 Task: Find connections with filter location Buderim with filter topic #likewith filter profile language Potuguese with filter current company JLL India with filter school Manav Sthali School - India with filter industry Sports Teams and Clubs with filter service category Training with filter keywords title Principal
Action: Mouse moved to (159, 241)
Screenshot: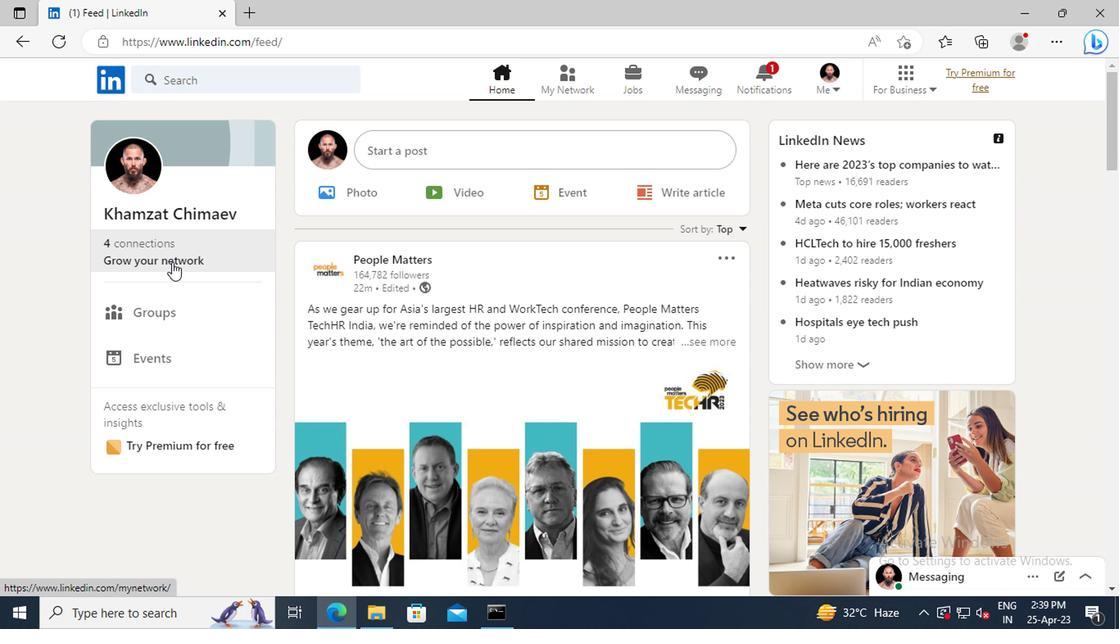 
Action: Mouse pressed left at (159, 241)
Screenshot: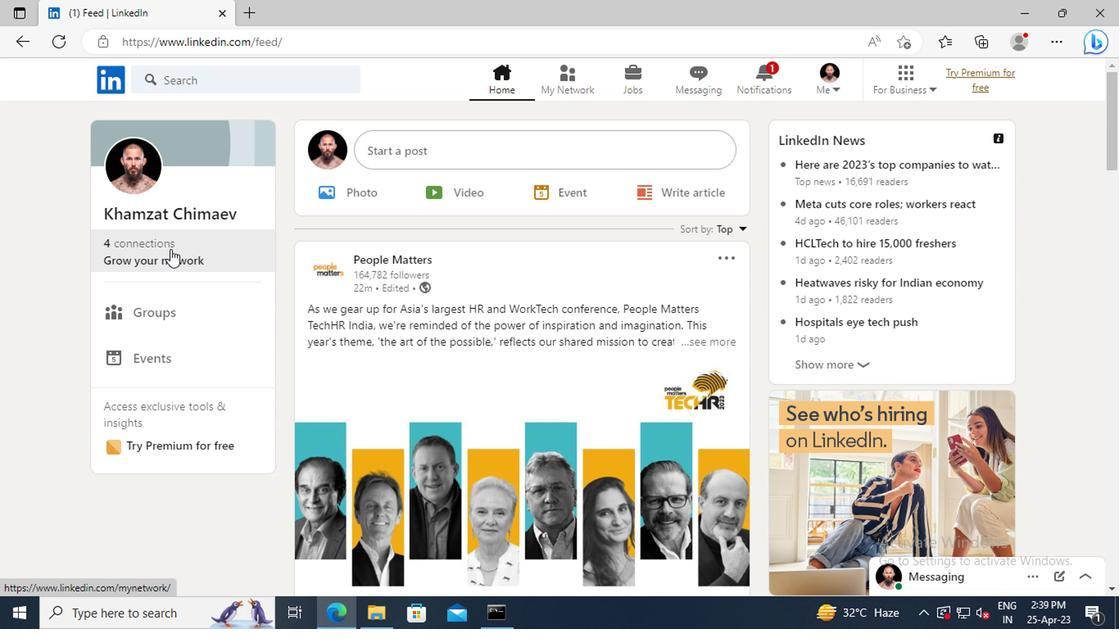 
Action: Mouse moved to (175, 164)
Screenshot: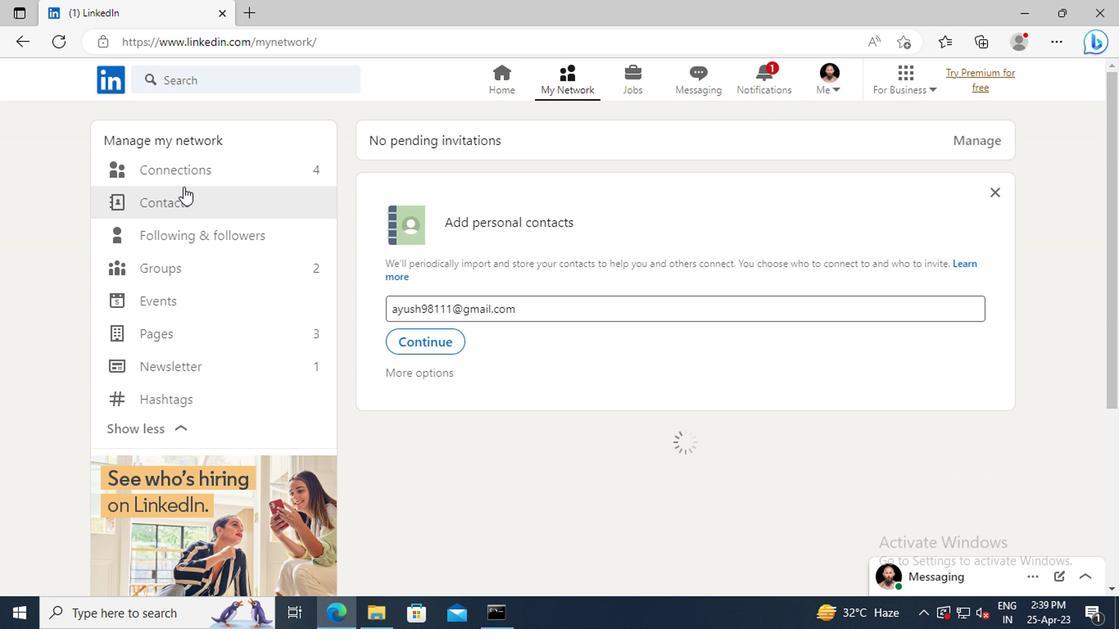
Action: Mouse pressed left at (175, 164)
Screenshot: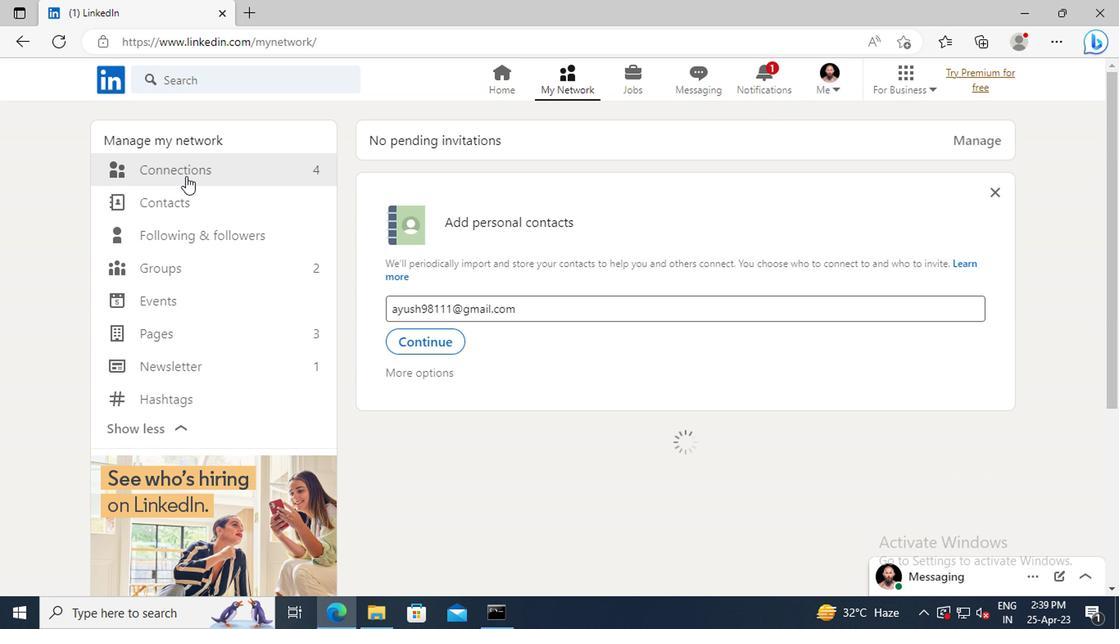 
Action: Mouse moved to (647, 163)
Screenshot: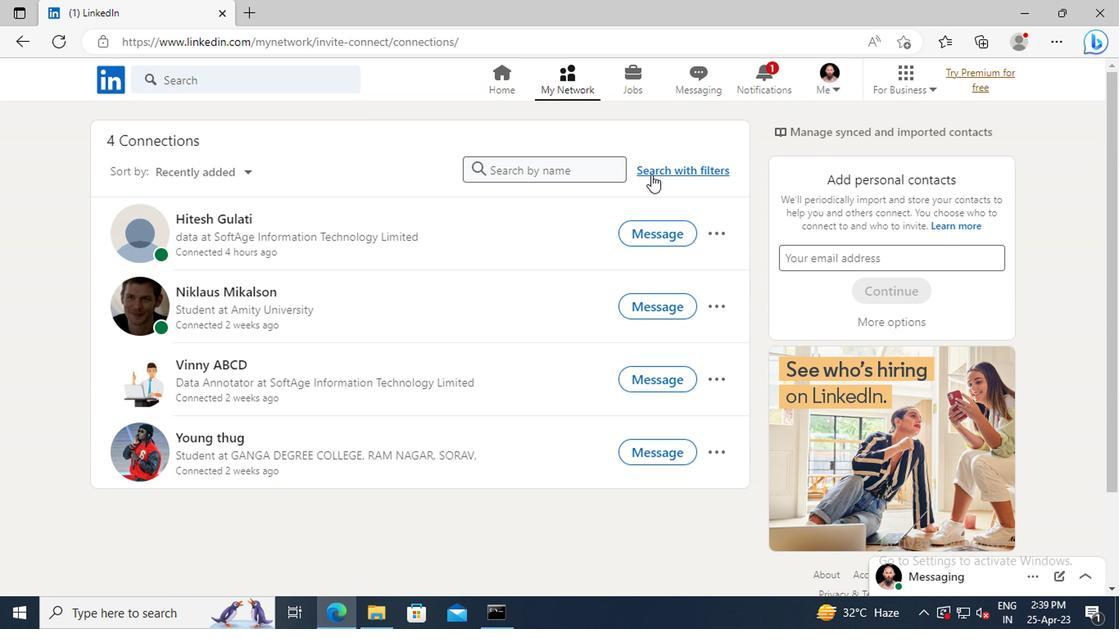 
Action: Mouse pressed left at (647, 163)
Screenshot: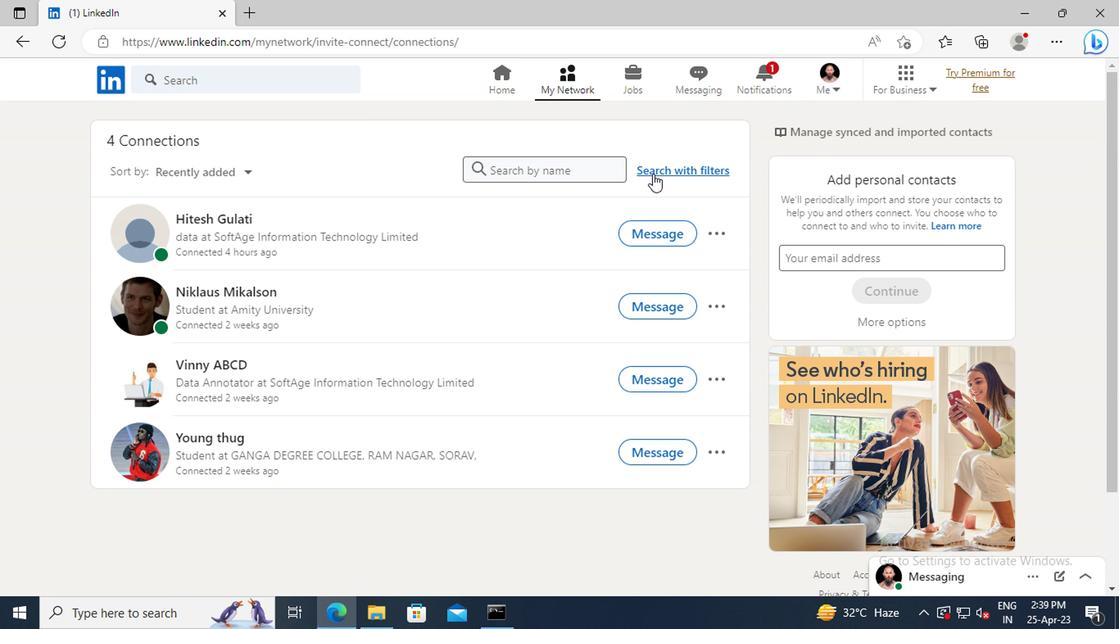 
Action: Mouse moved to (621, 115)
Screenshot: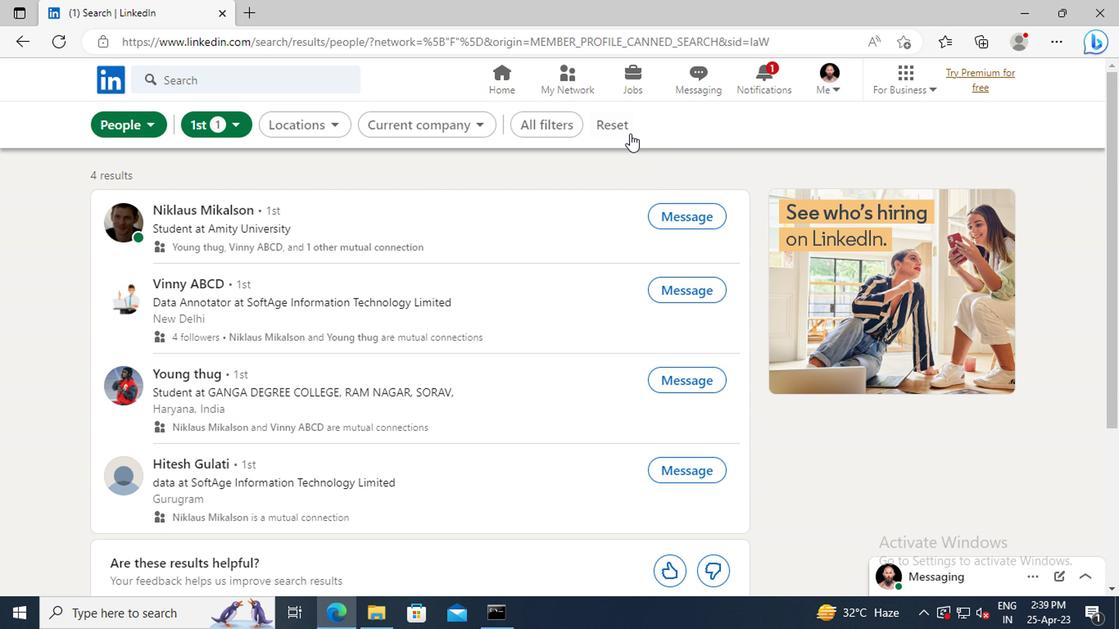 
Action: Mouse pressed left at (621, 115)
Screenshot: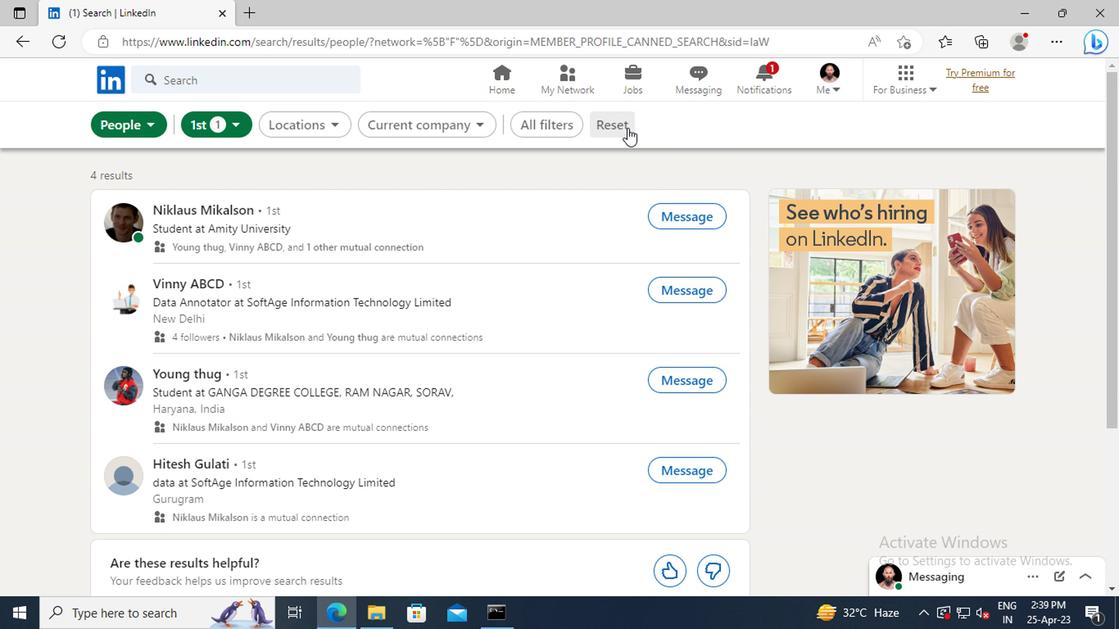 
Action: Mouse moved to (577, 116)
Screenshot: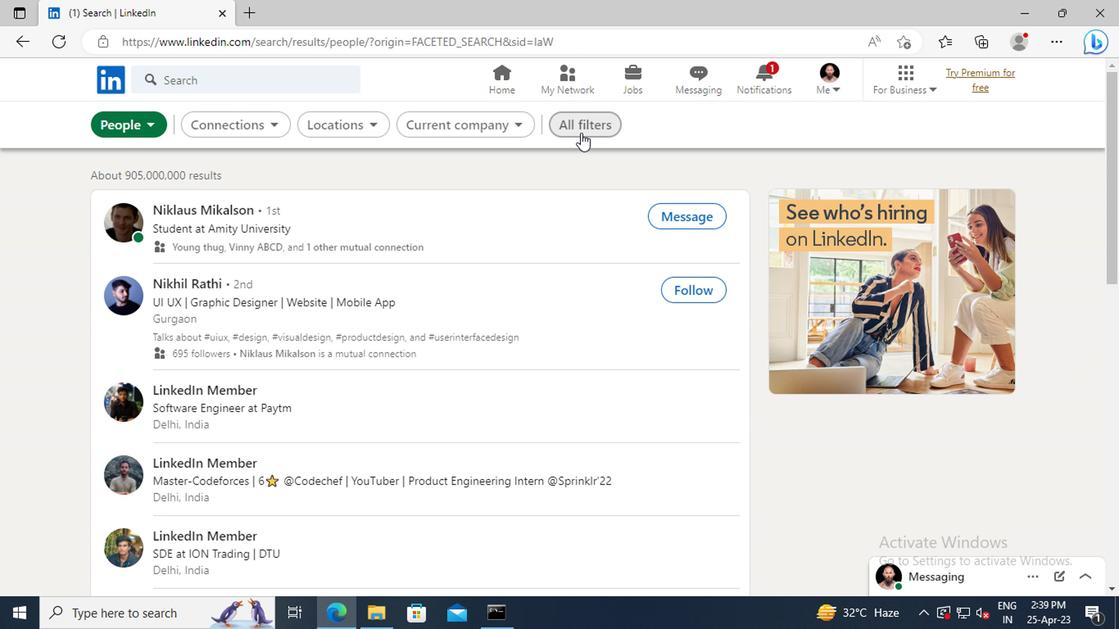
Action: Mouse pressed left at (577, 116)
Screenshot: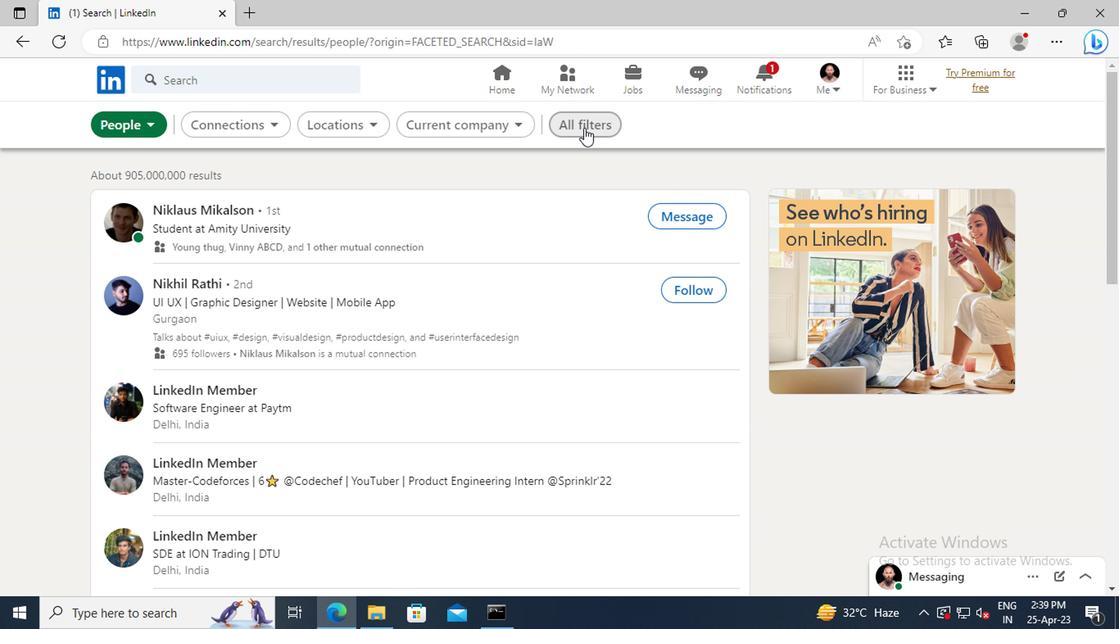 
Action: Mouse moved to (864, 292)
Screenshot: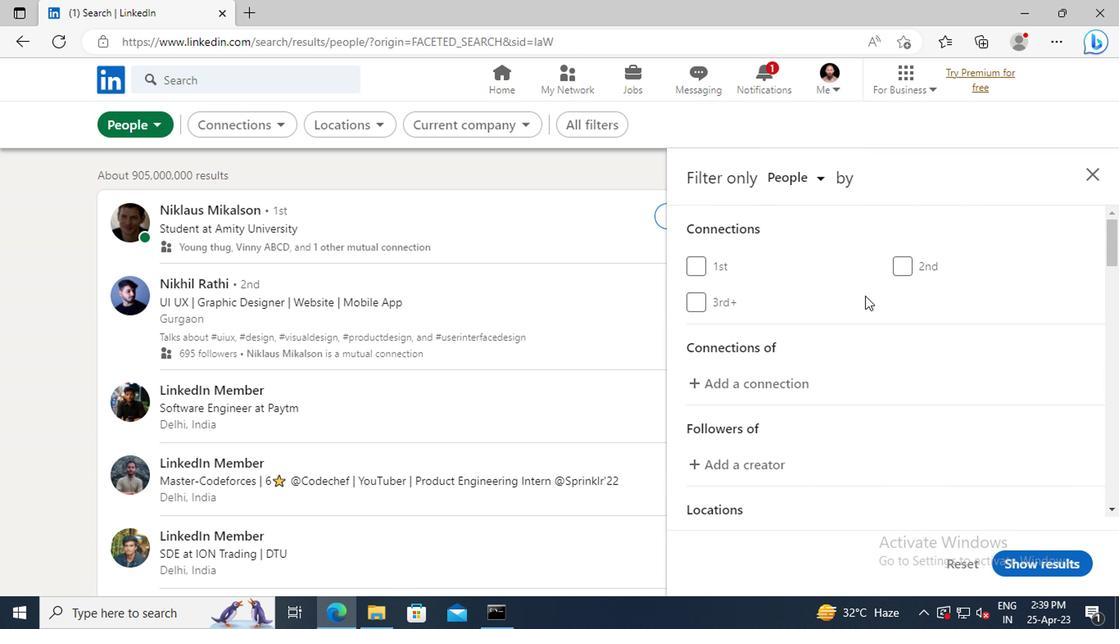 
Action: Mouse scrolled (864, 291) with delta (0, -1)
Screenshot: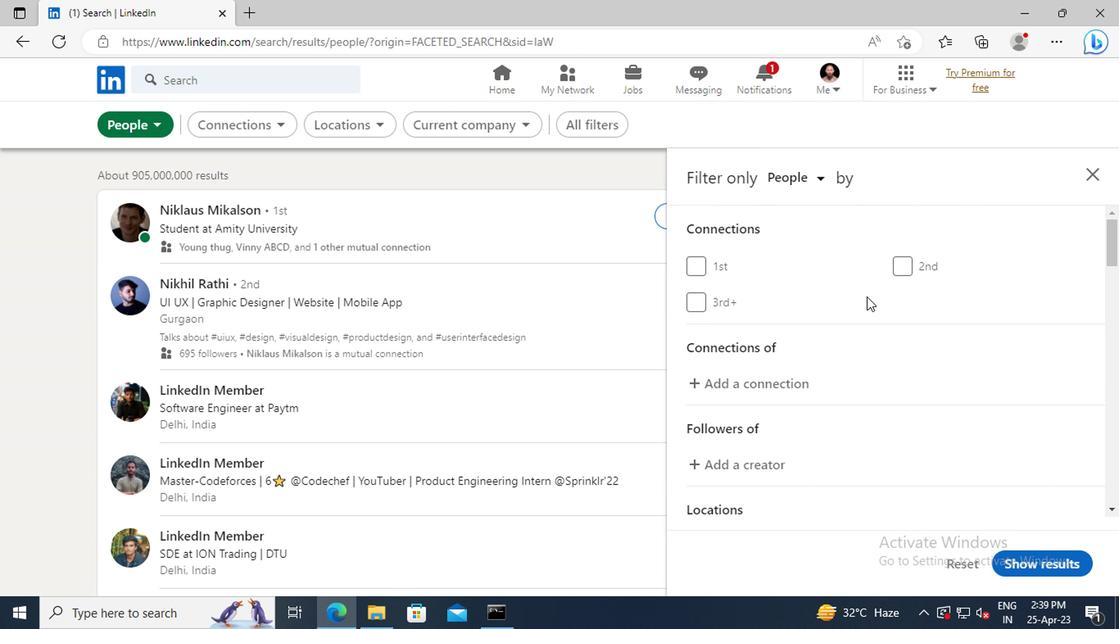 
Action: Mouse scrolled (864, 291) with delta (0, -1)
Screenshot: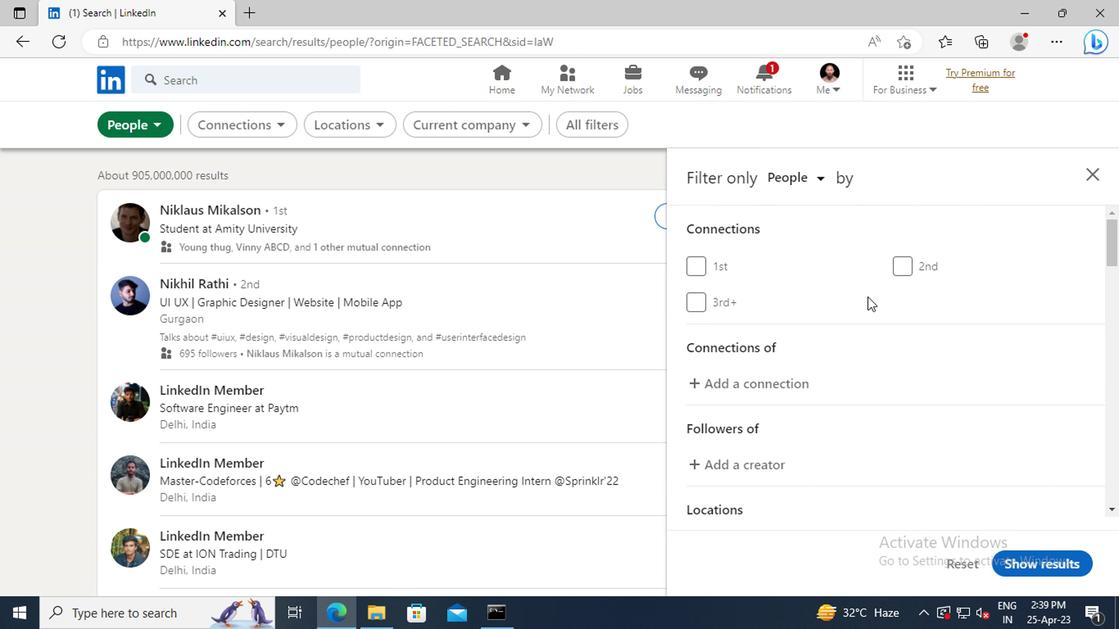 
Action: Mouse scrolled (864, 291) with delta (0, -1)
Screenshot: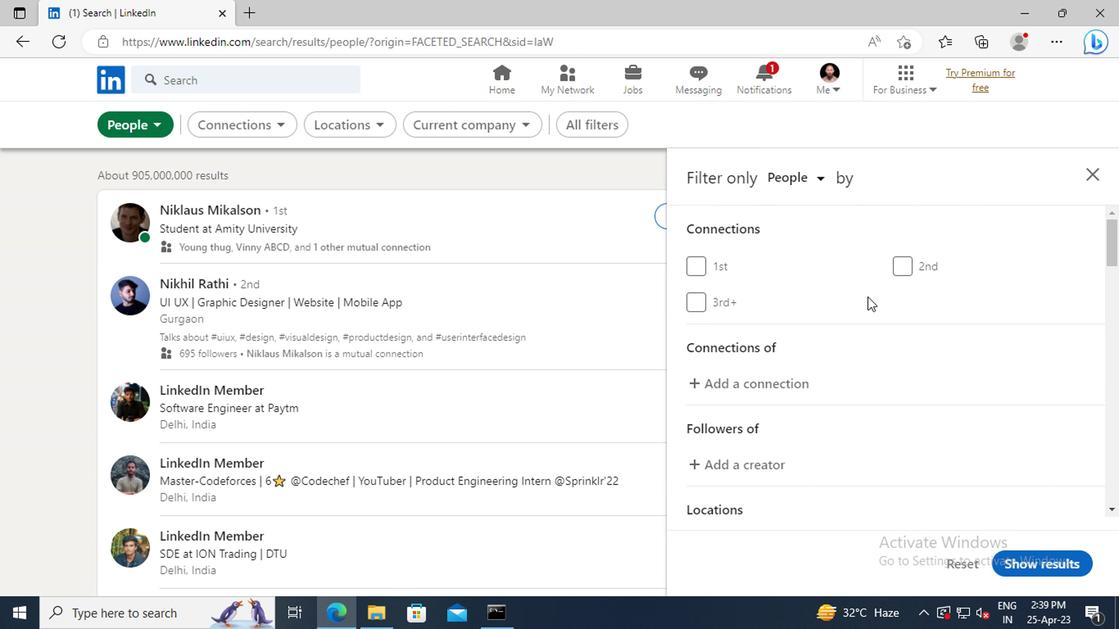 
Action: Mouse scrolled (864, 291) with delta (0, -1)
Screenshot: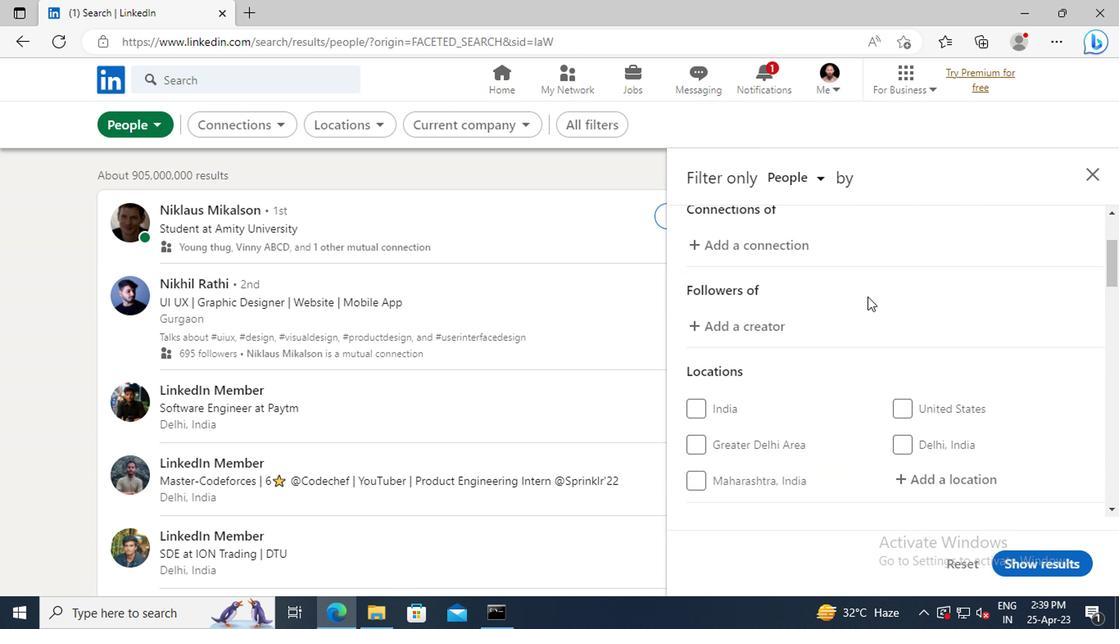 
Action: Mouse scrolled (864, 291) with delta (0, -1)
Screenshot: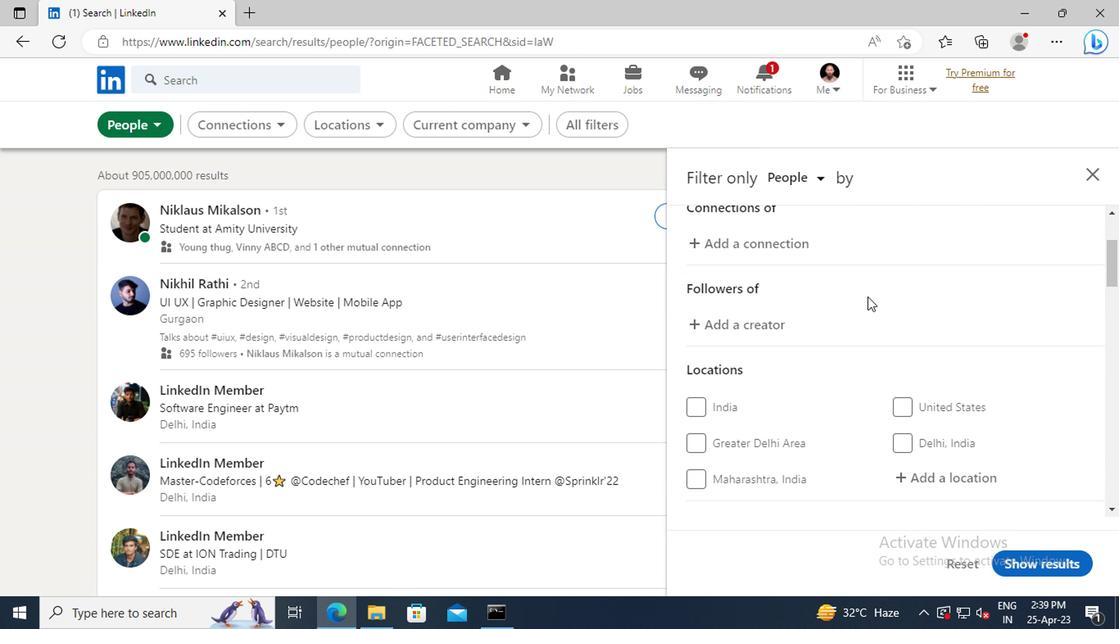 
Action: Mouse moved to (919, 384)
Screenshot: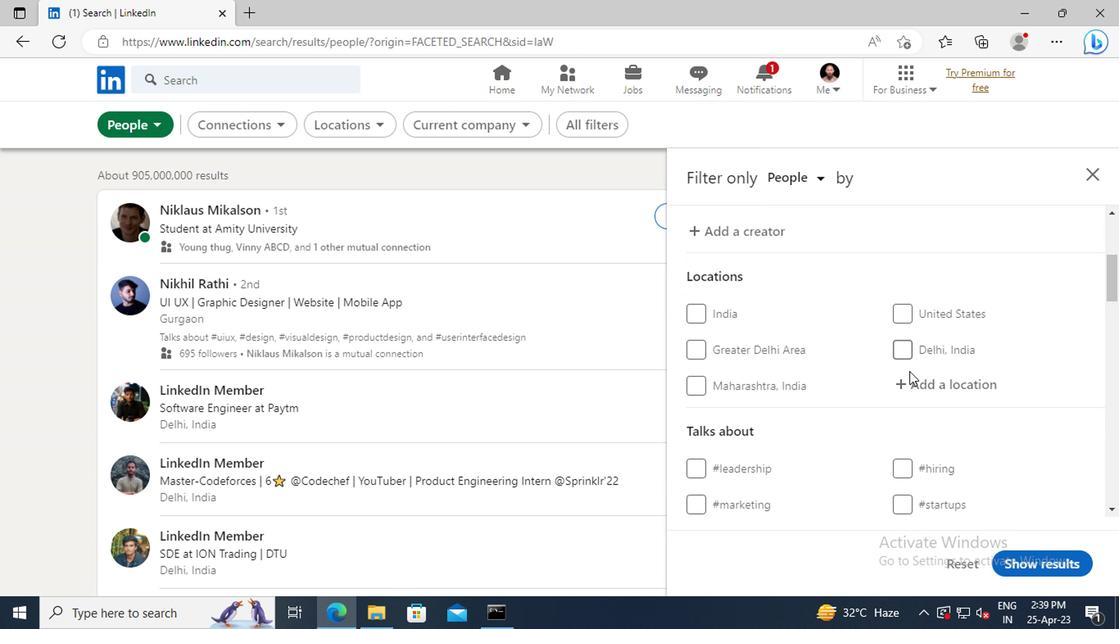 
Action: Mouse pressed left at (919, 384)
Screenshot: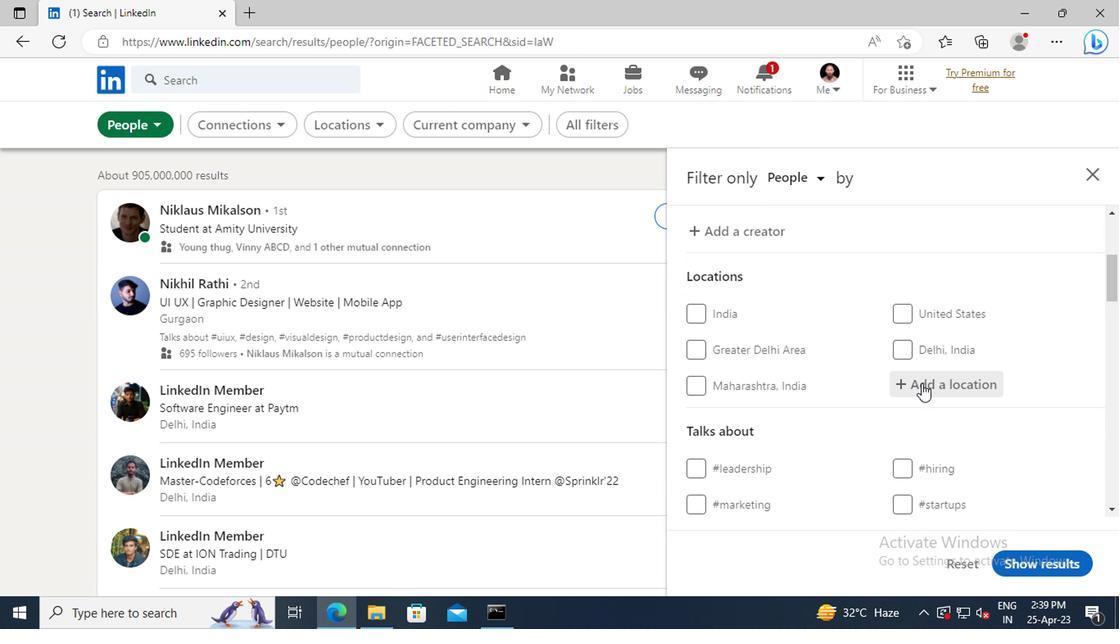 
Action: Key pressed <Key.shift>BUNDERIM<Key.enter>
Screenshot: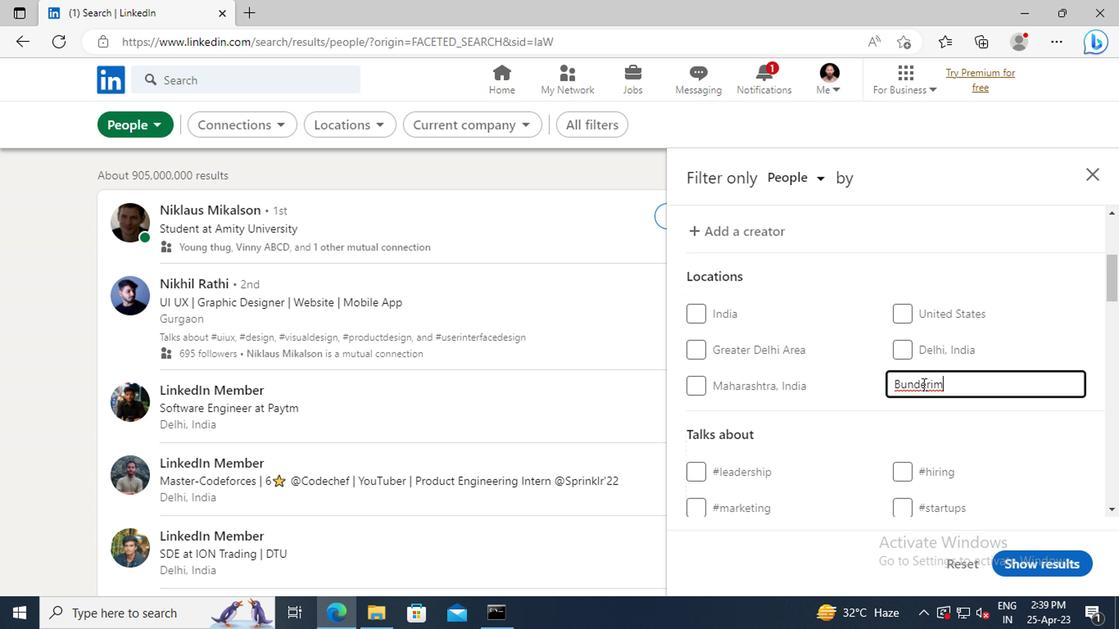 
Action: Mouse moved to (935, 406)
Screenshot: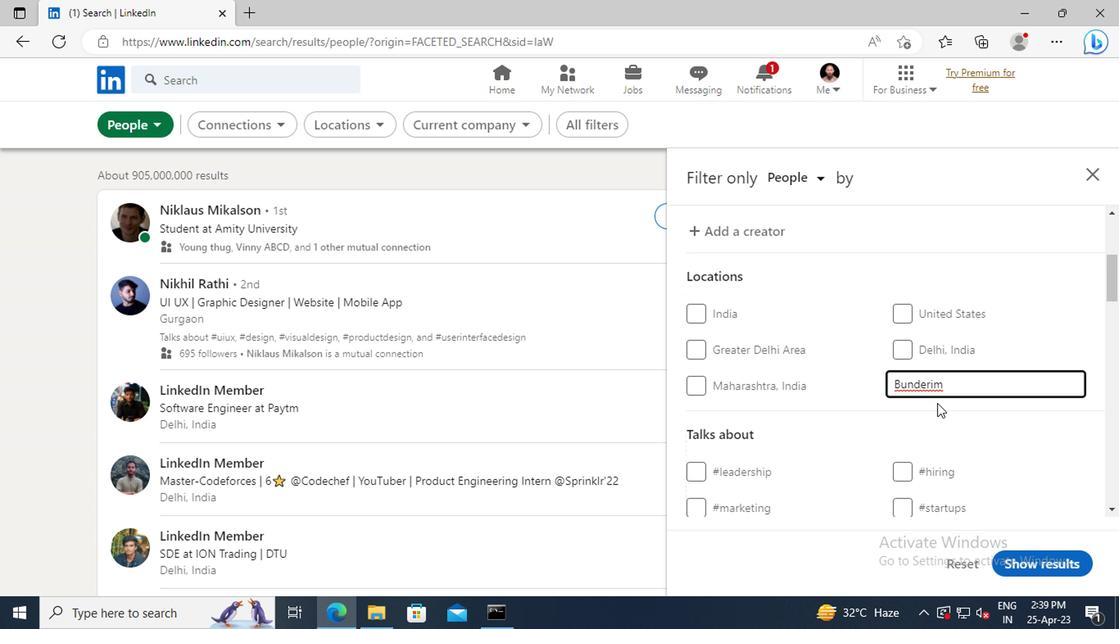 
Action: Mouse scrolled (935, 405) with delta (0, -1)
Screenshot: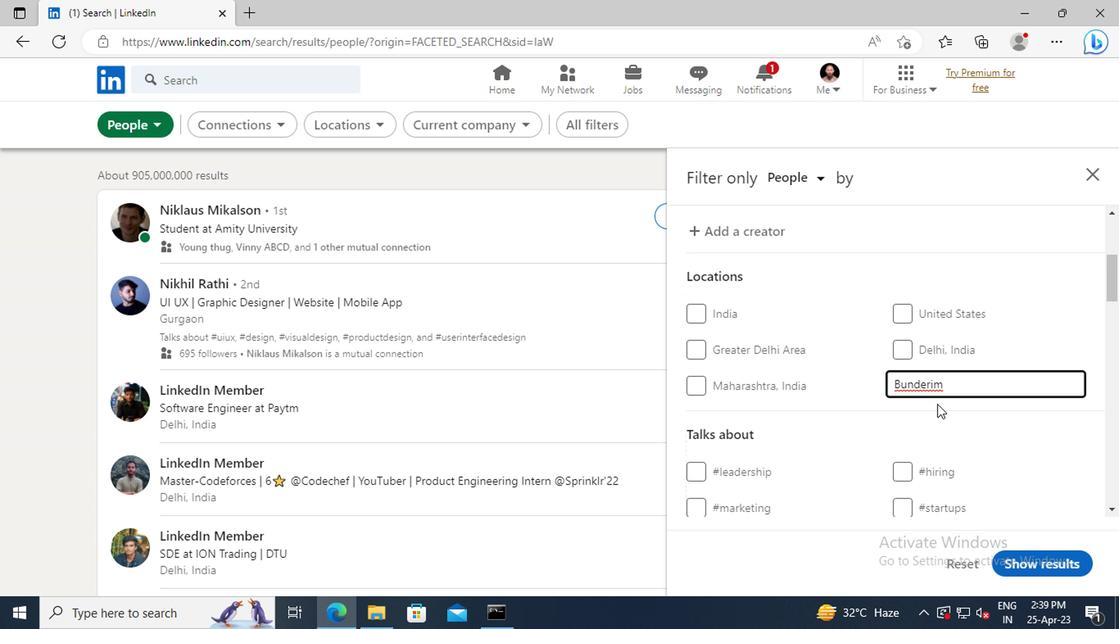 
Action: Mouse scrolled (935, 405) with delta (0, -1)
Screenshot: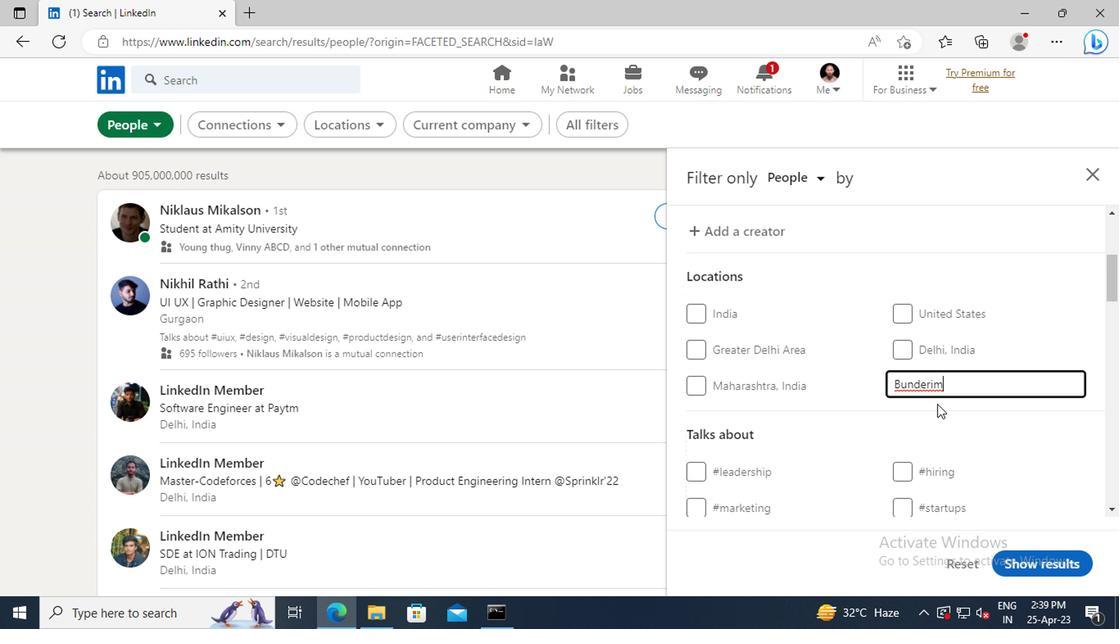 
Action: Mouse scrolled (935, 405) with delta (0, -1)
Screenshot: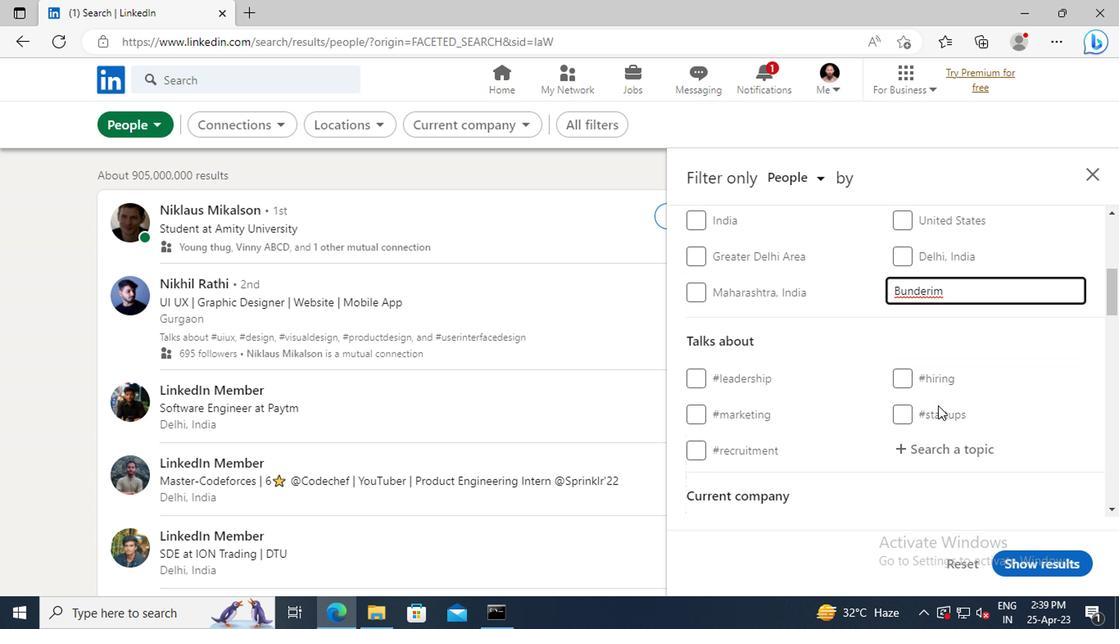 
Action: Mouse scrolled (935, 405) with delta (0, -1)
Screenshot: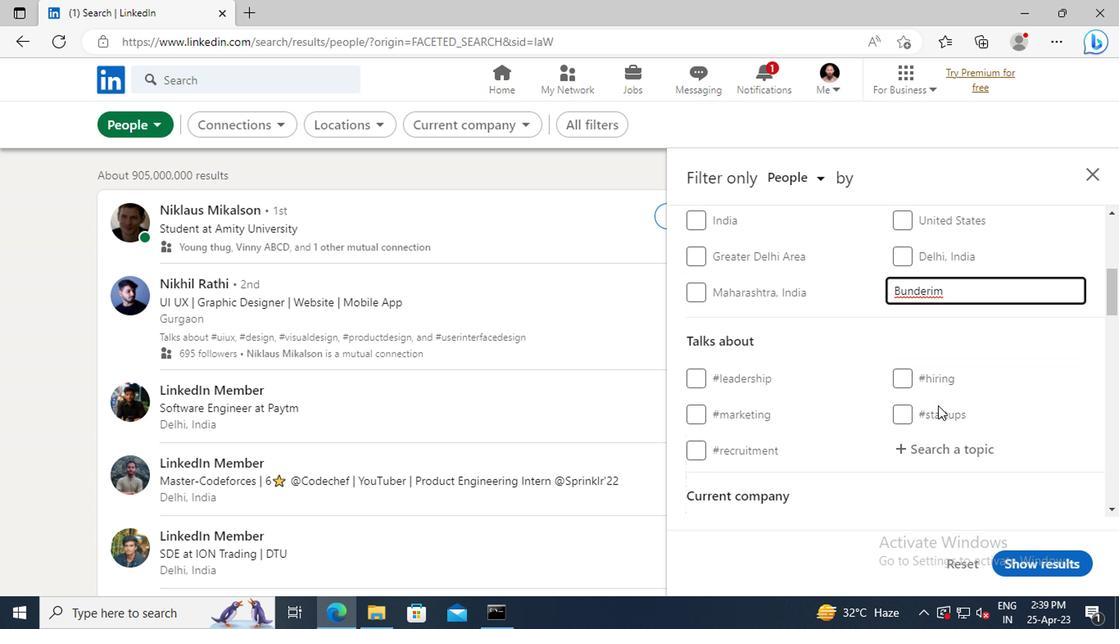 
Action: Mouse moved to (919, 355)
Screenshot: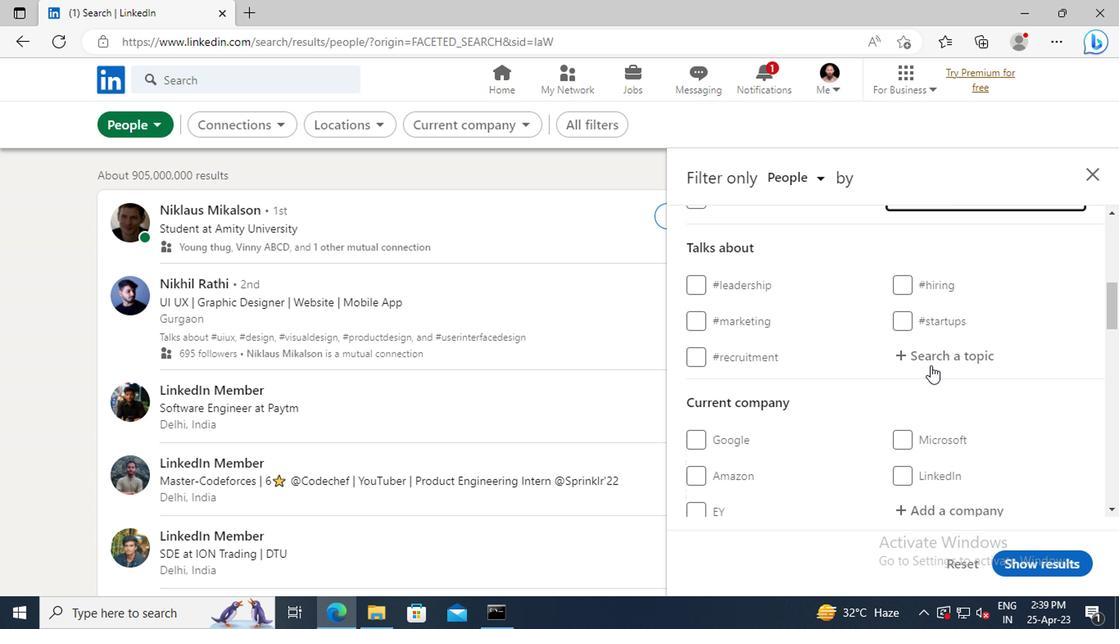 
Action: Mouse pressed left at (919, 355)
Screenshot: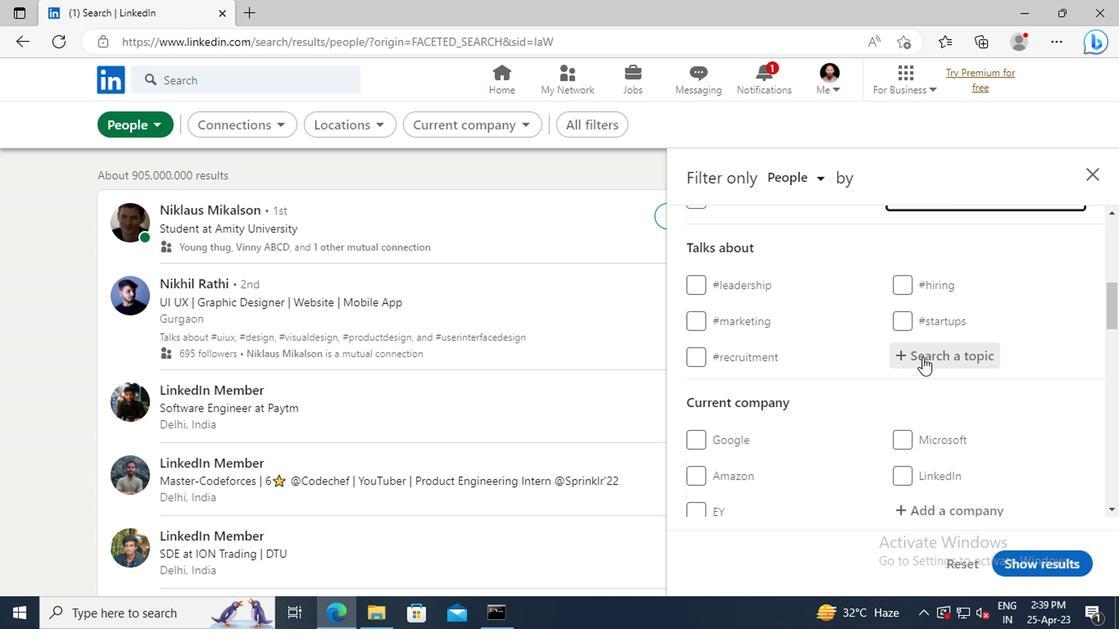 
Action: Key pressed <Key.shift>#LIKEWITH
Screenshot: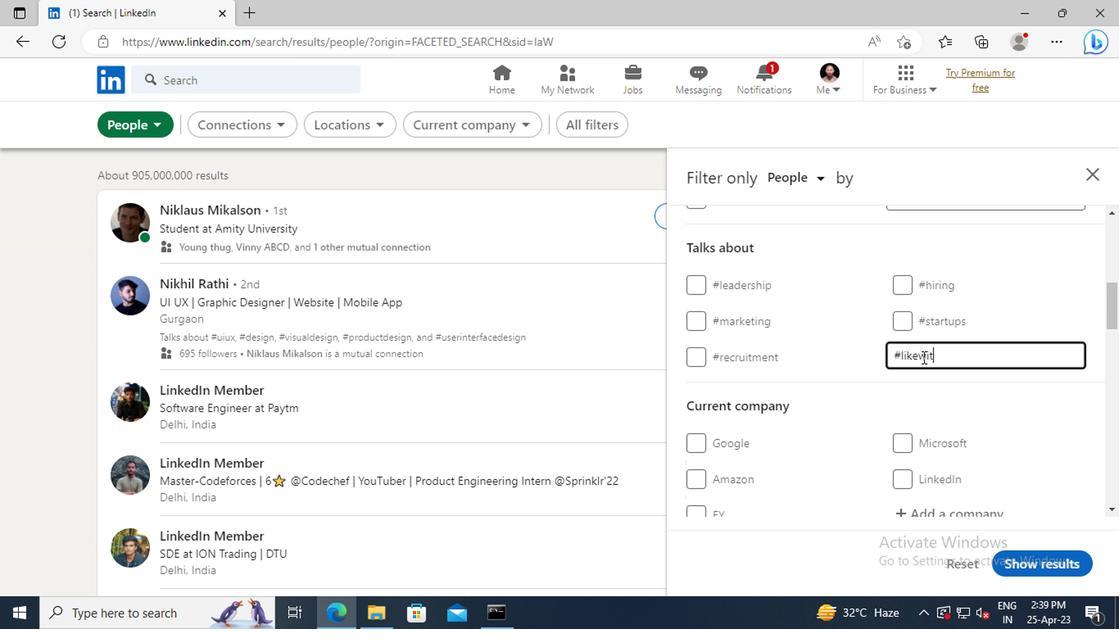
Action: Mouse scrolled (919, 355) with delta (0, 0)
Screenshot: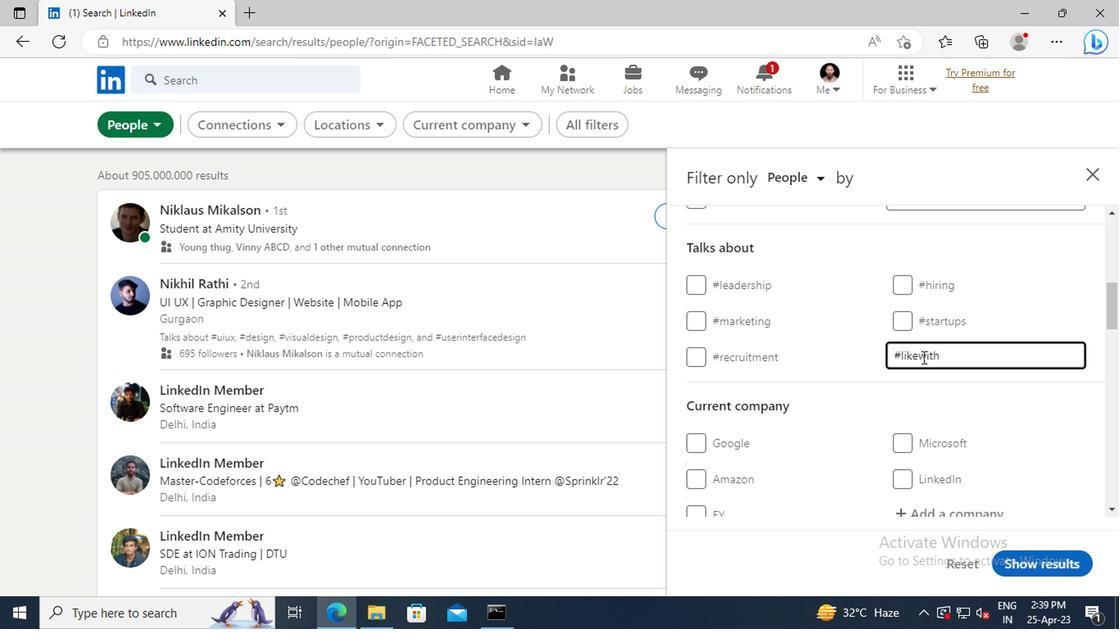 
Action: Mouse scrolled (919, 355) with delta (0, 0)
Screenshot: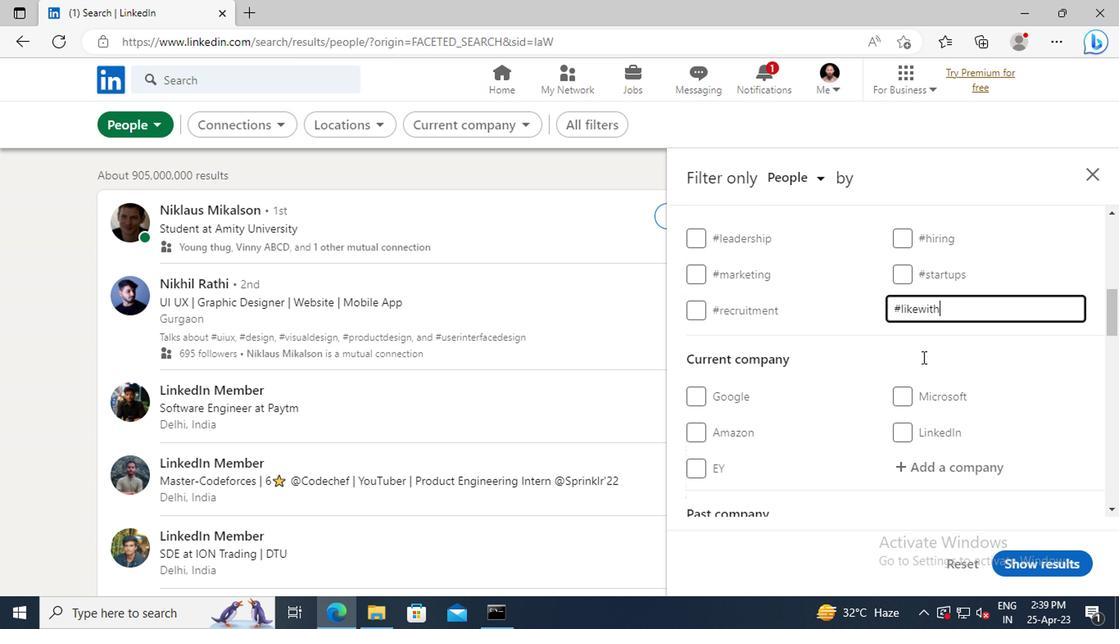 
Action: Mouse scrolled (919, 355) with delta (0, 0)
Screenshot: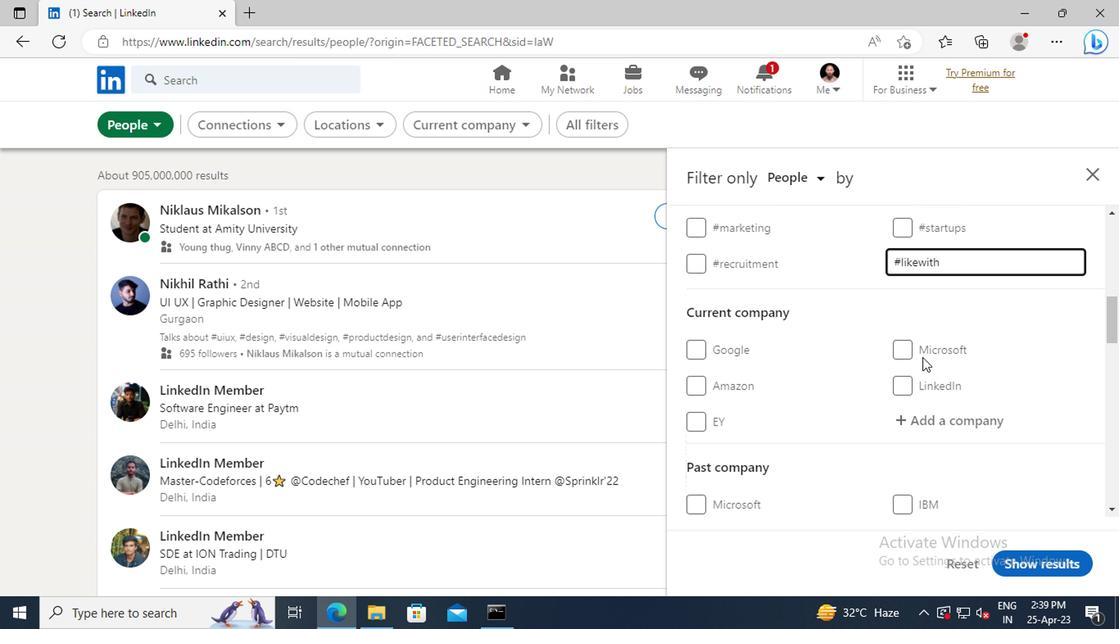 
Action: Mouse scrolled (919, 355) with delta (0, 0)
Screenshot: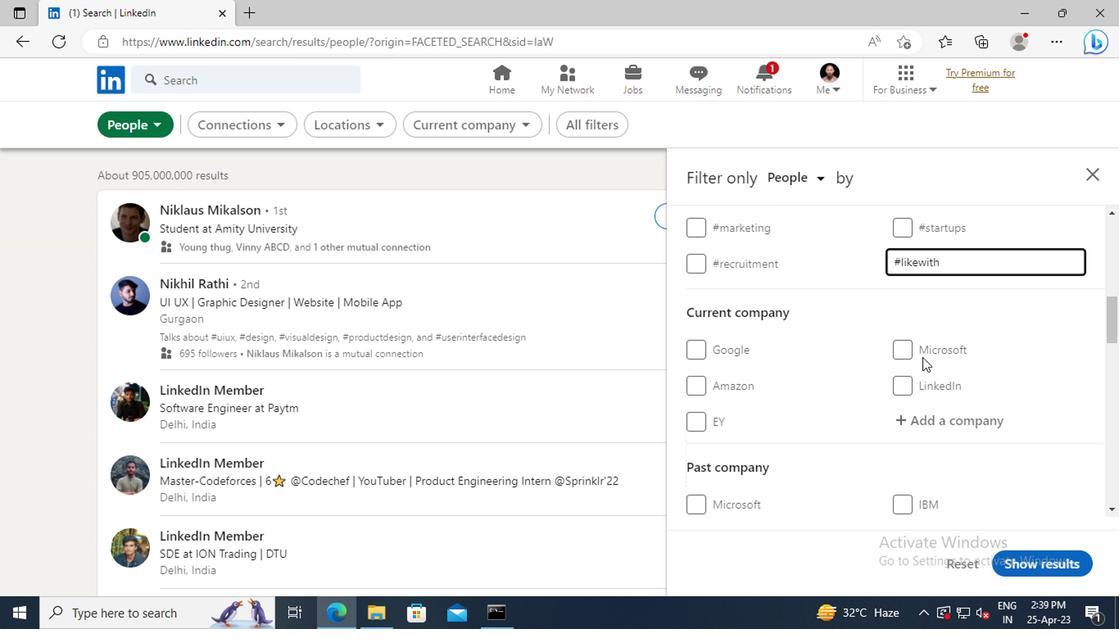 
Action: Mouse scrolled (919, 355) with delta (0, 0)
Screenshot: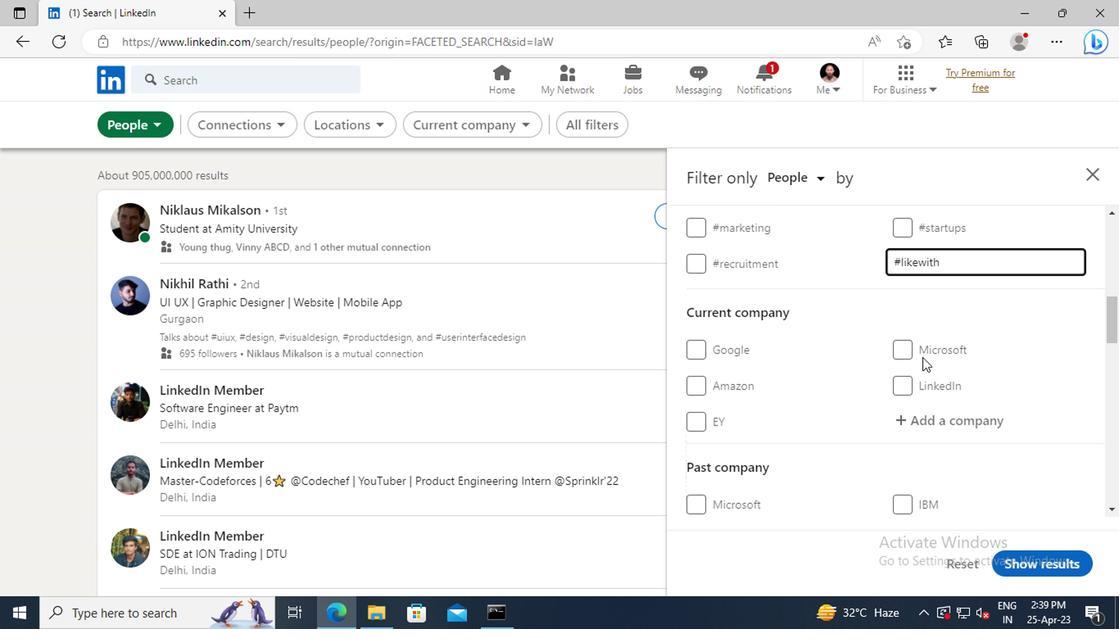 
Action: Mouse scrolled (919, 355) with delta (0, 0)
Screenshot: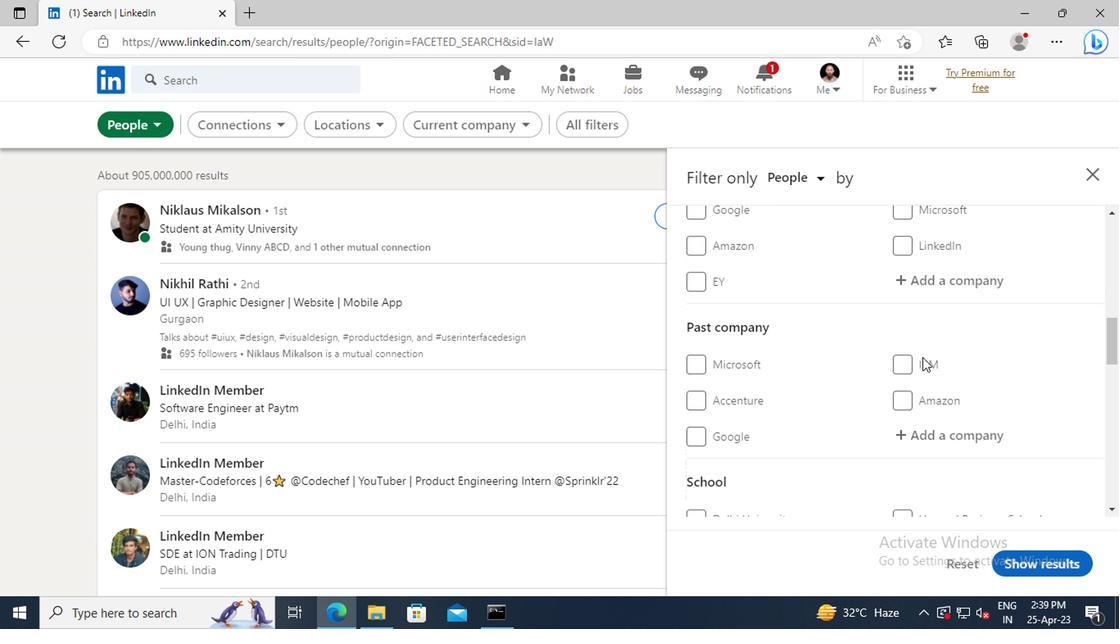 
Action: Mouse scrolled (919, 355) with delta (0, 0)
Screenshot: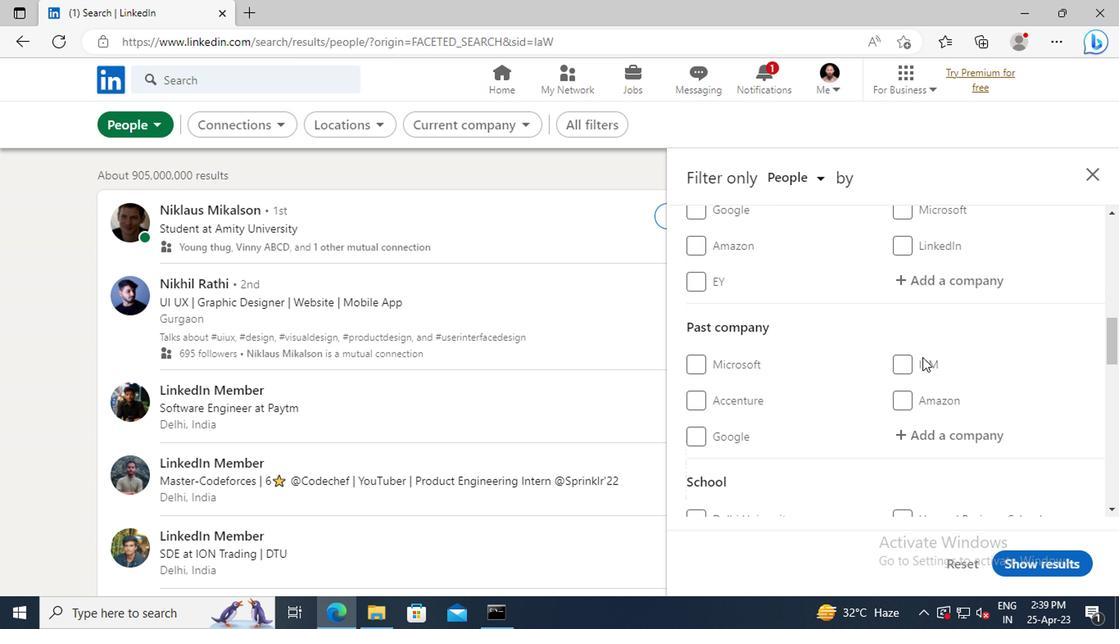 
Action: Mouse scrolled (919, 355) with delta (0, 0)
Screenshot: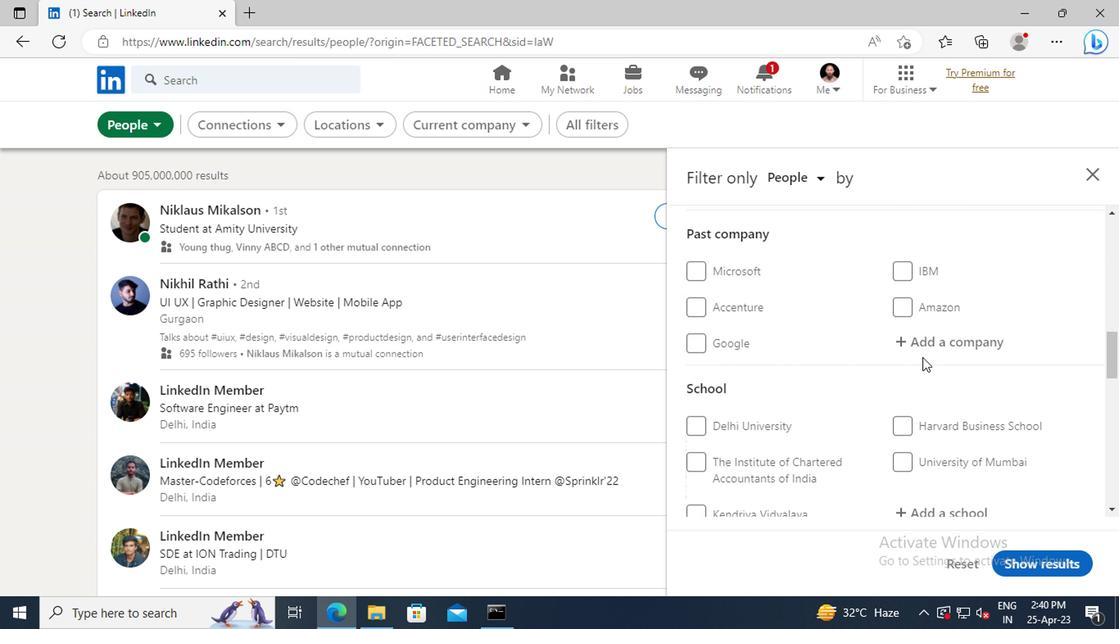 
Action: Mouse scrolled (919, 355) with delta (0, 0)
Screenshot: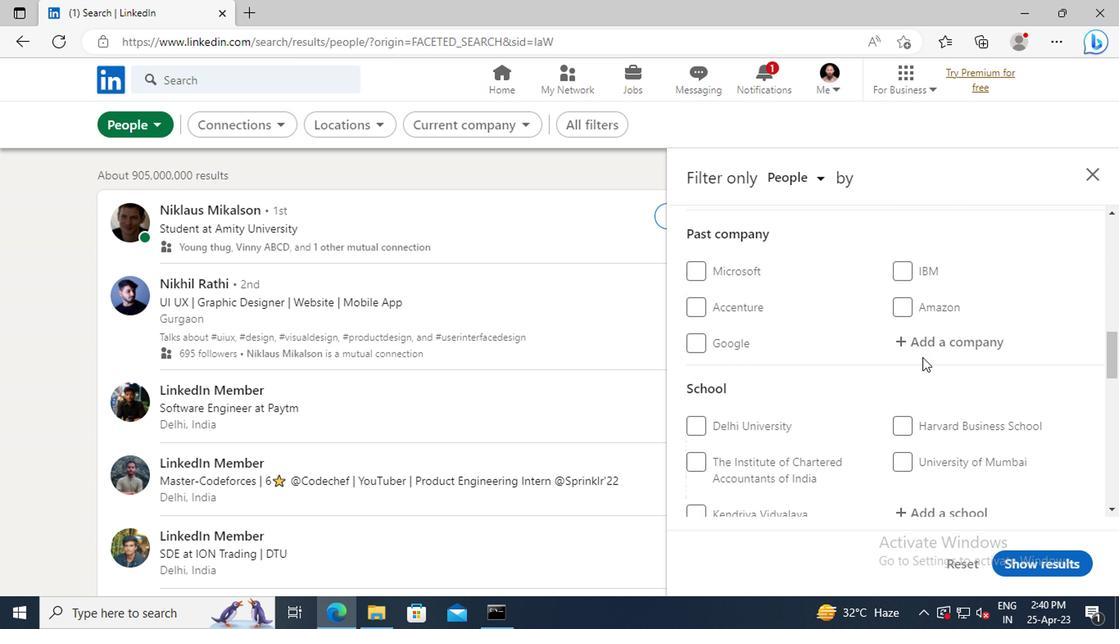 
Action: Mouse scrolled (919, 355) with delta (0, 0)
Screenshot: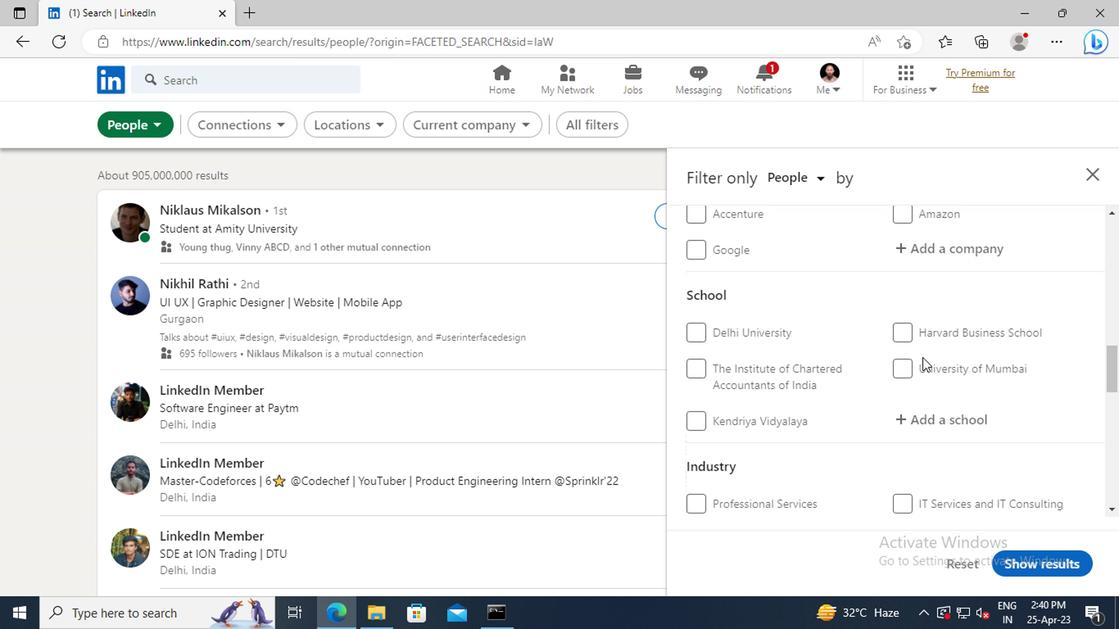 
Action: Mouse scrolled (919, 355) with delta (0, 0)
Screenshot: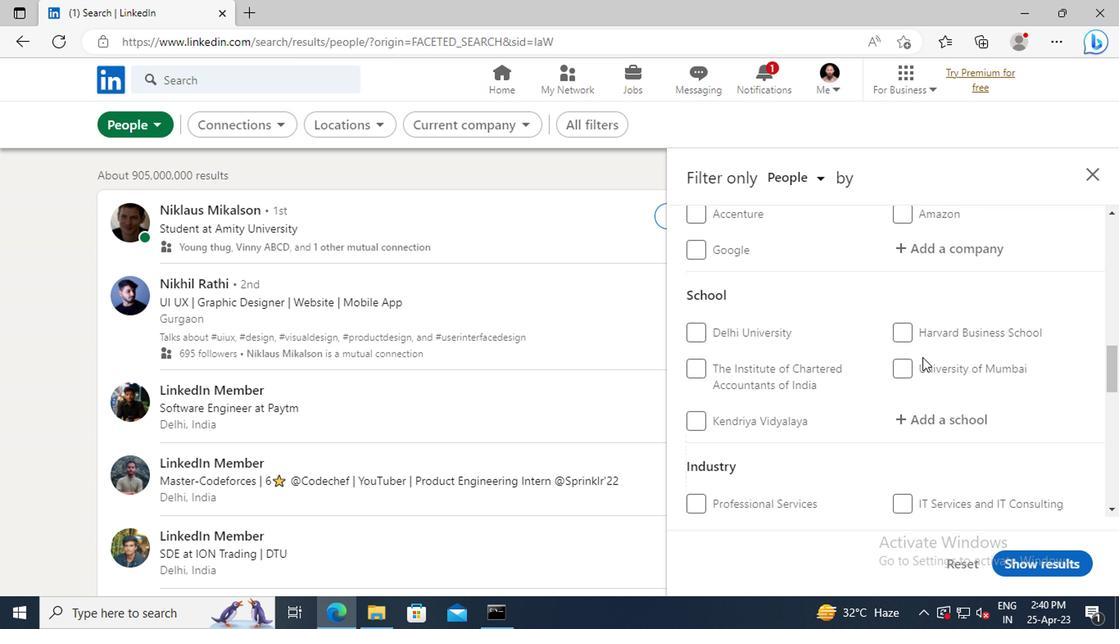 
Action: Mouse scrolled (919, 355) with delta (0, 0)
Screenshot: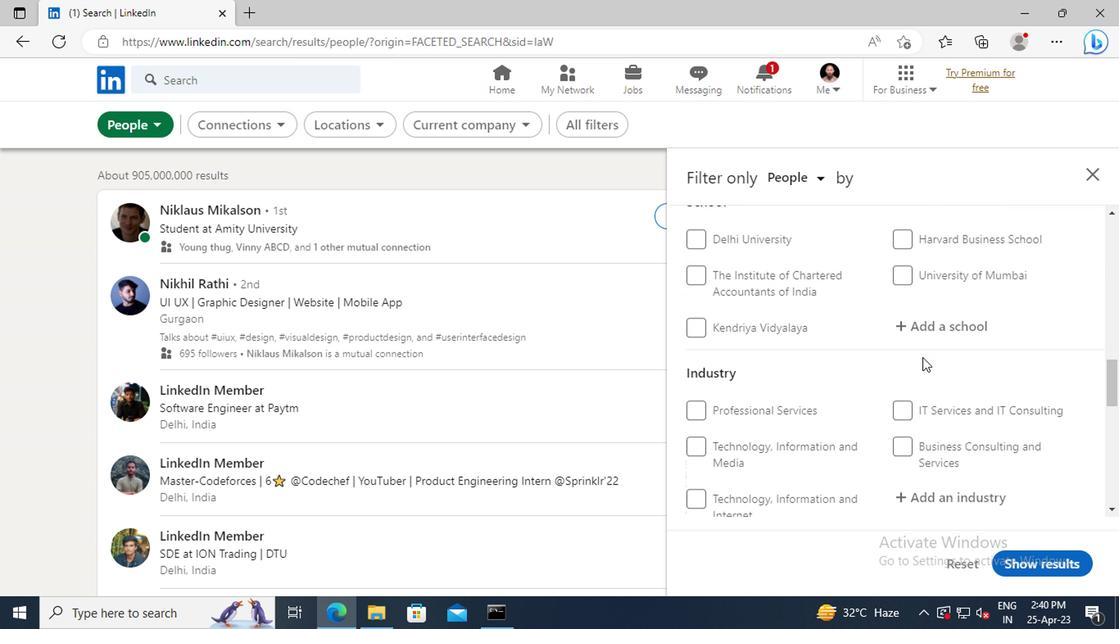 
Action: Mouse scrolled (919, 355) with delta (0, 0)
Screenshot: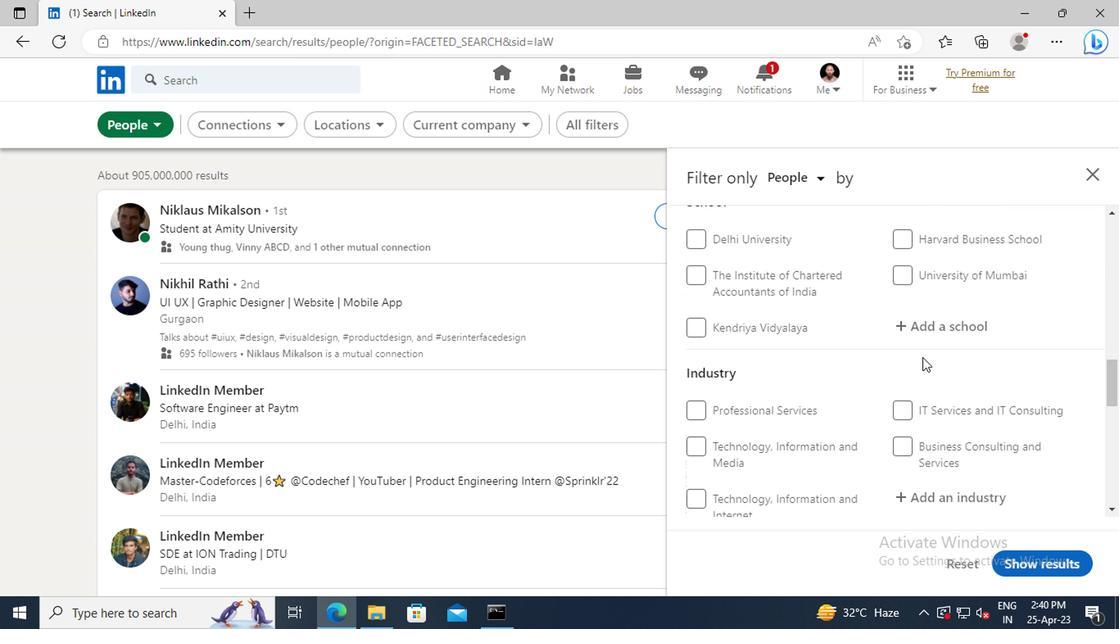 
Action: Mouse scrolled (919, 355) with delta (0, 0)
Screenshot: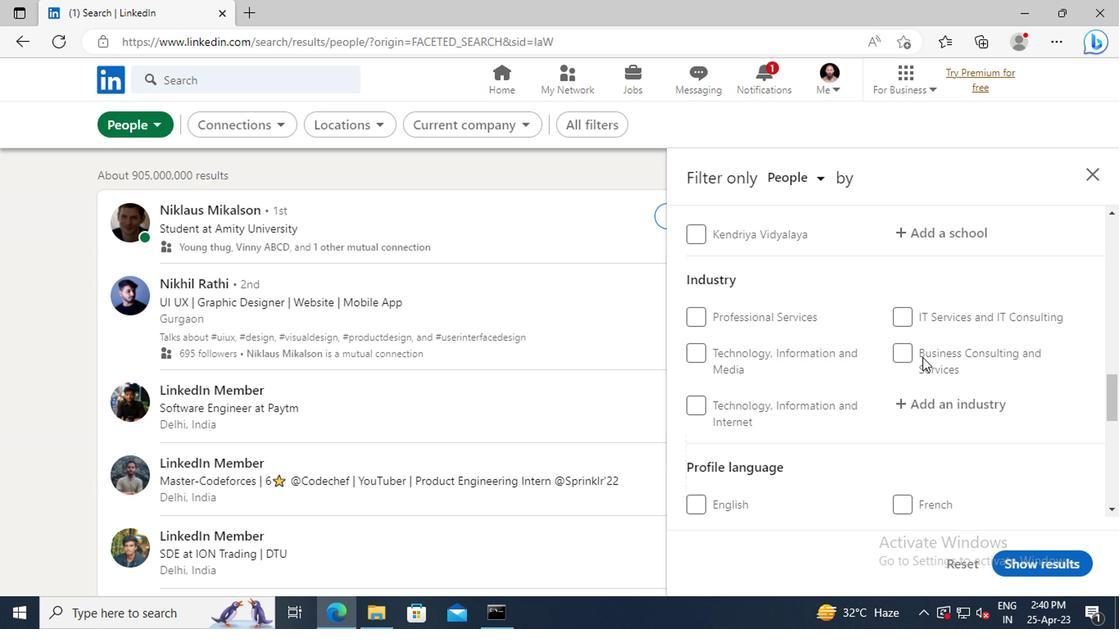 
Action: Mouse scrolled (919, 355) with delta (0, 0)
Screenshot: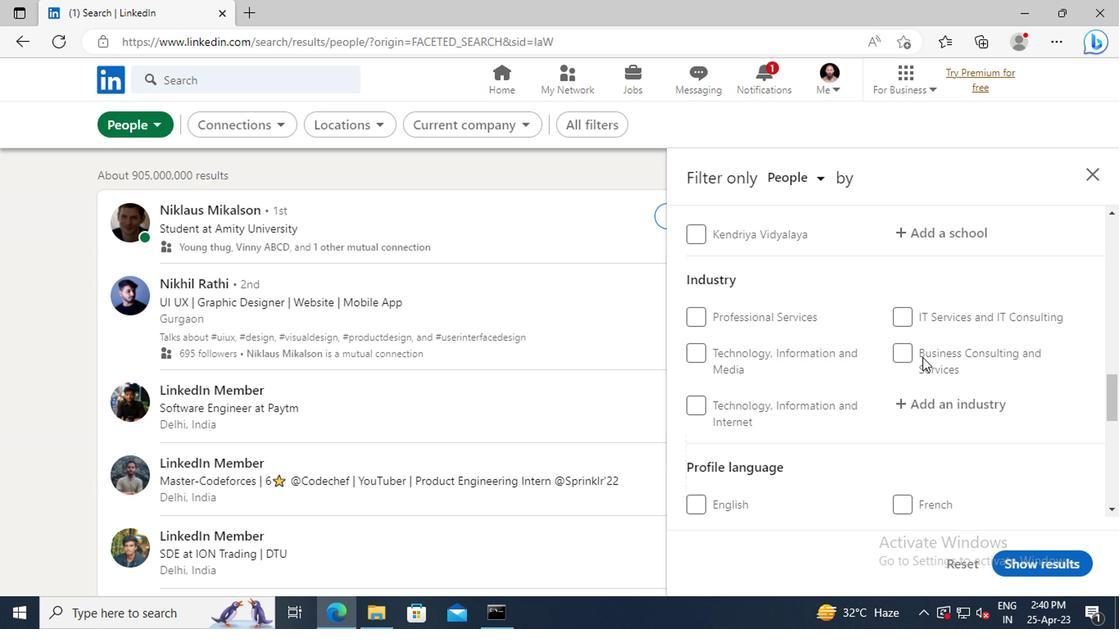 
Action: Mouse moved to (902, 454)
Screenshot: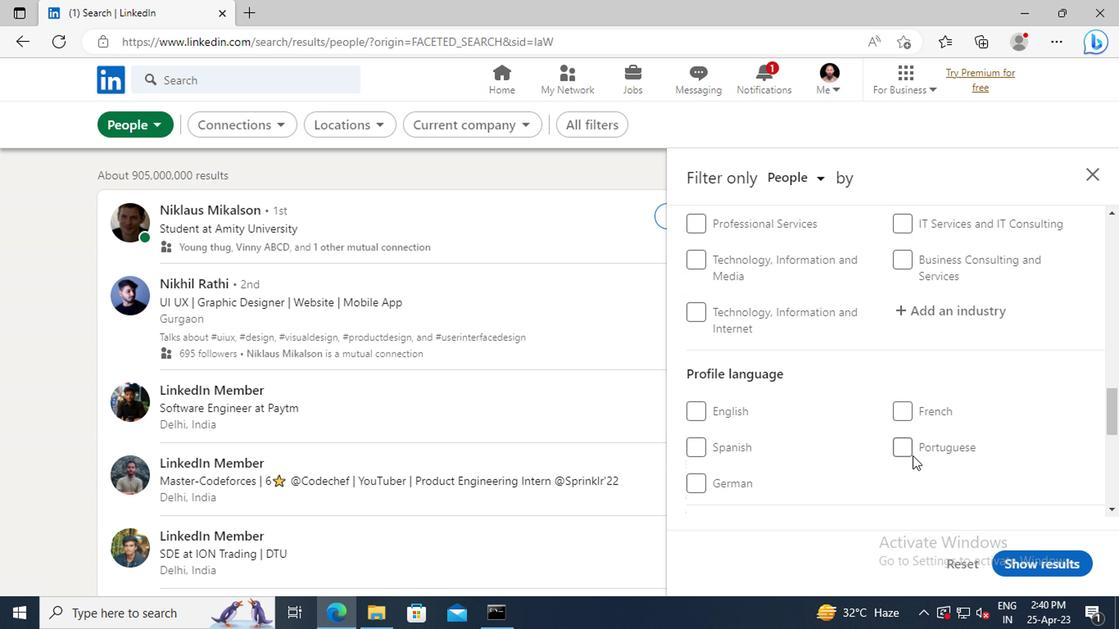 
Action: Mouse pressed left at (902, 454)
Screenshot: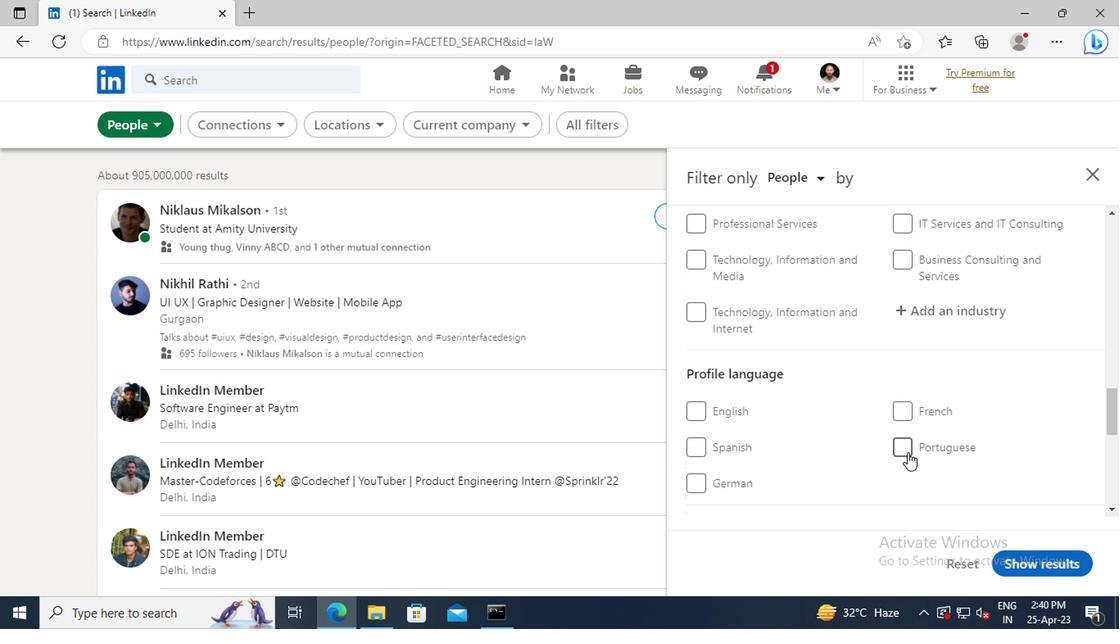 
Action: Mouse moved to (915, 443)
Screenshot: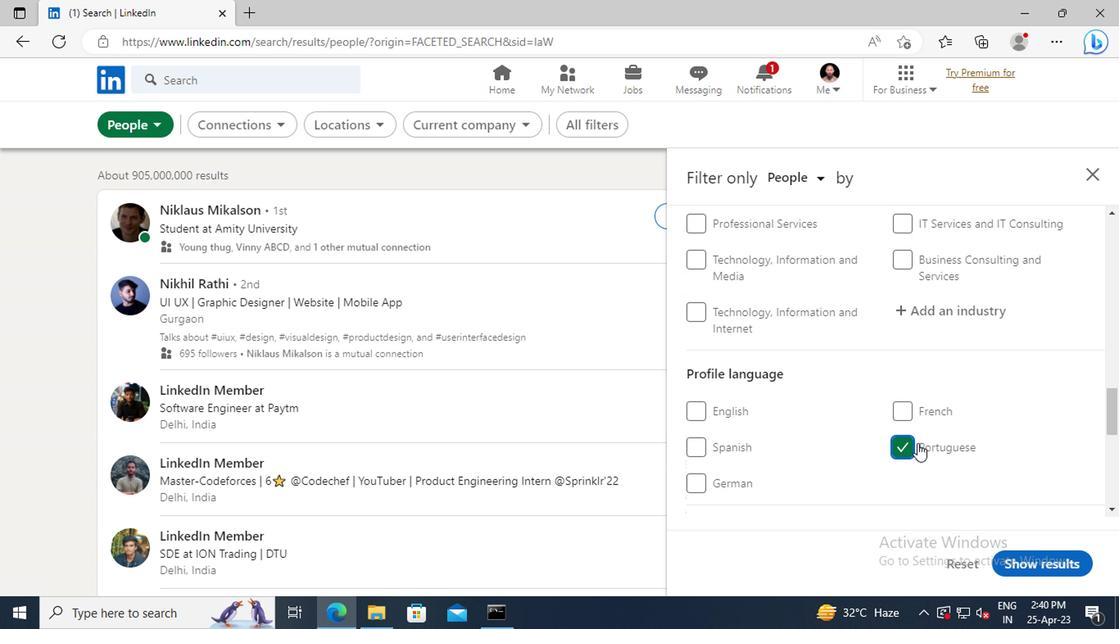 
Action: Mouse scrolled (915, 443) with delta (0, 0)
Screenshot: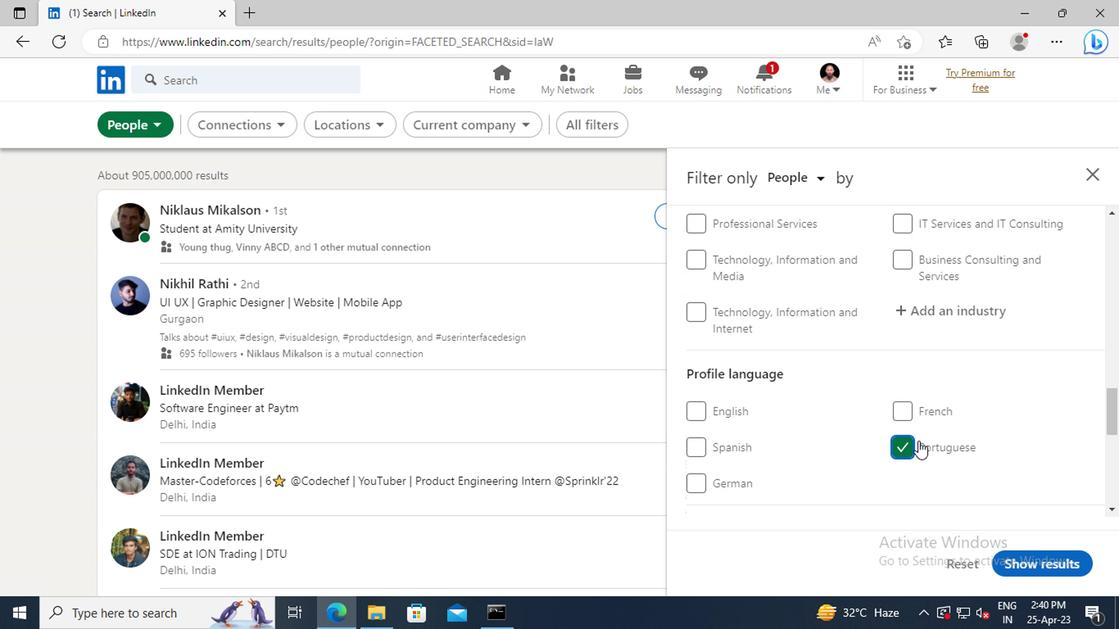 
Action: Mouse scrolled (915, 443) with delta (0, 0)
Screenshot: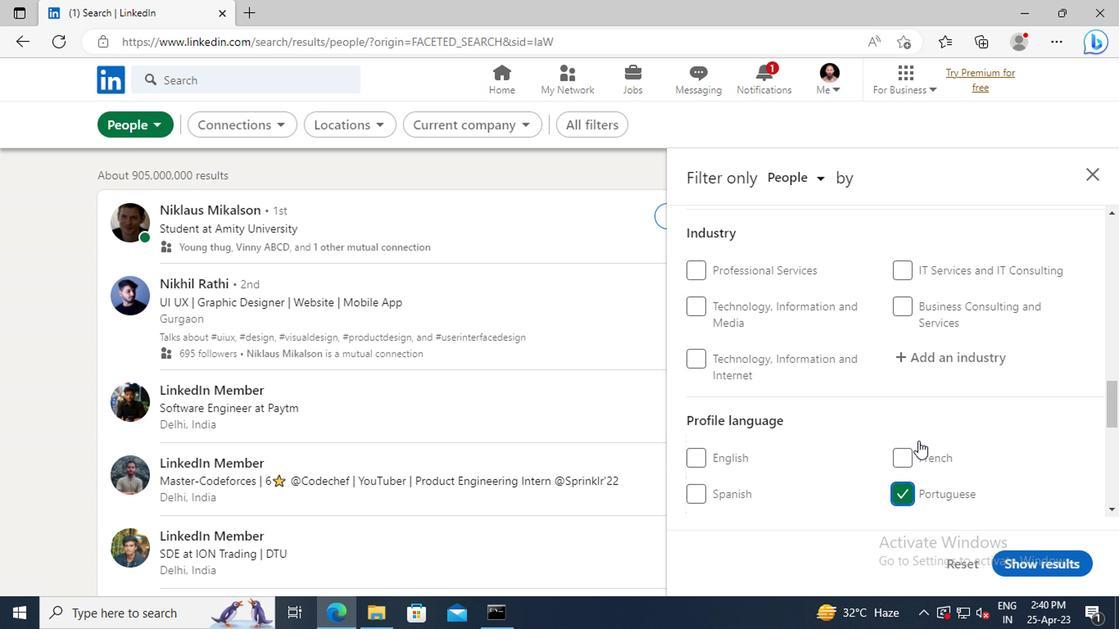 
Action: Mouse scrolled (915, 443) with delta (0, 0)
Screenshot: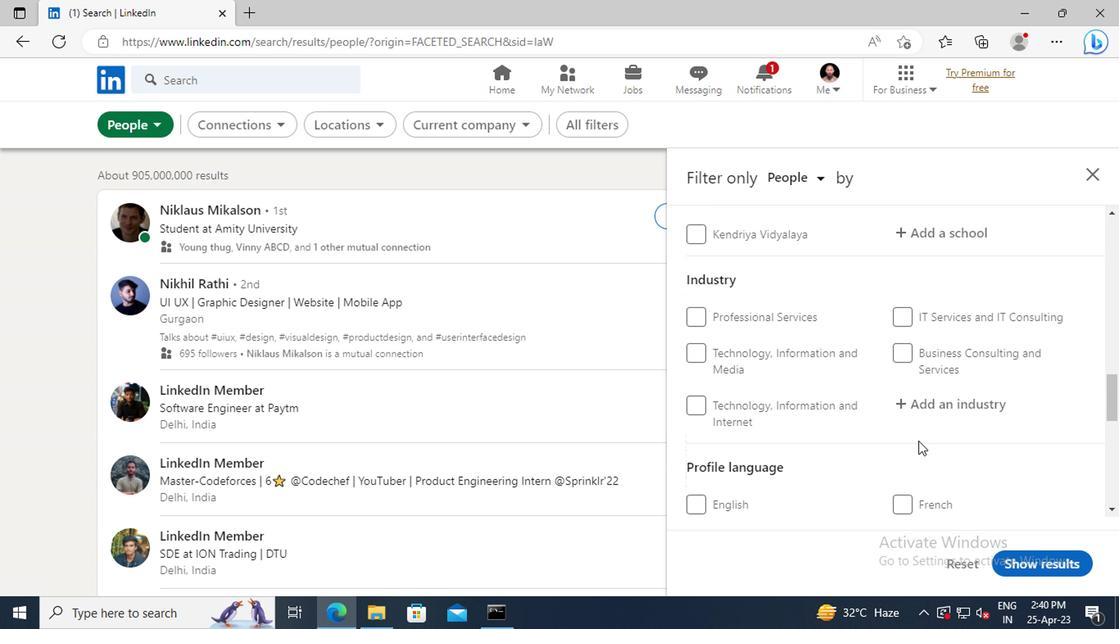 
Action: Mouse scrolled (915, 443) with delta (0, 0)
Screenshot: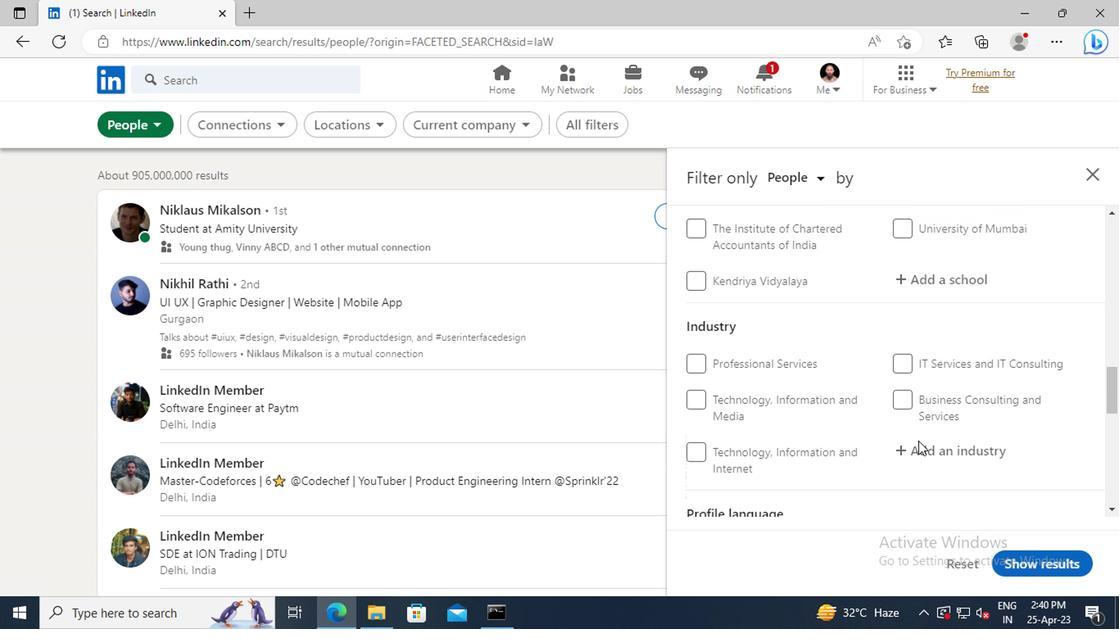 
Action: Mouse scrolled (915, 443) with delta (0, 0)
Screenshot: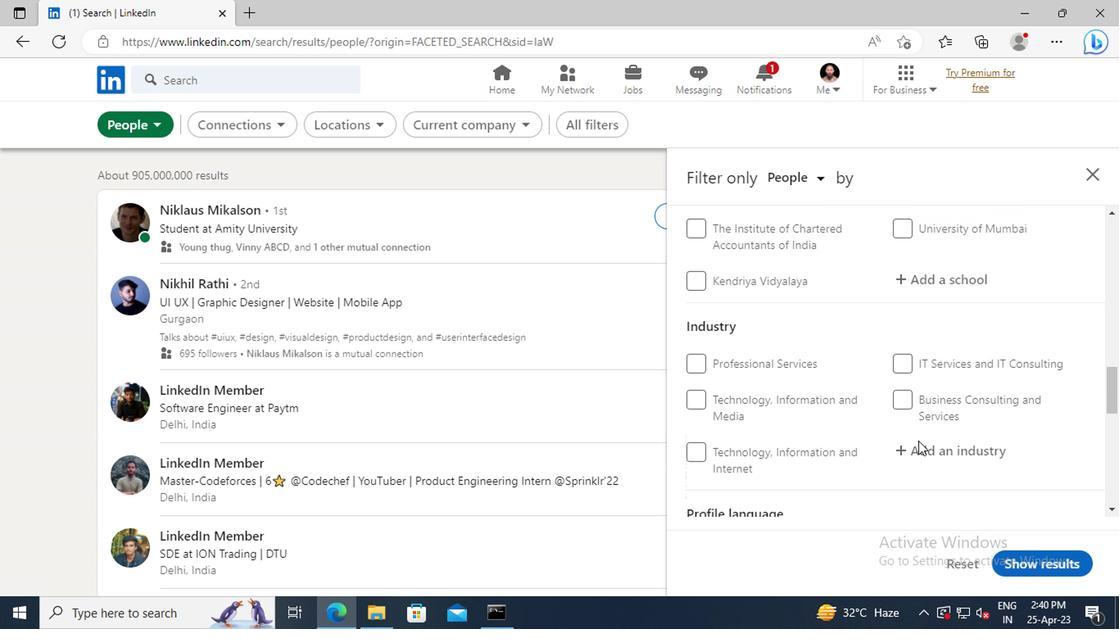 
Action: Mouse scrolled (915, 443) with delta (0, 0)
Screenshot: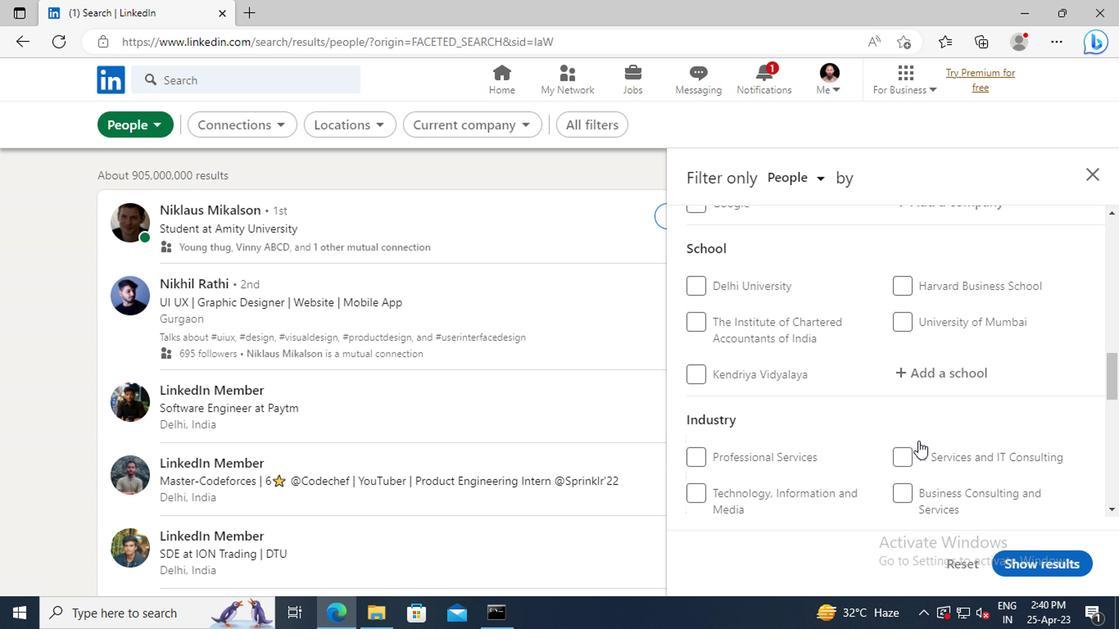 
Action: Mouse scrolled (915, 443) with delta (0, 0)
Screenshot: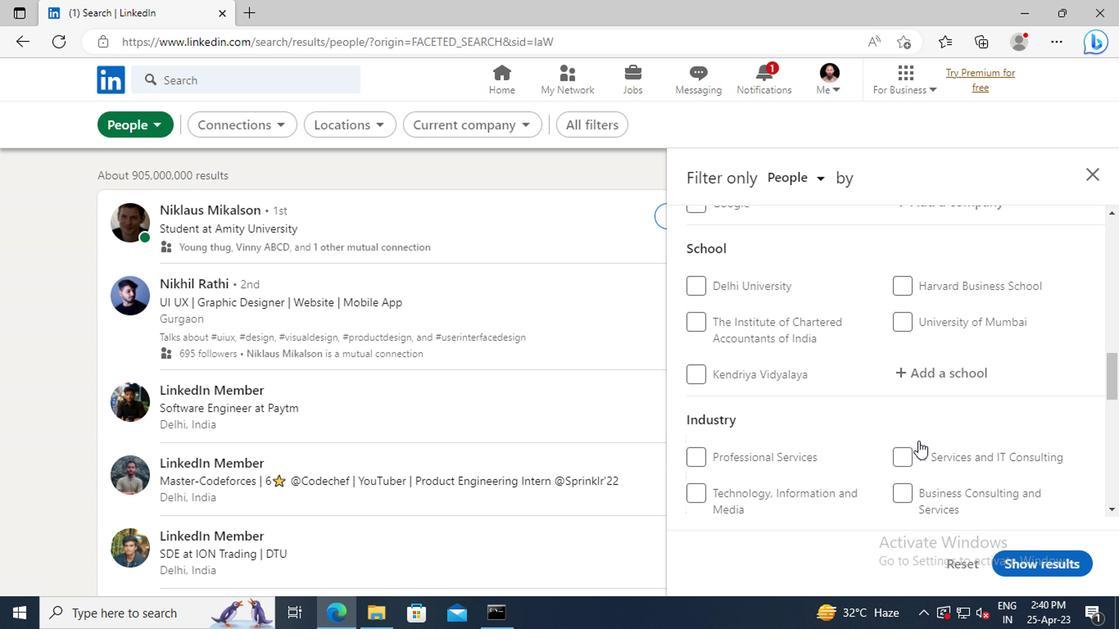 
Action: Mouse scrolled (915, 443) with delta (0, 0)
Screenshot: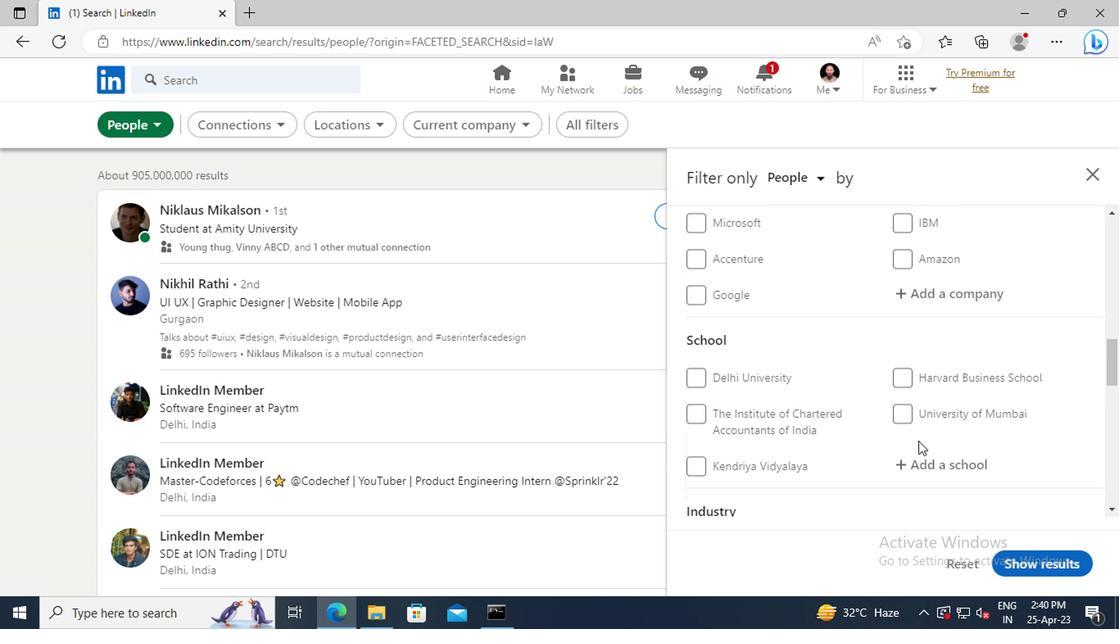 
Action: Mouse scrolled (915, 443) with delta (0, 0)
Screenshot: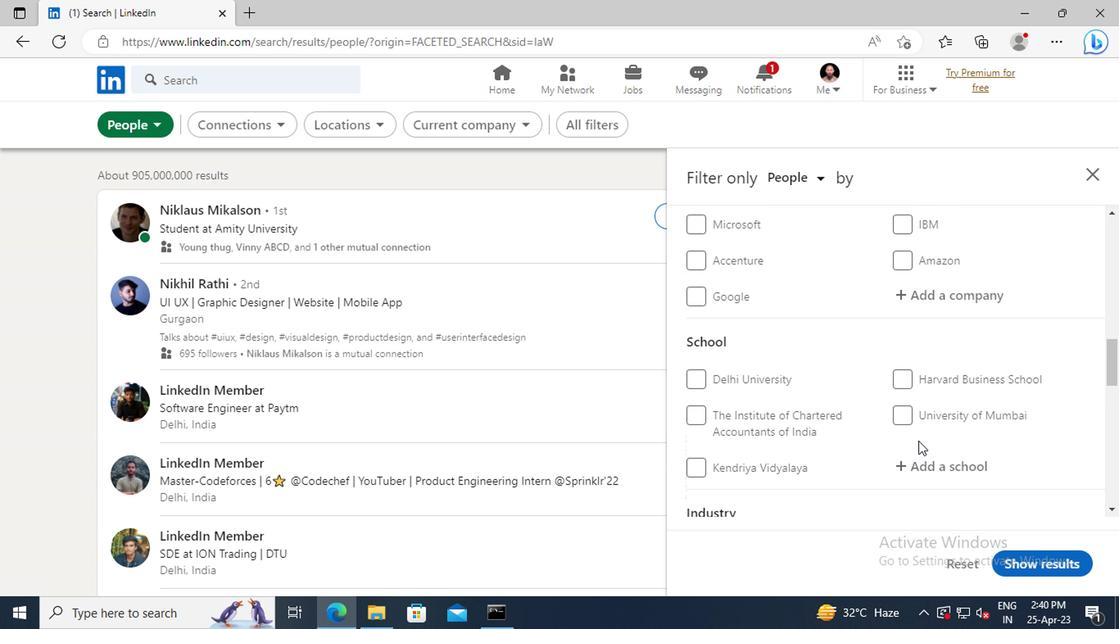 
Action: Mouse scrolled (915, 443) with delta (0, 0)
Screenshot: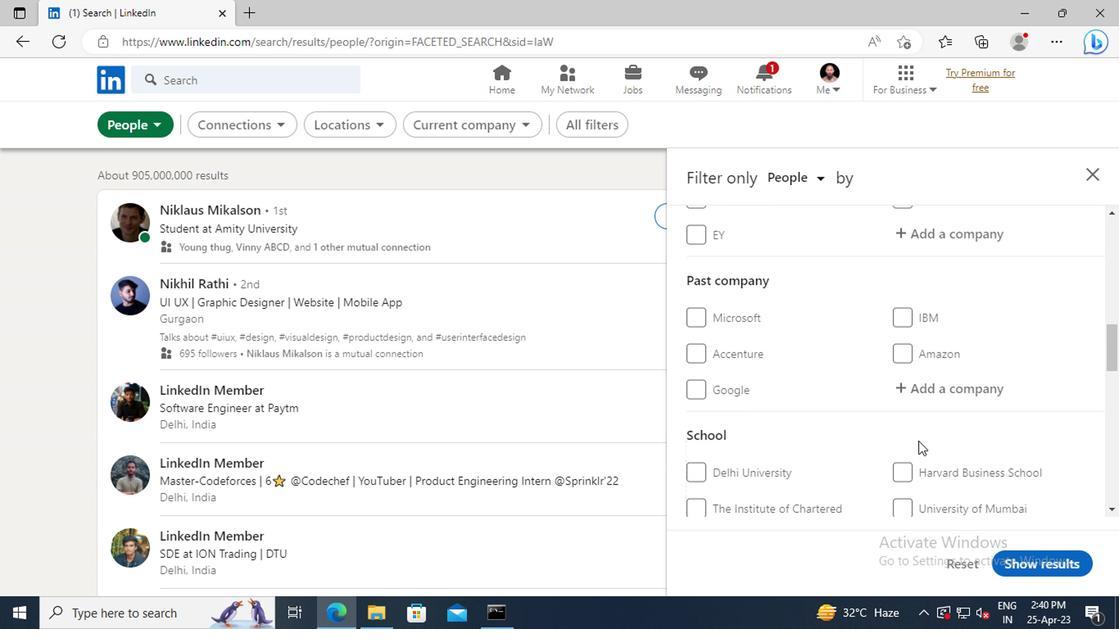 
Action: Mouse scrolled (915, 443) with delta (0, 0)
Screenshot: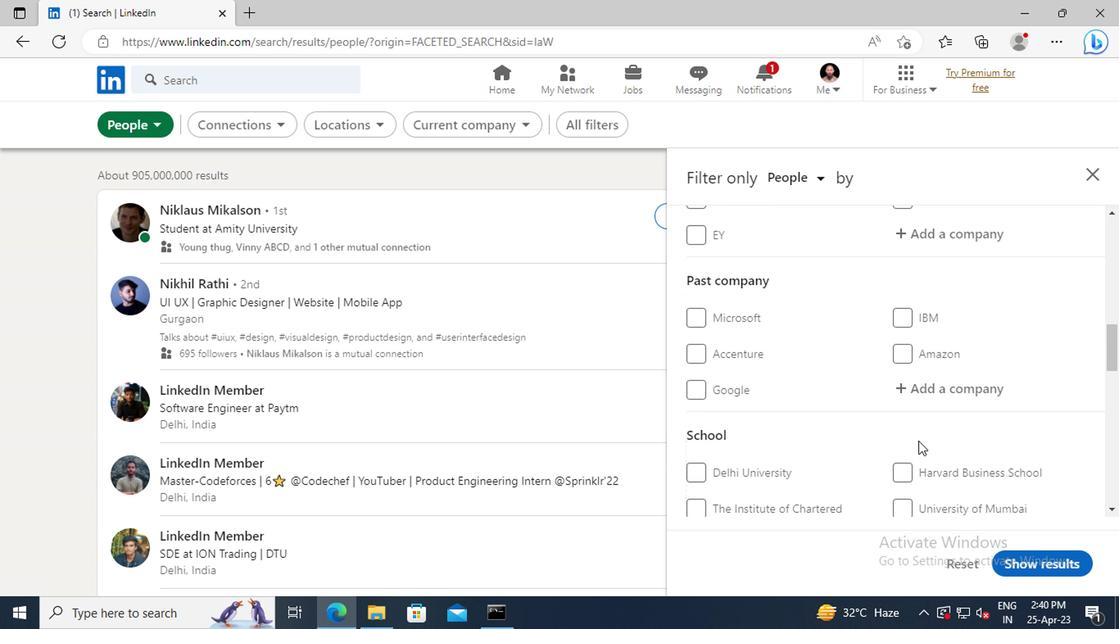 
Action: Mouse scrolled (915, 443) with delta (0, 0)
Screenshot: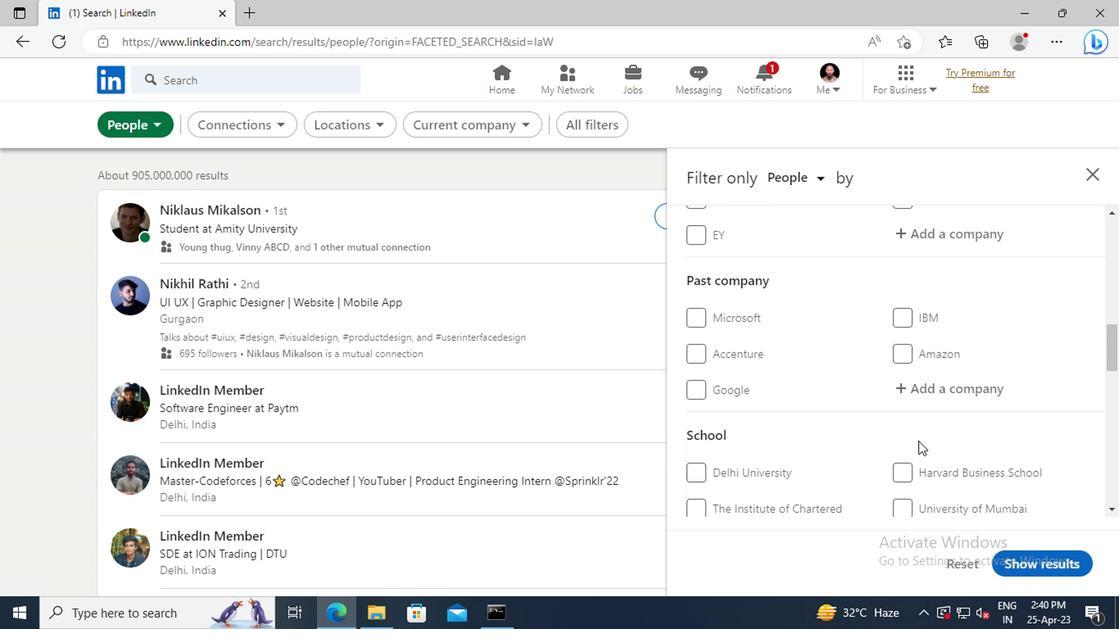 
Action: Mouse moved to (919, 367)
Screenshot: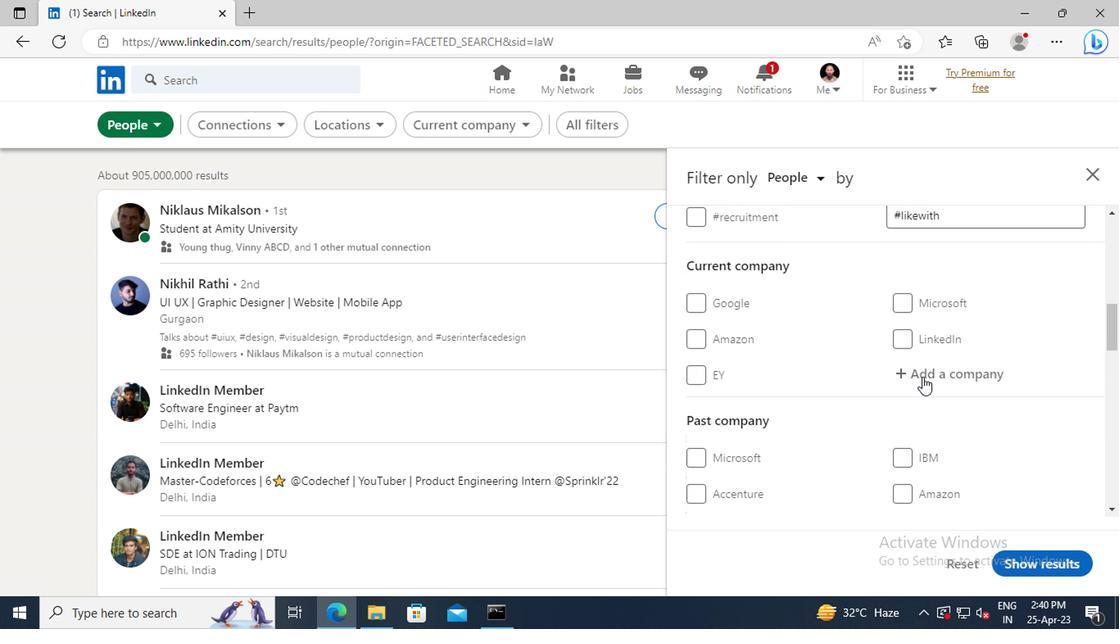 
Action: Mouse pressed left at (919, 367)
Screenshot: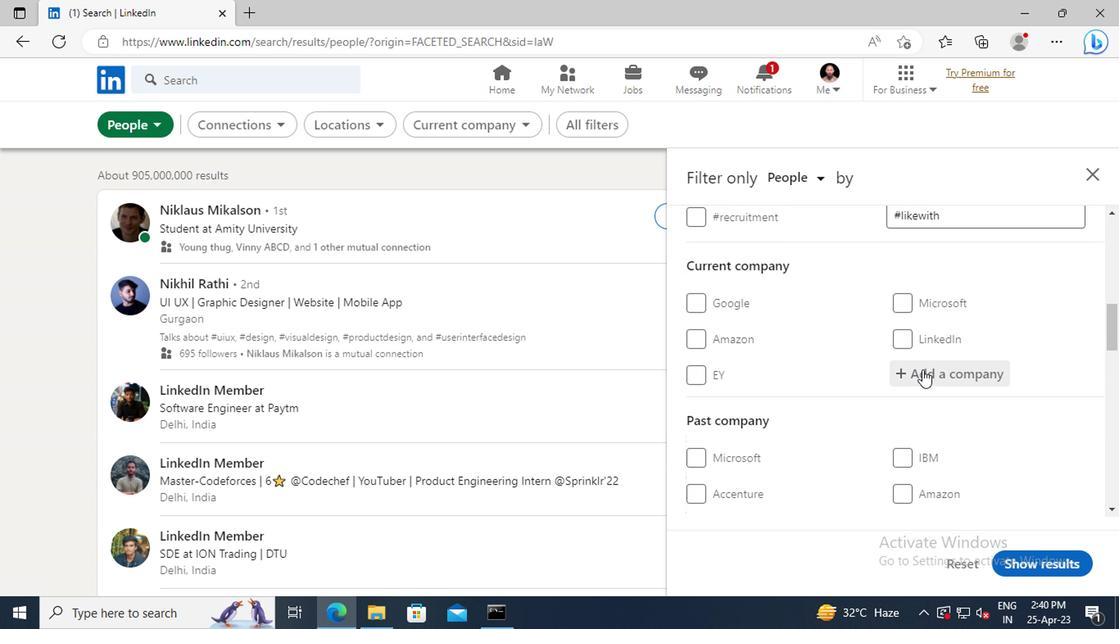 
Action: Key pressed <Key.shift>JLL<Key.space><Key.shift>INDIA
Screenshot: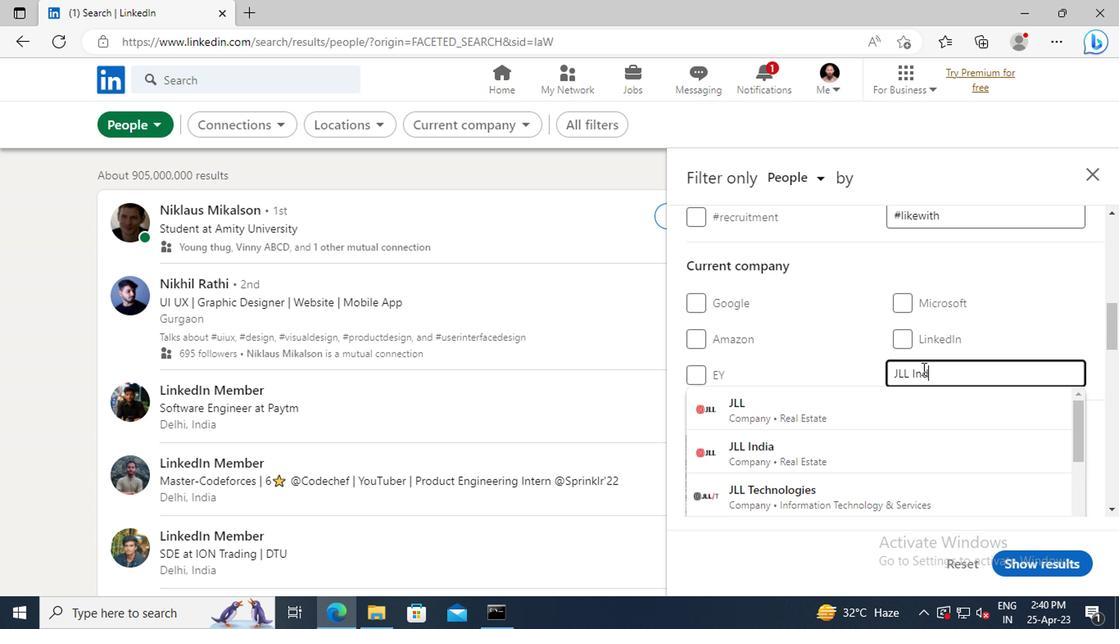 
Action: Mouse moved to (892, 410)
Screenshot: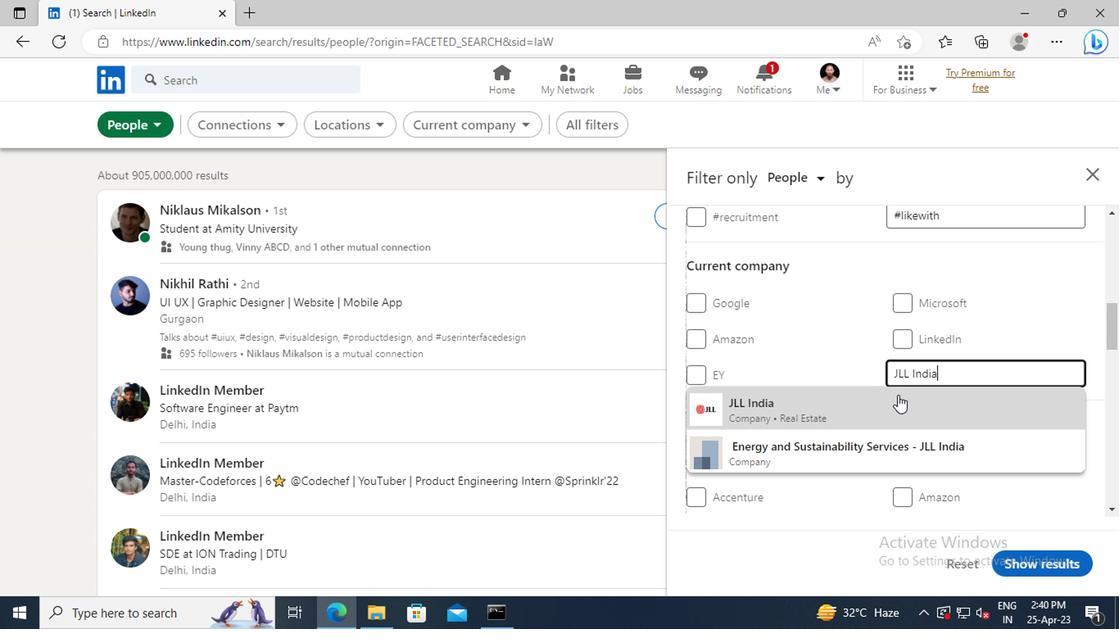 
Action: Mouse pressed left at (892, 410)
Screenshot: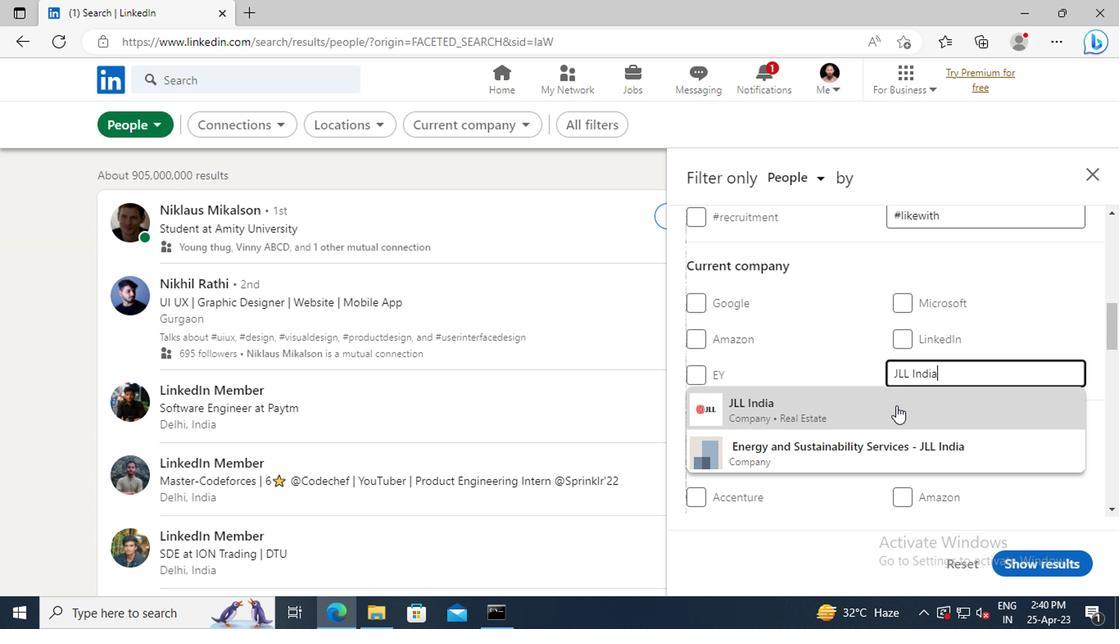 
Action: Mouse moved to (888, 324)
Screenshot: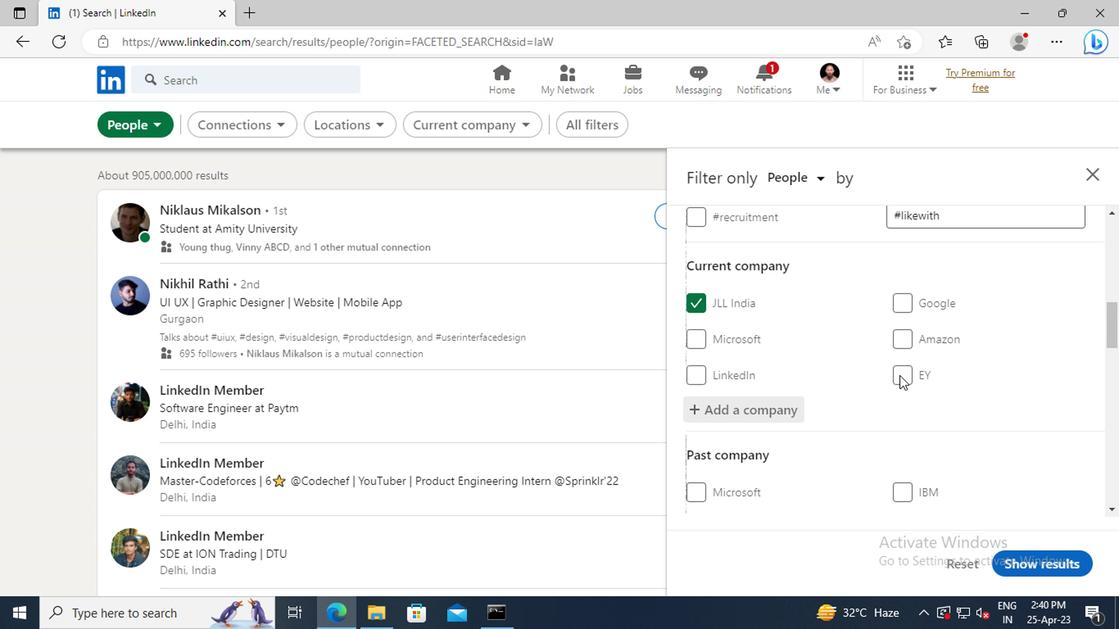 
Action: Mouse scrolled (888, 323) with delta (0, -1)
Screenshot: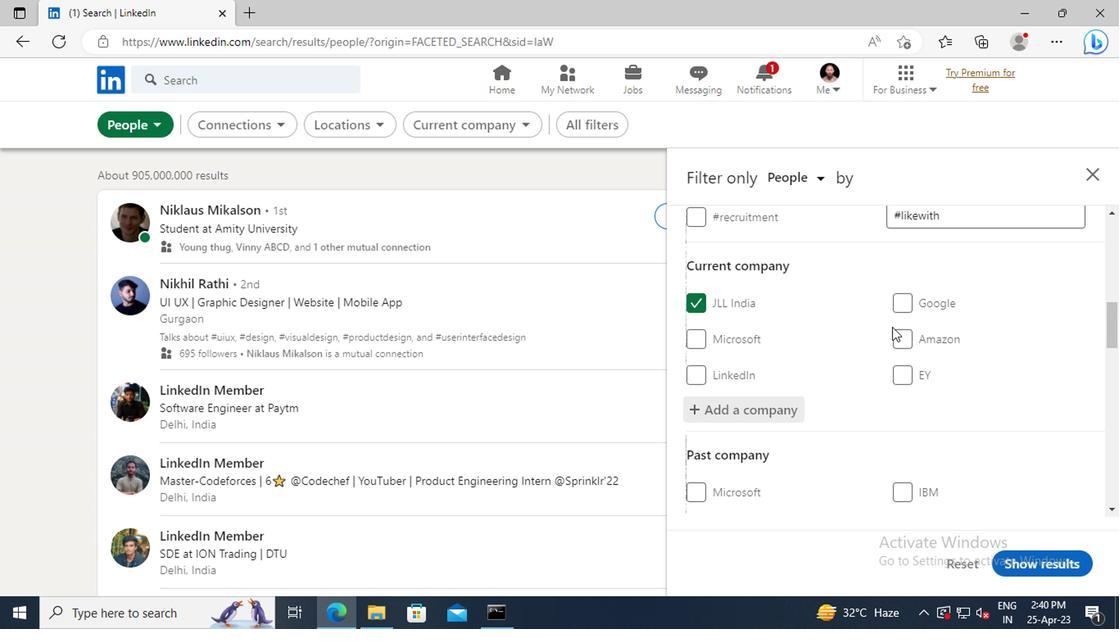 
Action: Mouse scrolled (888, 323) with delta (0, -1)
Screenshot: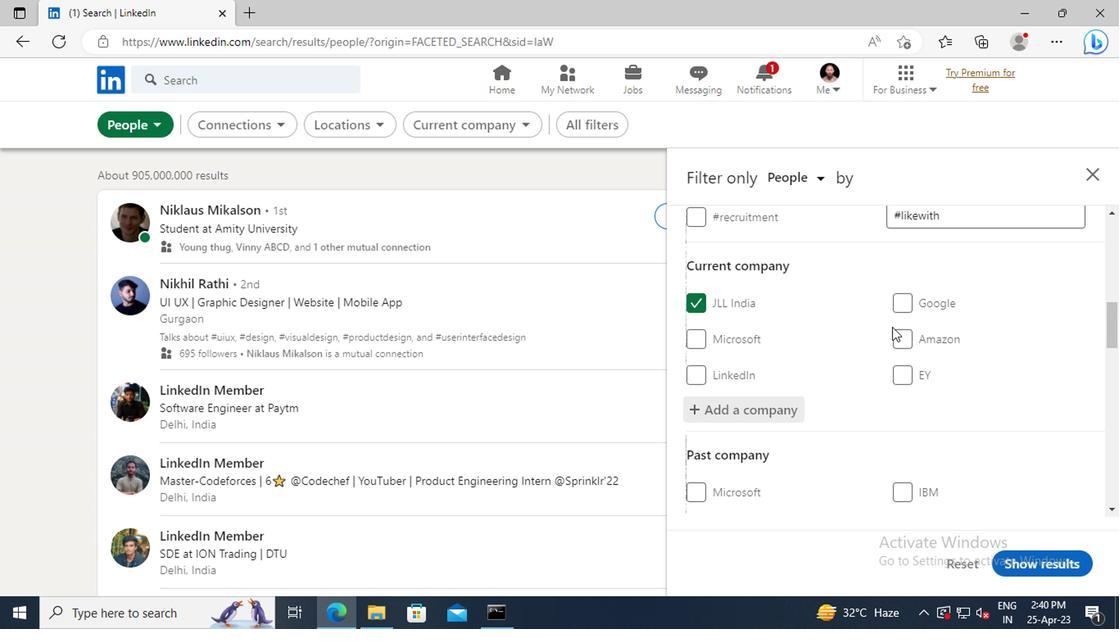 
Action: Mouse scrolled (888, 323) with delta (0, -1)
Screenshot: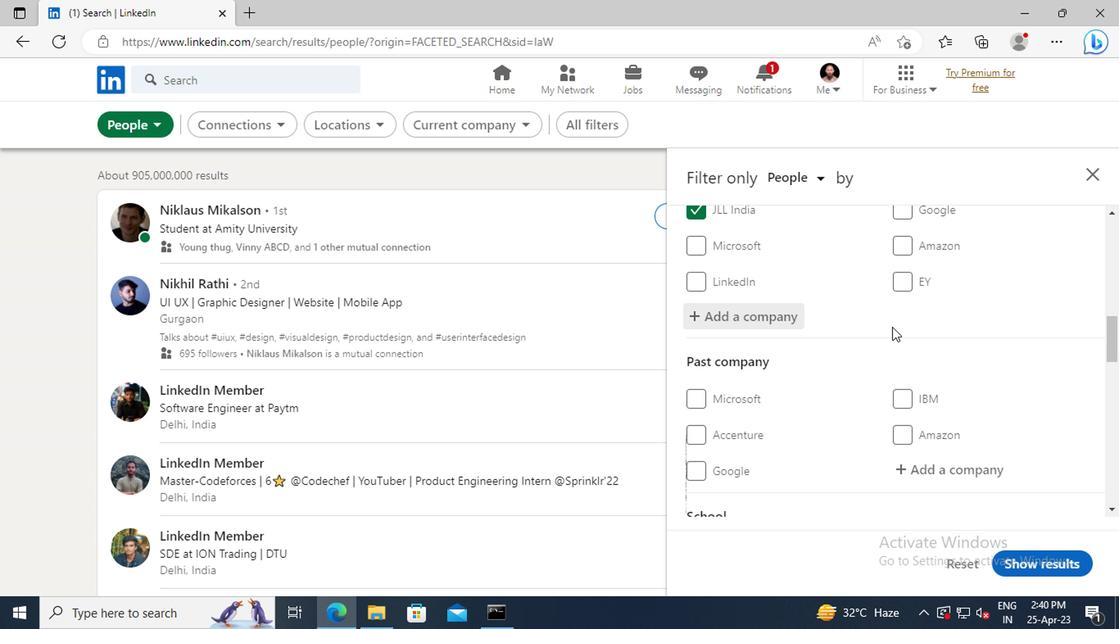 
Action: Mouse scrolled (888, 323) with delta (0, -1)
Screenshot: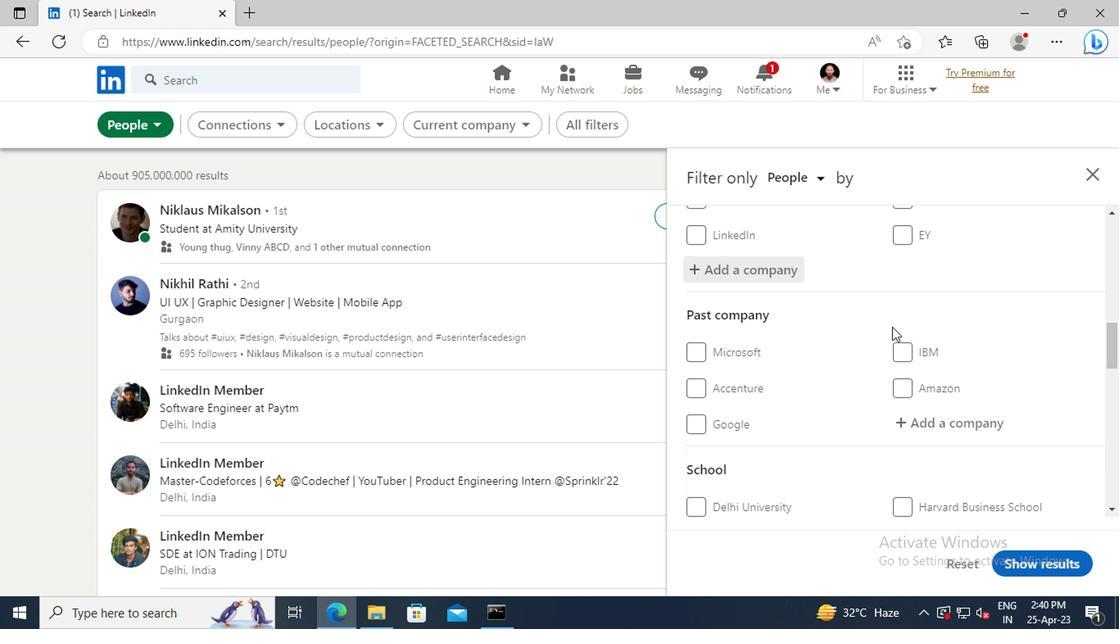 
Action: Mouse scrolled (888, 323) with delta (0, -1)
Screenshot: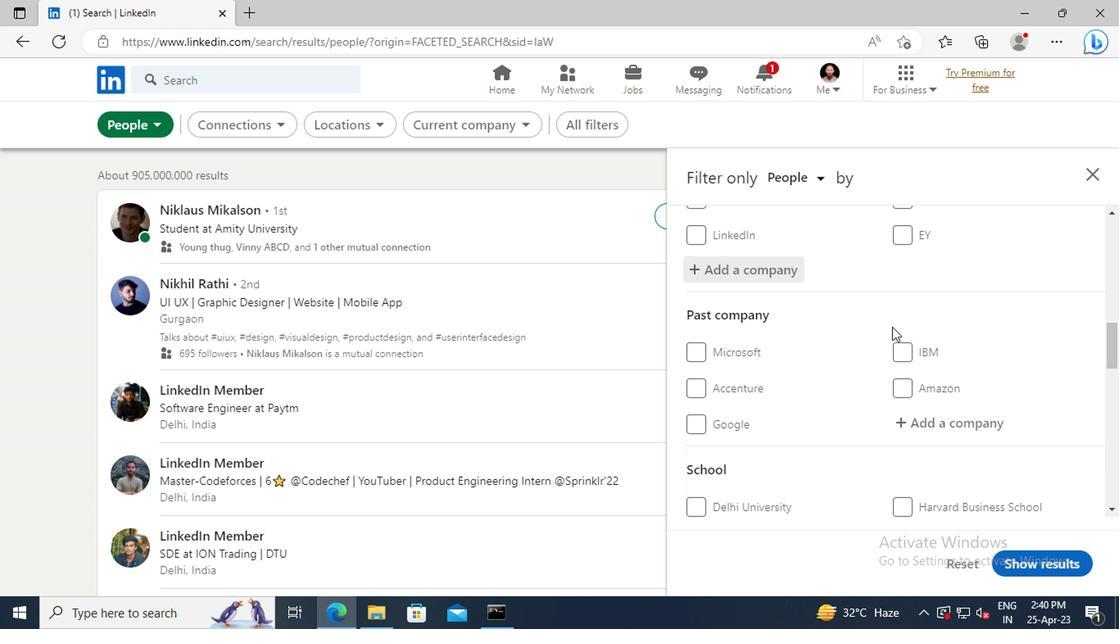 
Action: Mouse scrolled (888, 323) with delta (0, -1)
Screenshot: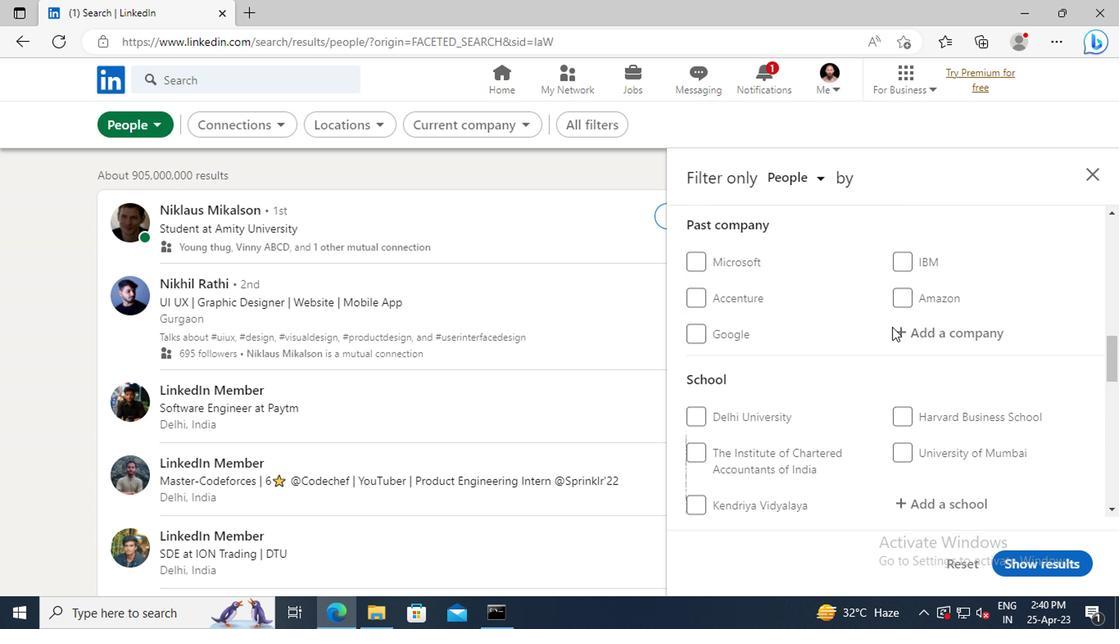
Action: Mouse scrolled (888, 323) with delta (0, -1)
Screenshot: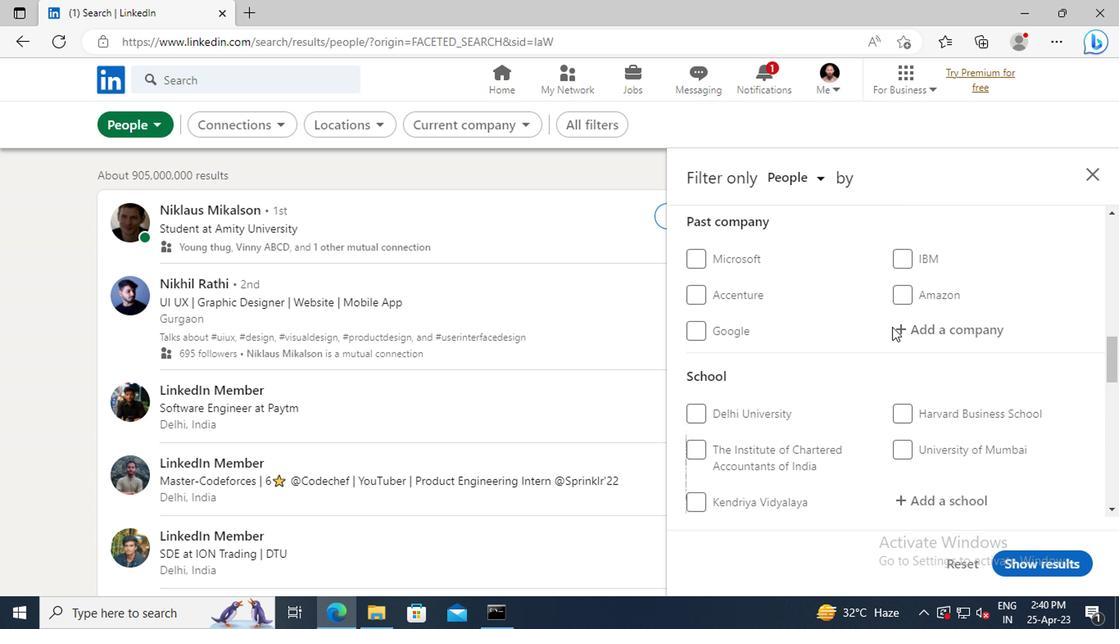 
Action: Mouse scrolled (888, 323) with delta (0, -1)
Screenshot: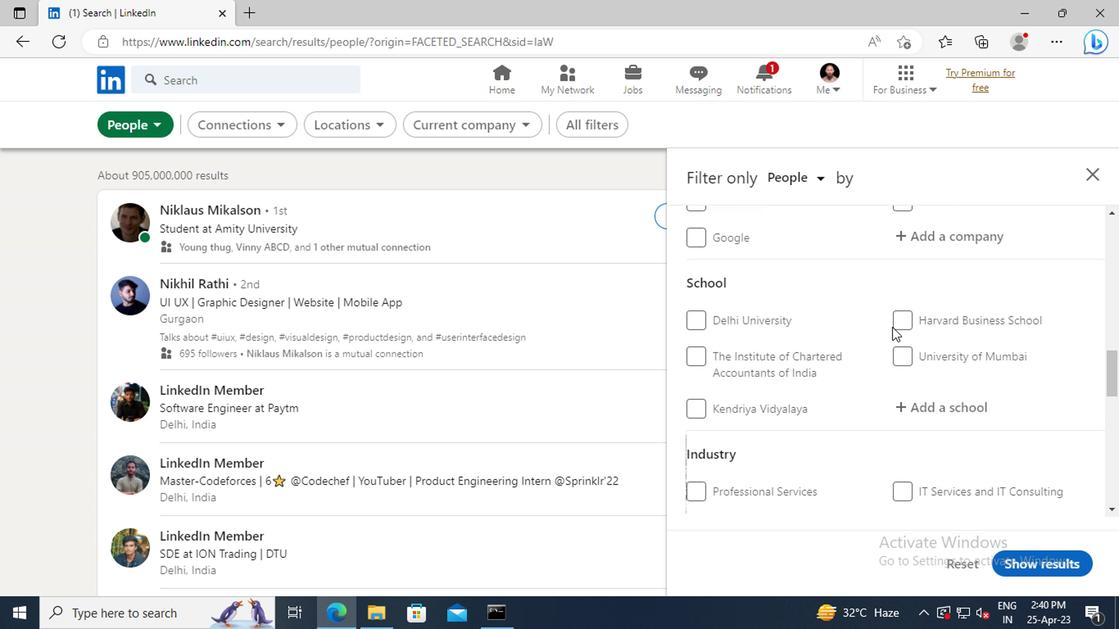 
Action: Mouse moved to (917, 366)
Screenshot: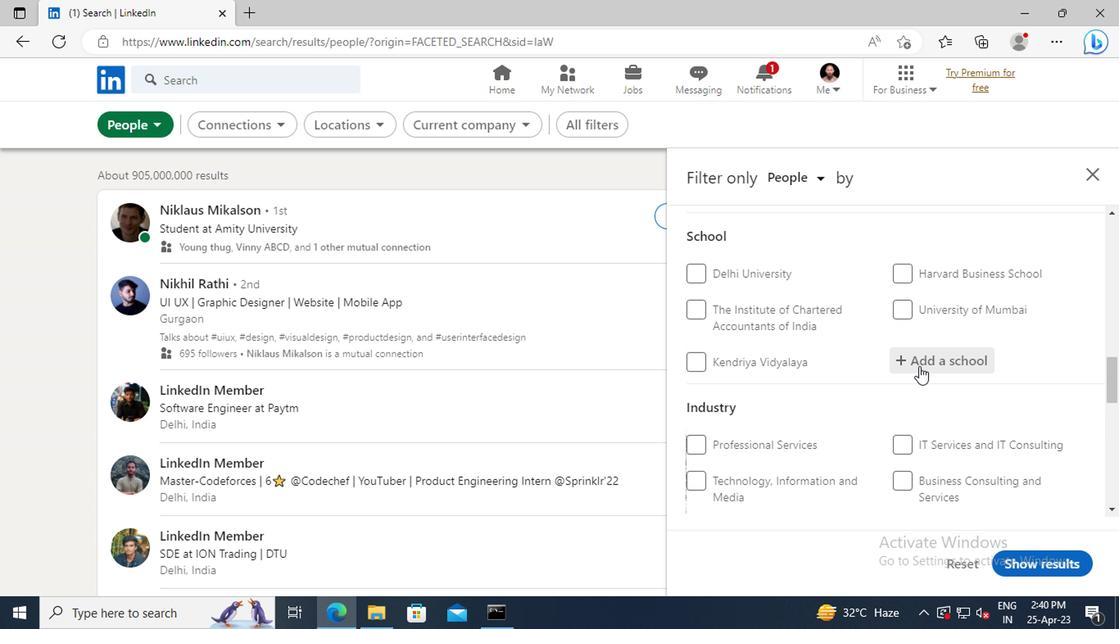 
Action: Mouse pressed left at (917, 366)
Screenshot: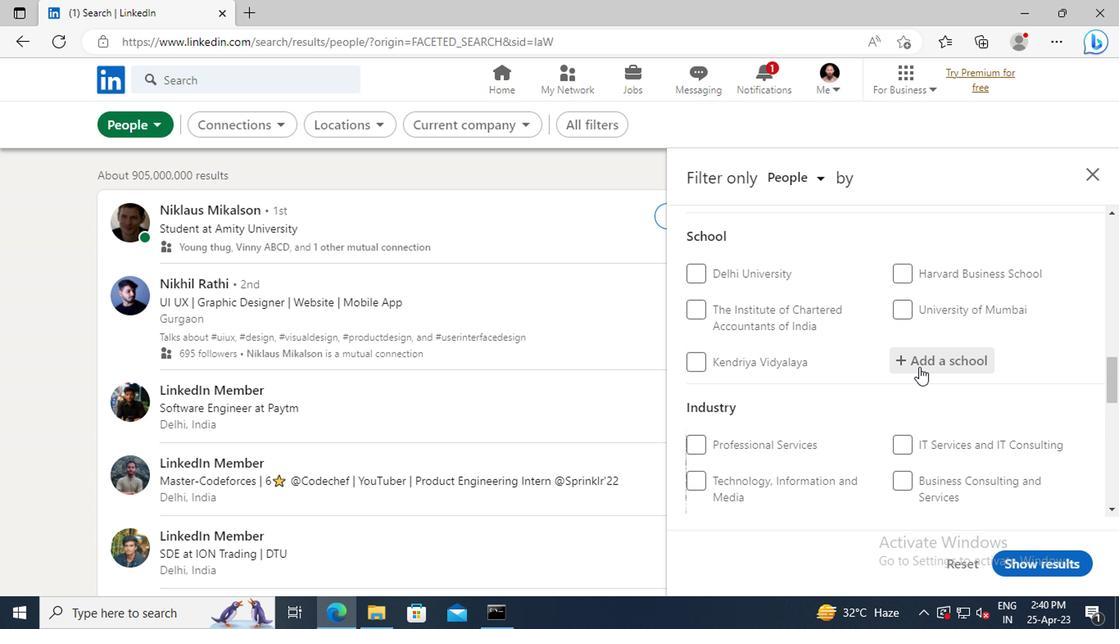 
Action: Key pressed <Key.shift>MANAV<Key.space><Key.shift>STHALI<Key.space><Key.shift_r>SCHOOL<Key.space>-<Key.space><Key.shift>INDIA
Screenshot: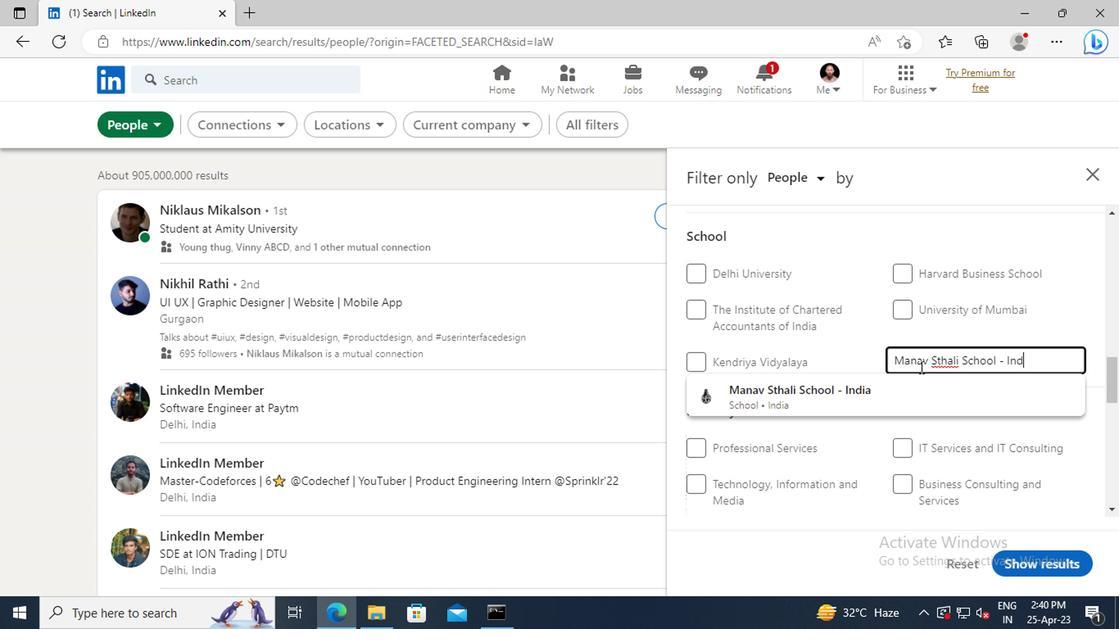 
Action: Mouse moved to (891, 388)
Screenshot: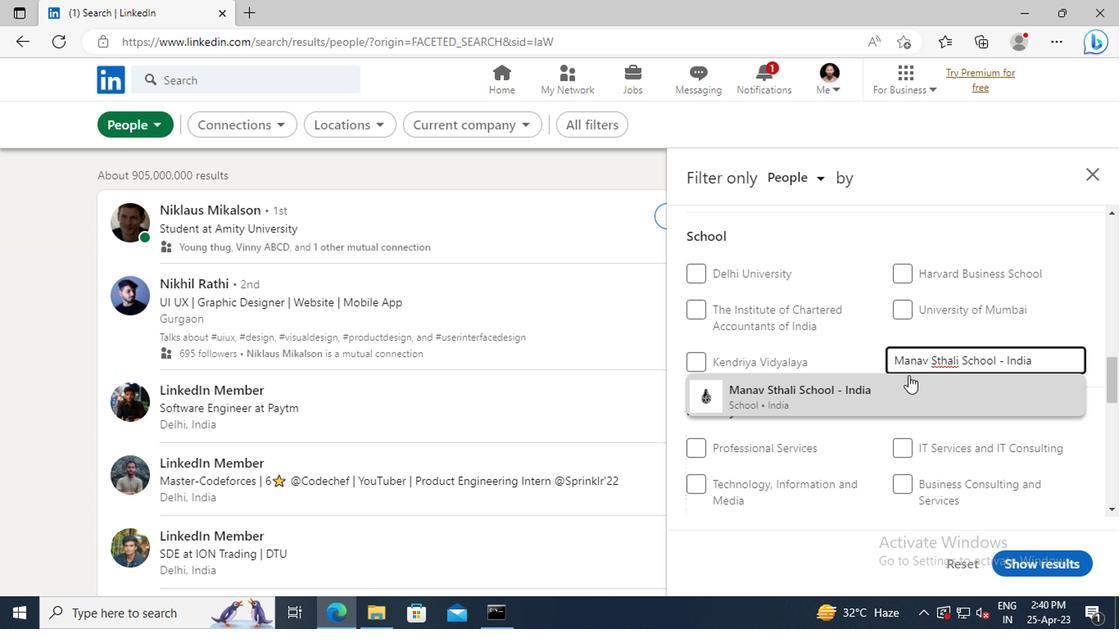 
Action: Mouse pressed left at (891, 388)
Screenshot: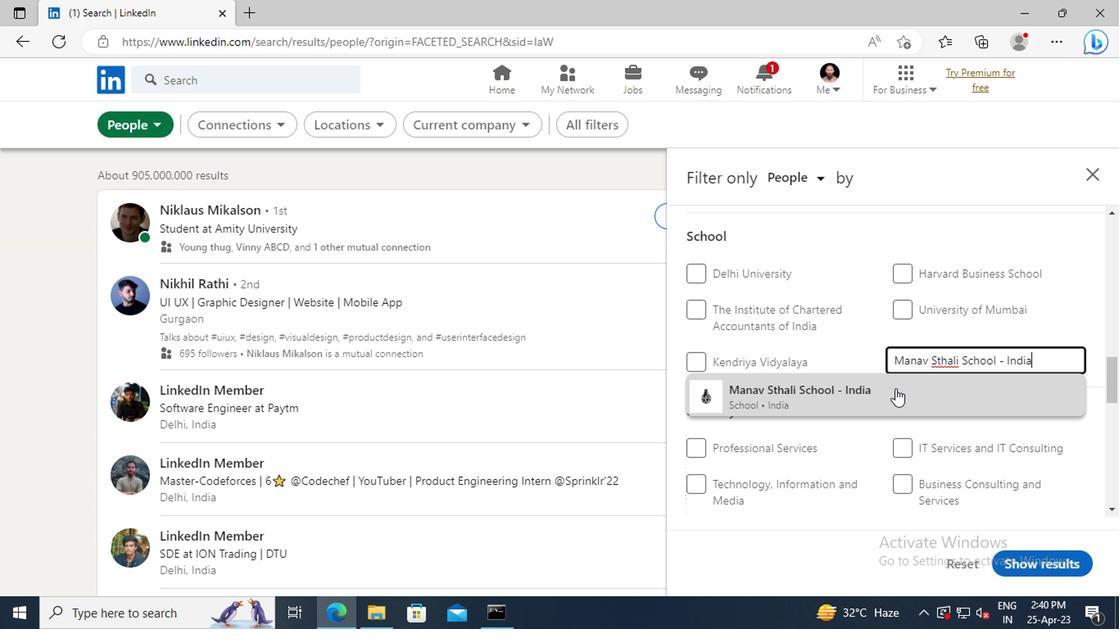 
Action: Mouse moved to (884, 333)
Screenshot: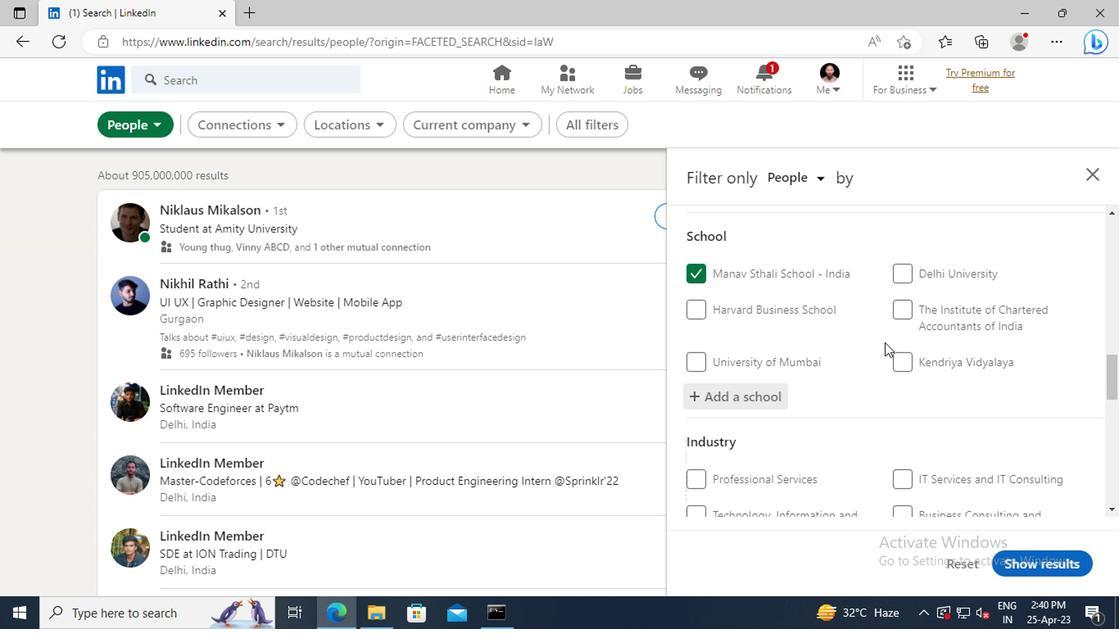 
Action: Mouse scrolled (884, 332) with delta (0, 0)
Screenshot: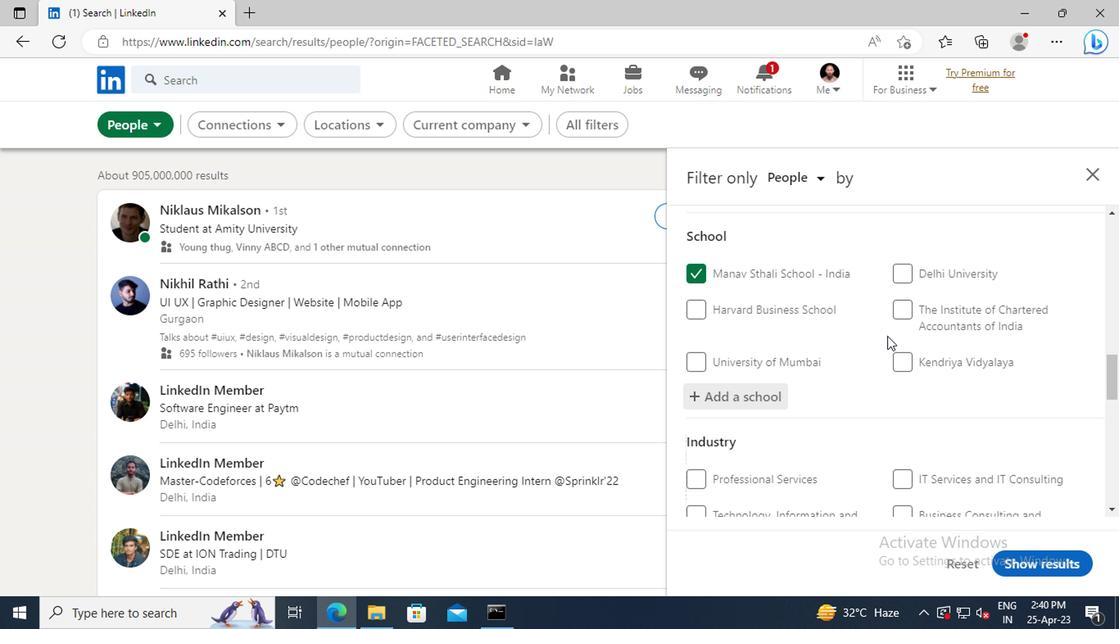 
Action: Mouse scrolled (884, 332) with delta (0, 0)
Screenshot: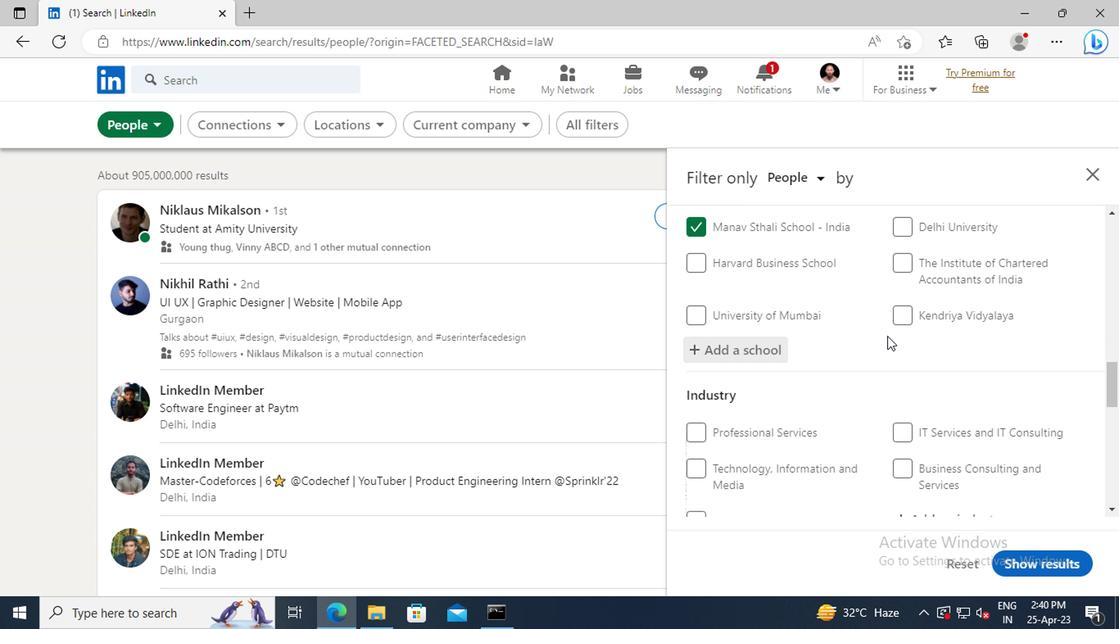 
Action: Mouse moved to (888, 329)
Screenshot: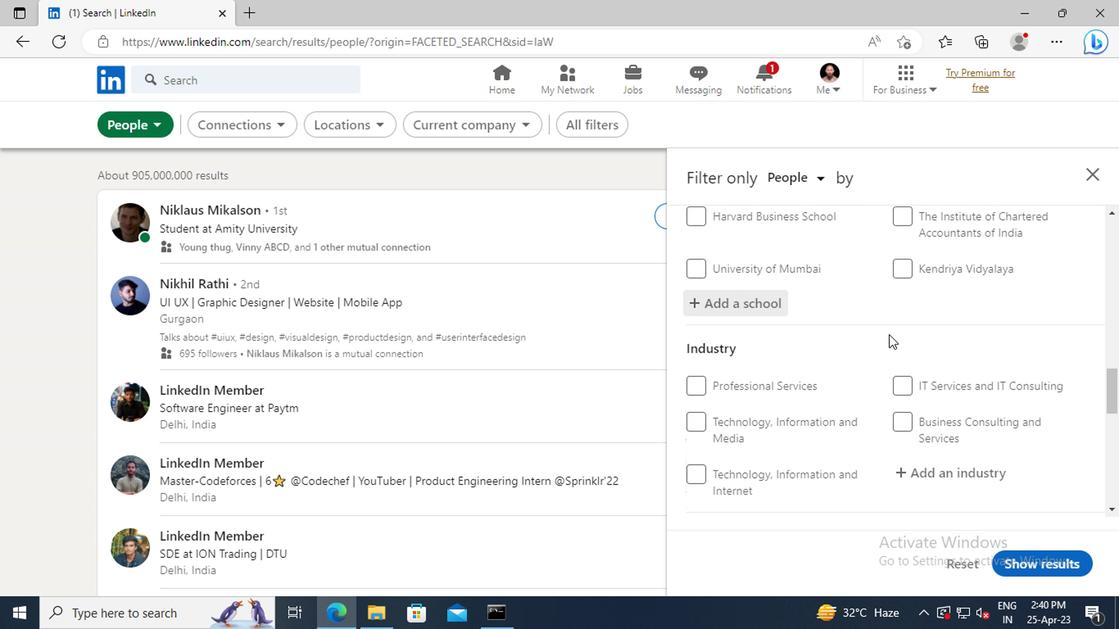 
Action: Mouse scrolled (888, 328) with delta (0, -1)
Screenshot: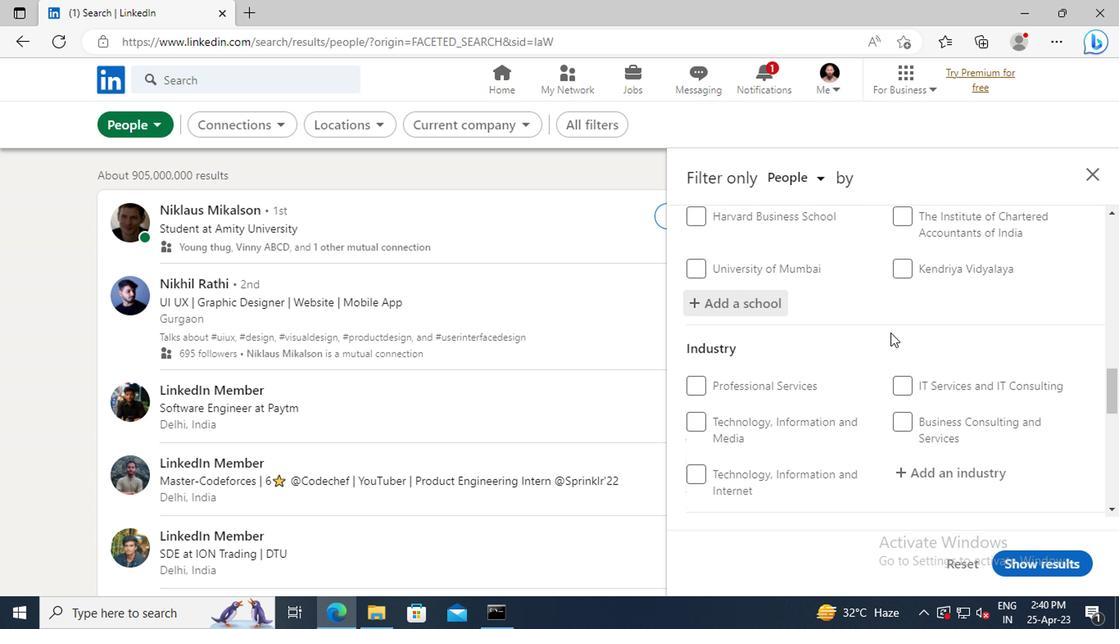 
Action: Mouse scrolled (888, 328) with delta (0, -1)
Screenshot: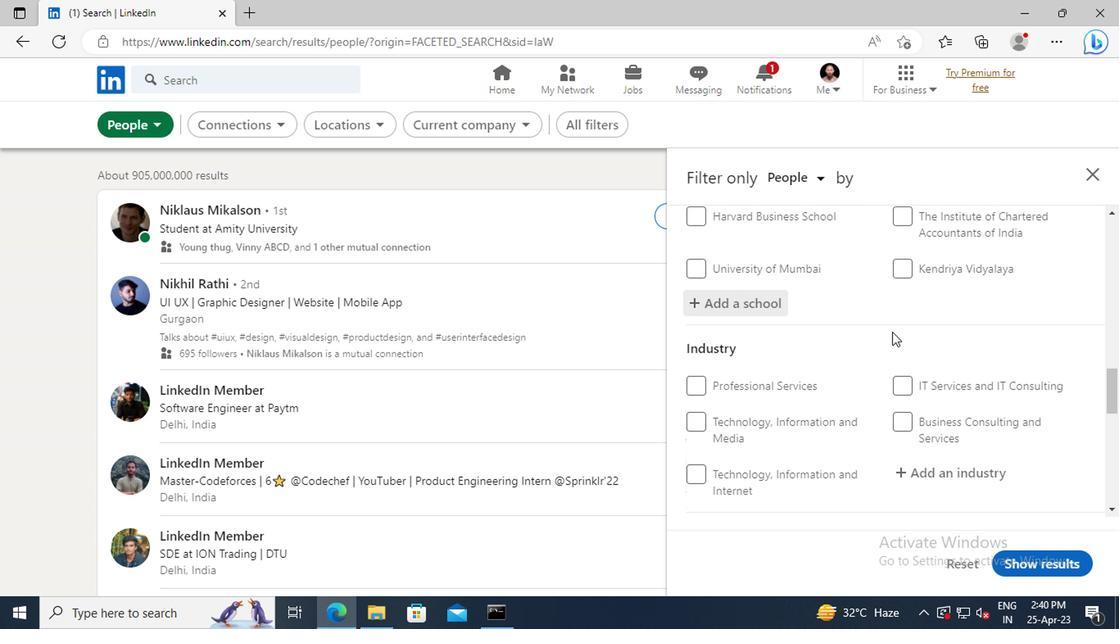 
Action: Mouse scrolled (888, 328) with delta (0, -1)
Screenshot: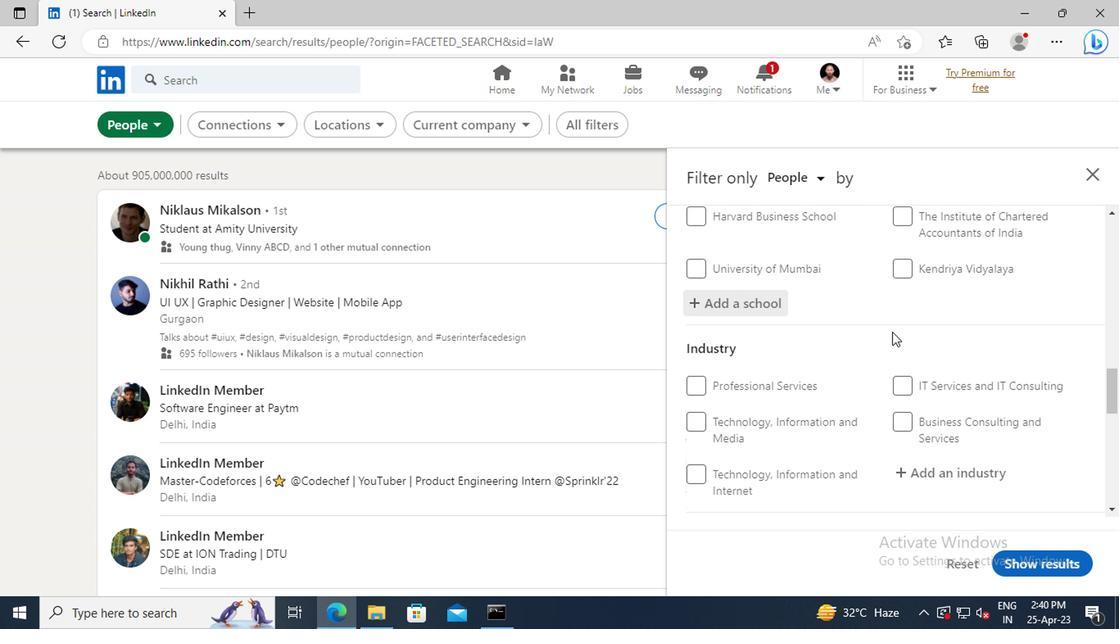
Action: Mouse moved to (927, 340)
Screenshot: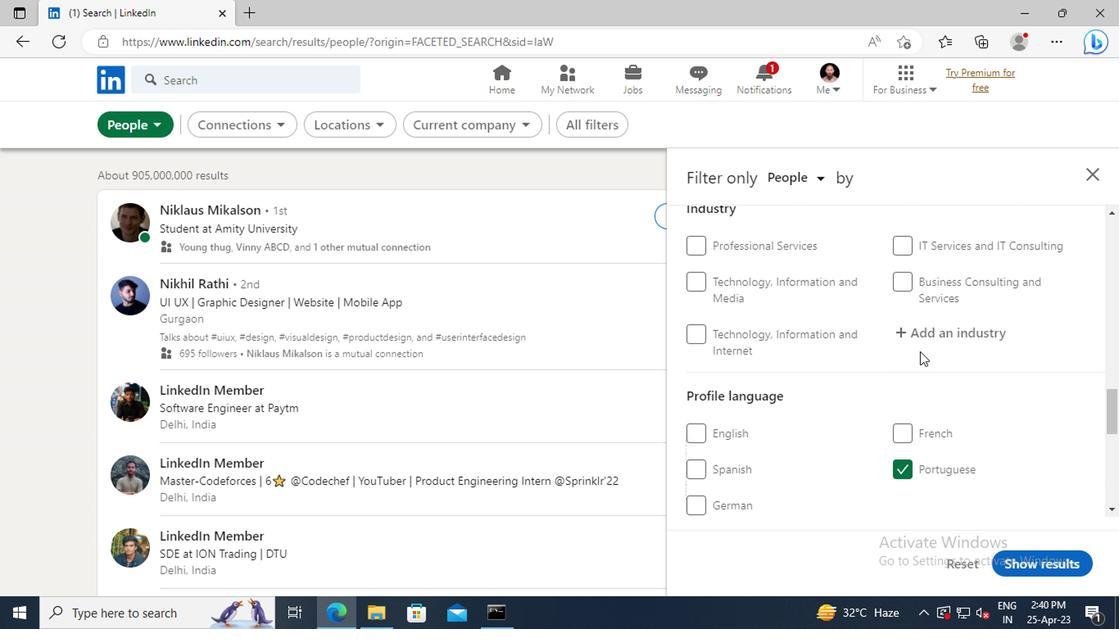 
Action: Mouse pressed left at (927, 340)
Screenshot: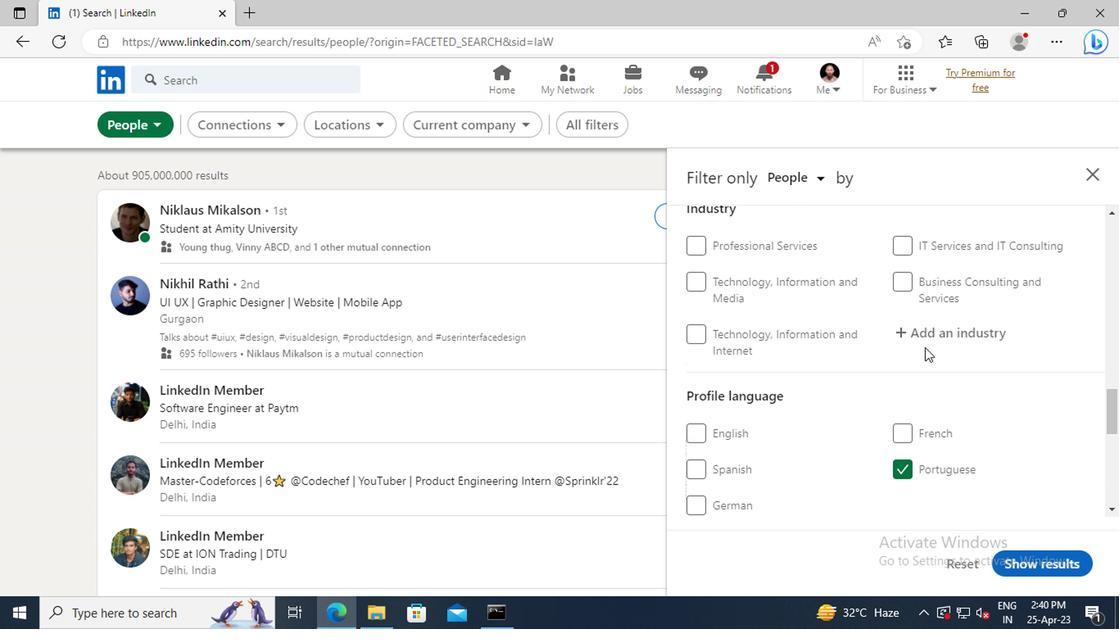 
Action: Key pressed <Key.shift_r>SPORTS<Key.space><Key.shift>TEAMS<Key.space>AND<Key.space><Key.shift>CLUBS
Screenshot: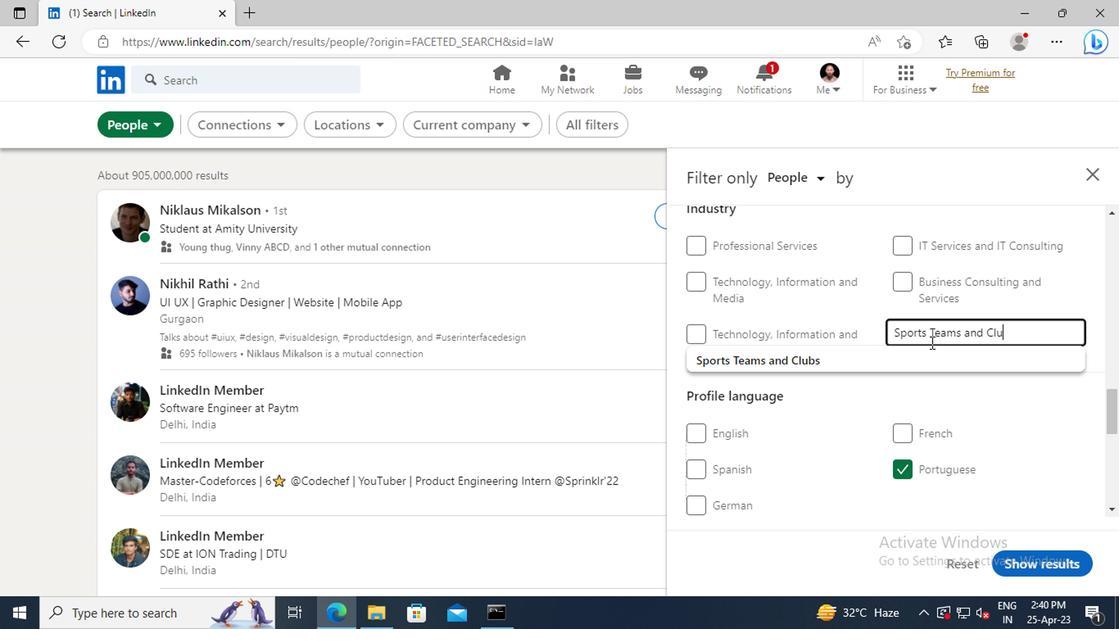 
Action: Mouse moved to (900, 356)
Screenshot: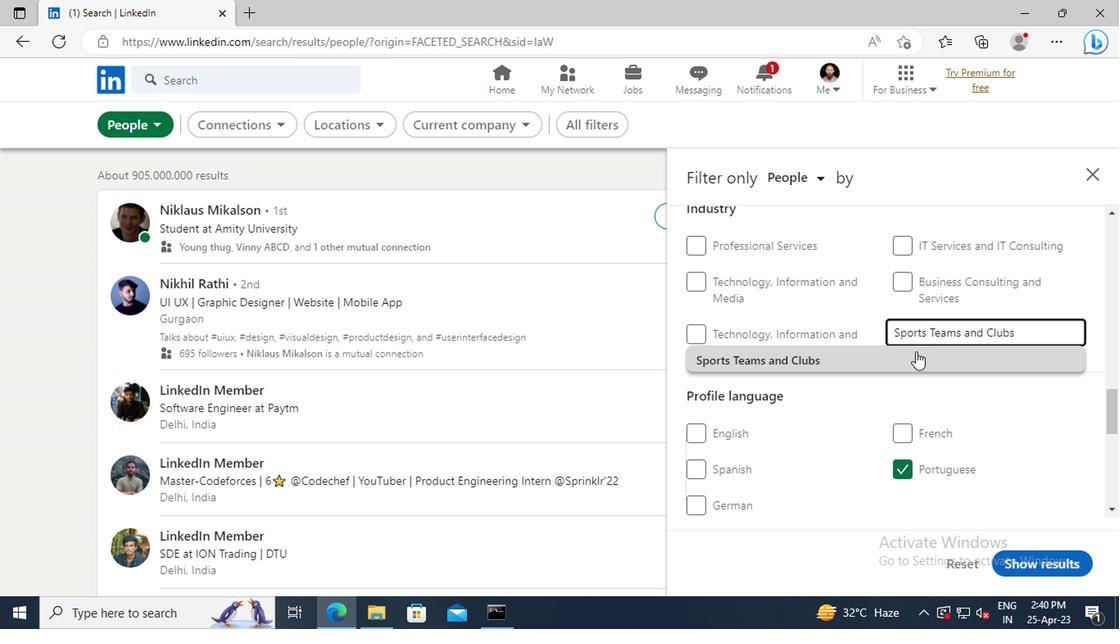 
Action: Mouse pressed left at (900, 356)
Screenshot: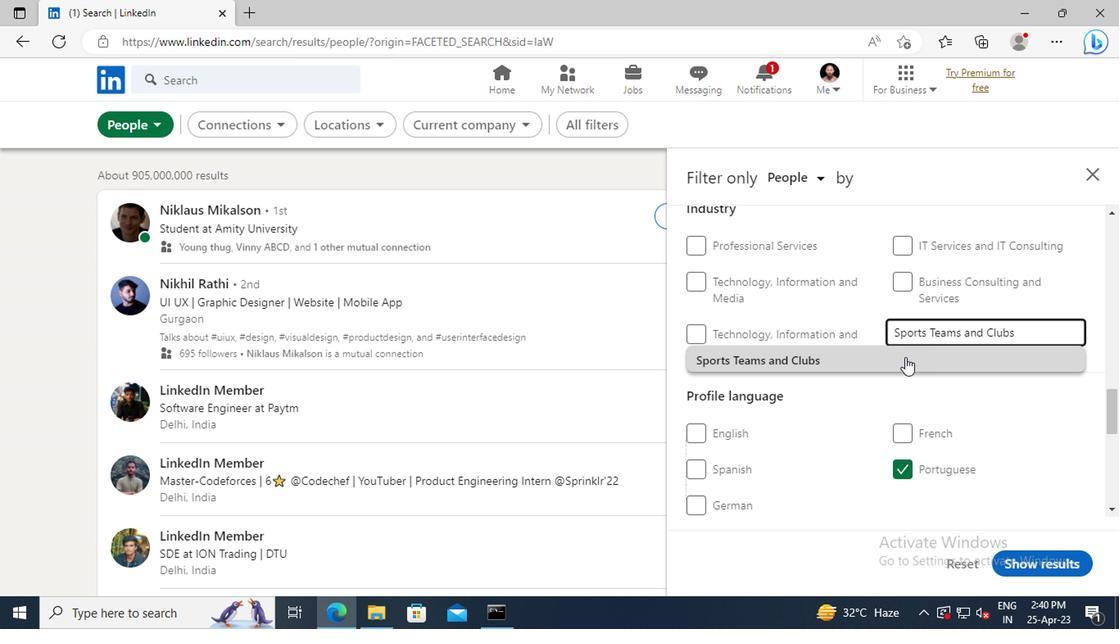 
Action: Mouse scrolled (900, 355) with delta (0, -1)
Screenshot: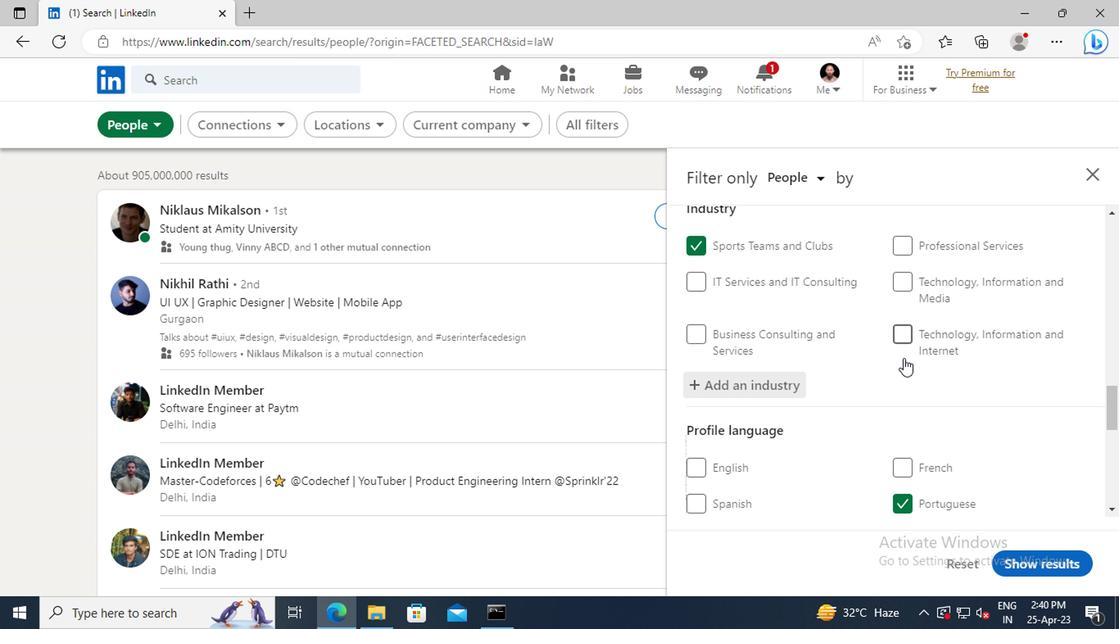
Action: Mouse scrolled (900, 355) with delta (0, -1)
Screenshot: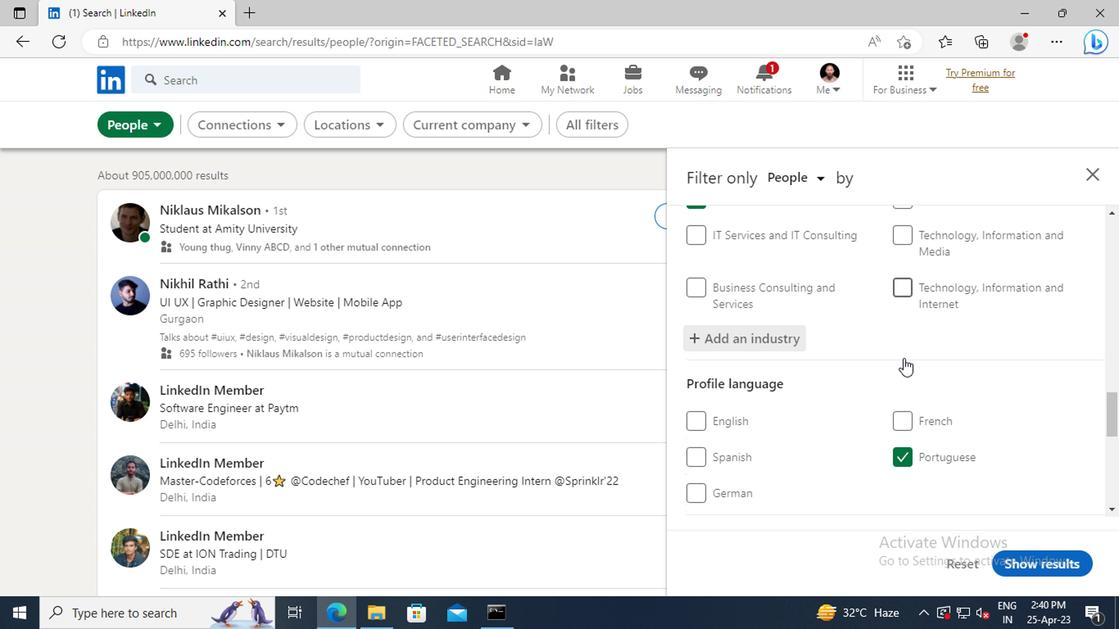 
Action: Mouse scrolled (900, 355) with delta (0, -1)
Screenshot: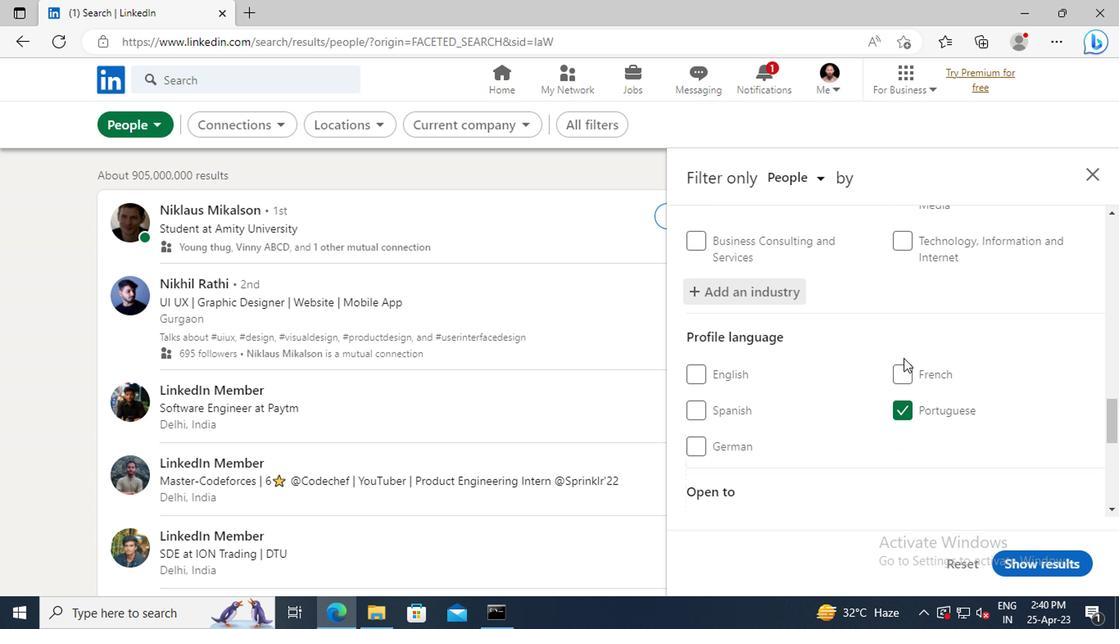 
Action: Mouse scrolled (900, 355) with delta (0, -1)
Screenshot: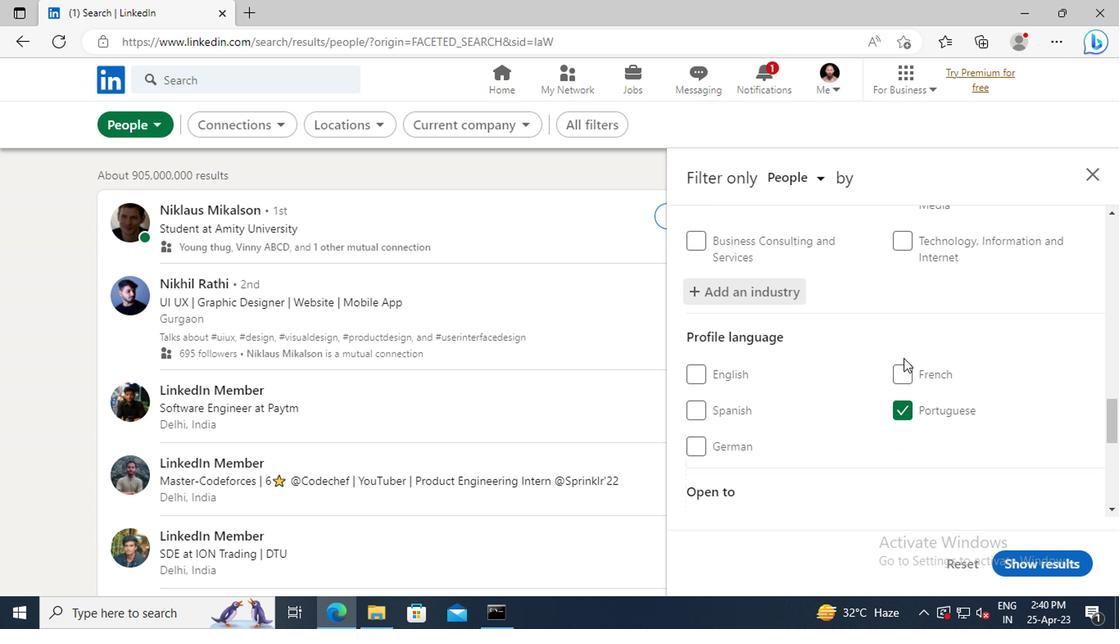 
Action: Mouse scrolled (900, 355) with delta (0, -1)
Screenshot: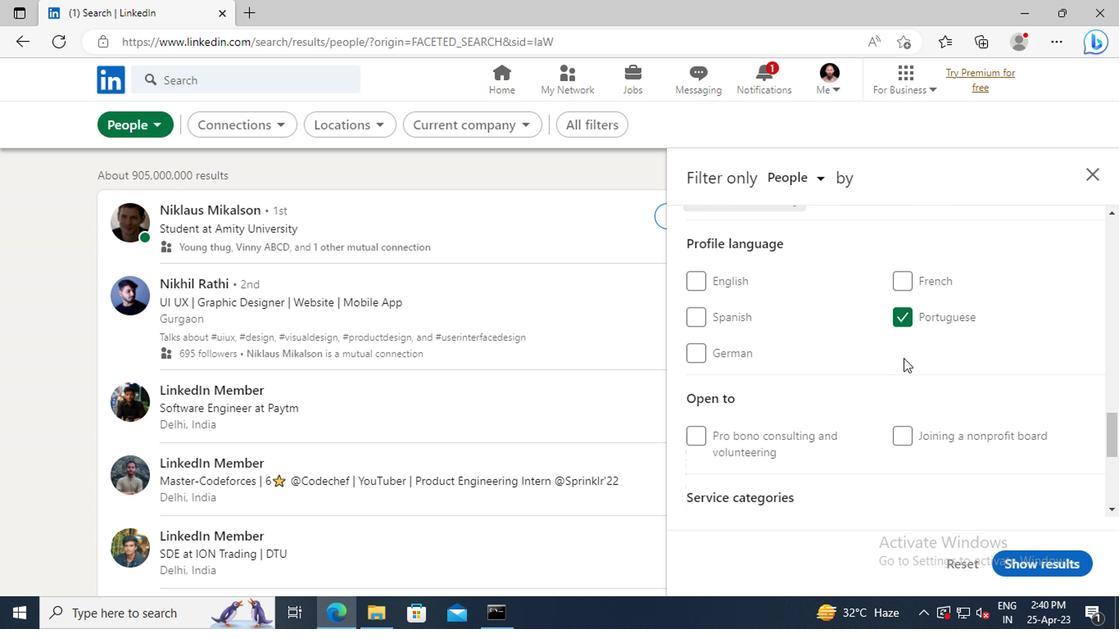 
Action: Mouse scrolled (900, 355) with delta (0, -1)
Screenshot: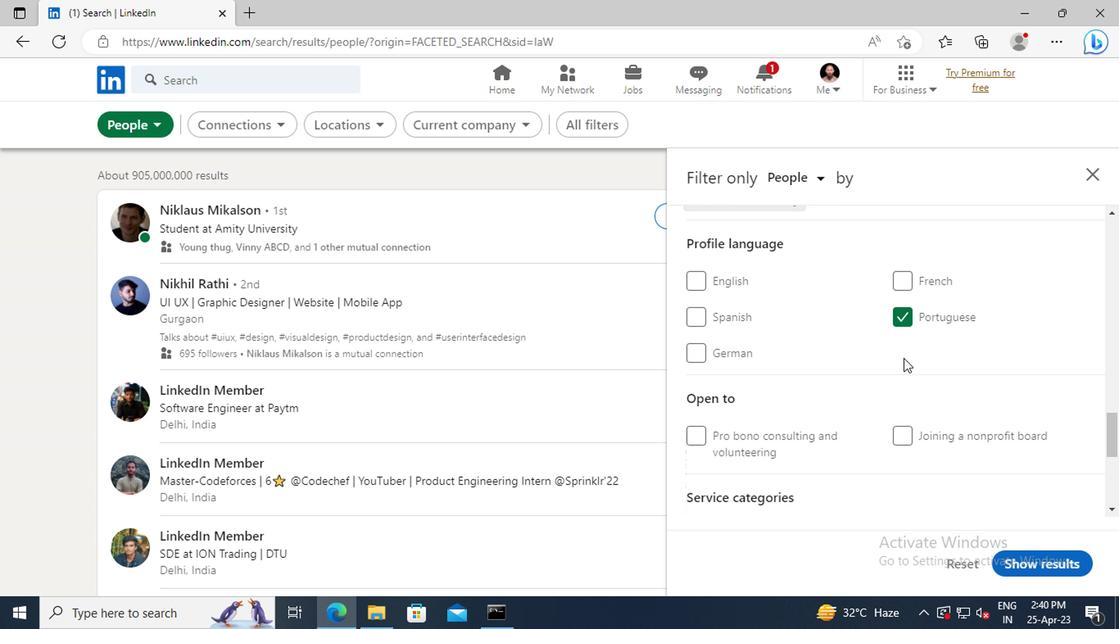 
Action: Mouse scrolled (900, 355) with delta (0, -1)
Screenshot: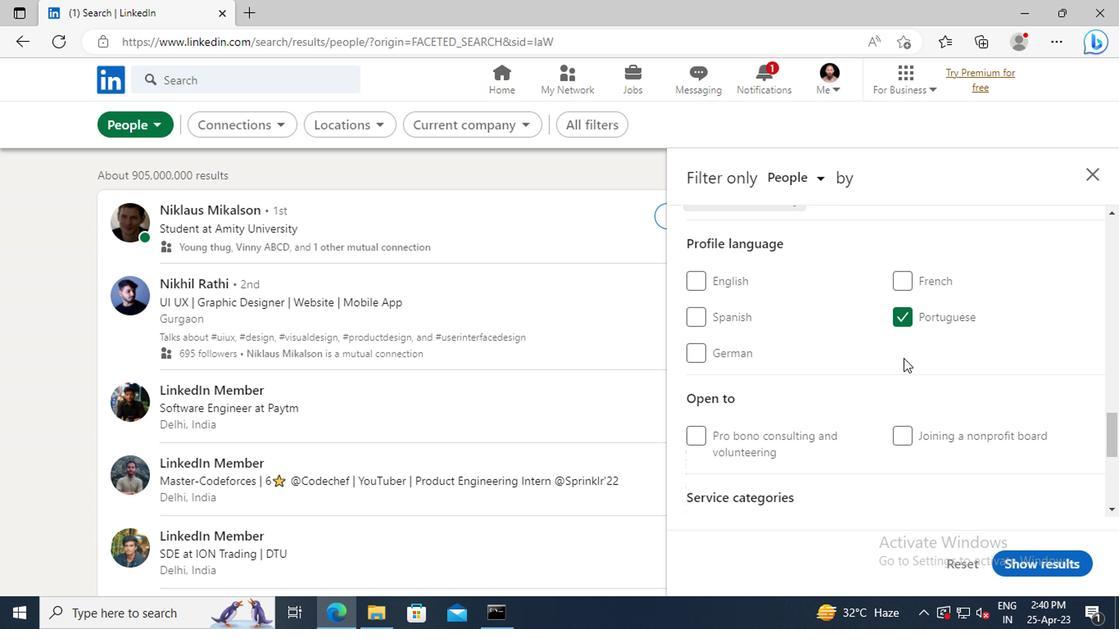 
Action: Mouse scrolled (900, 355) with delta (0, -1)
Screenshot: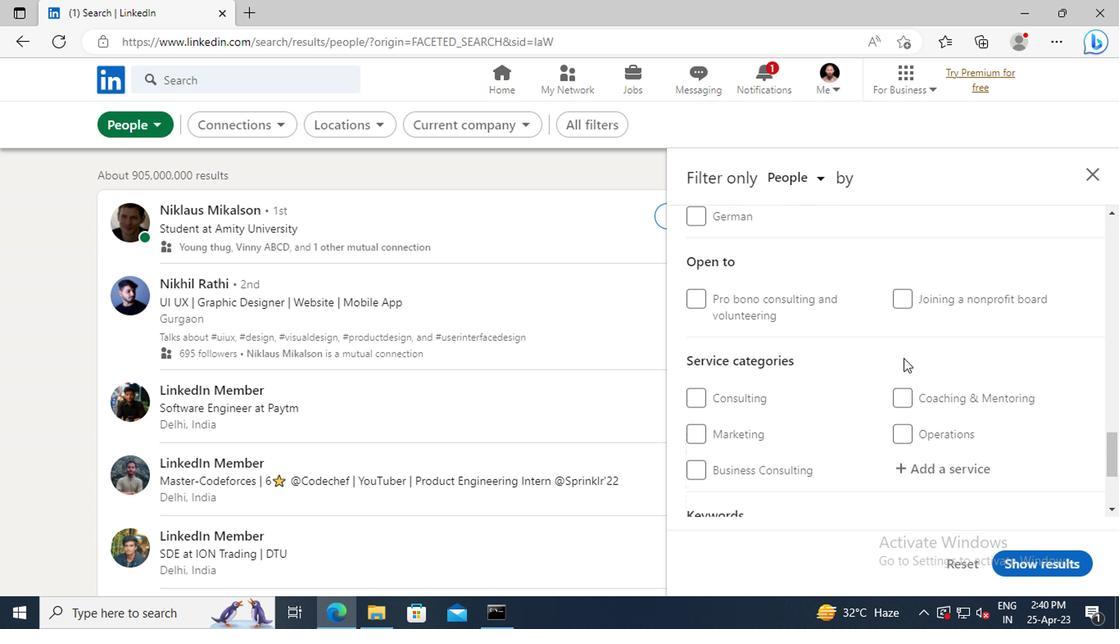 
Action: Mouse scrolled (900, 355) with delta (0, -1)
Screenshot: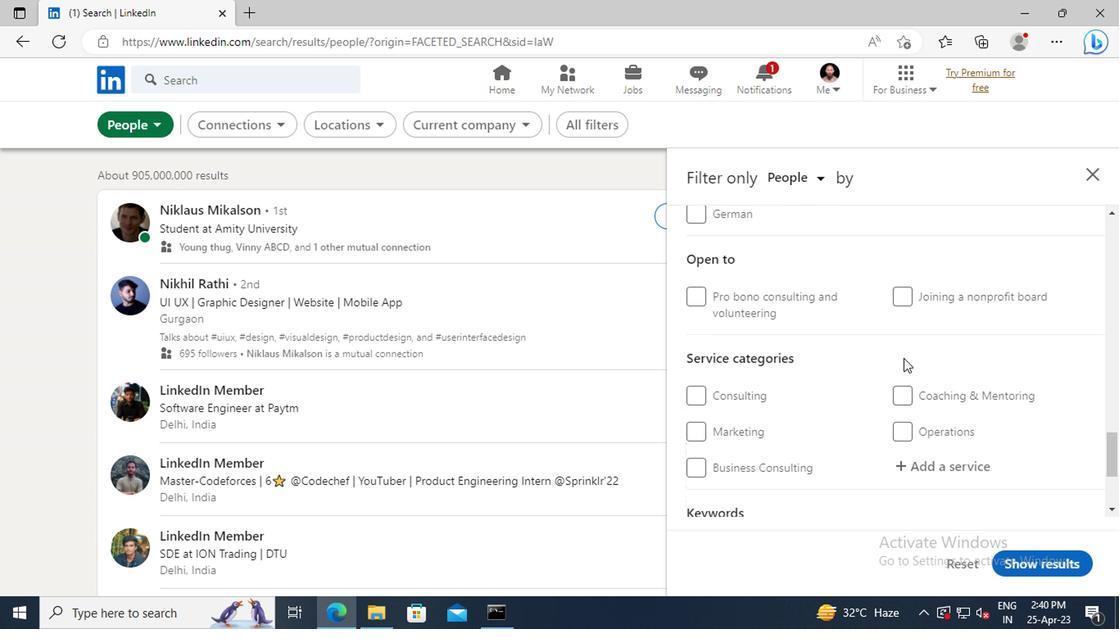 
Action: Mouse moved to (929, 374)
Screenshot: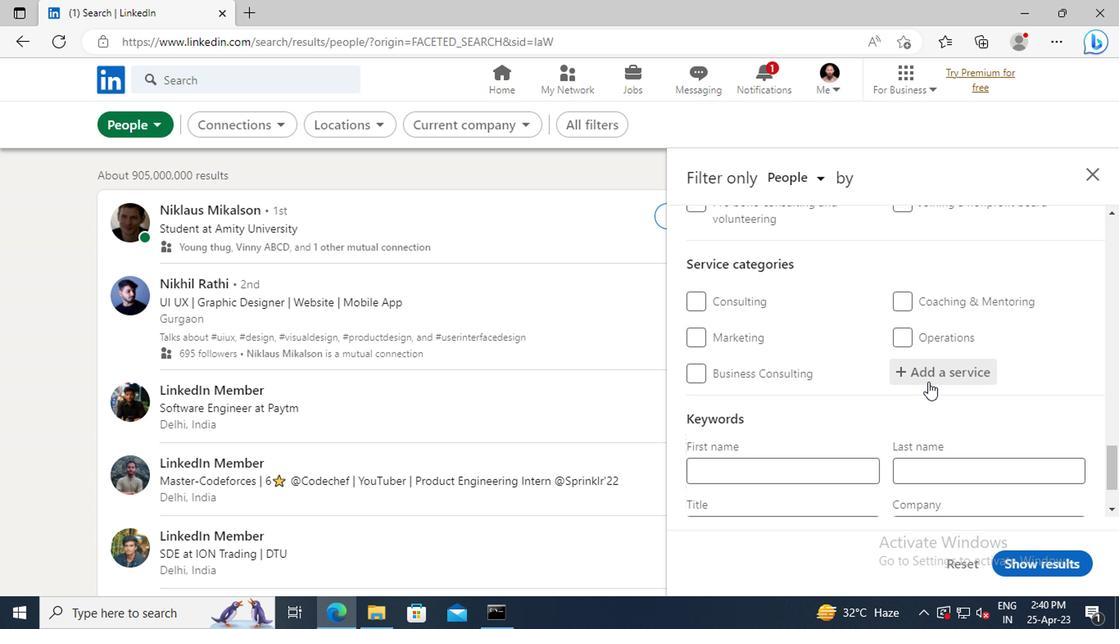 
Action: Mouse pressed left at (929, 374)
Screenshot: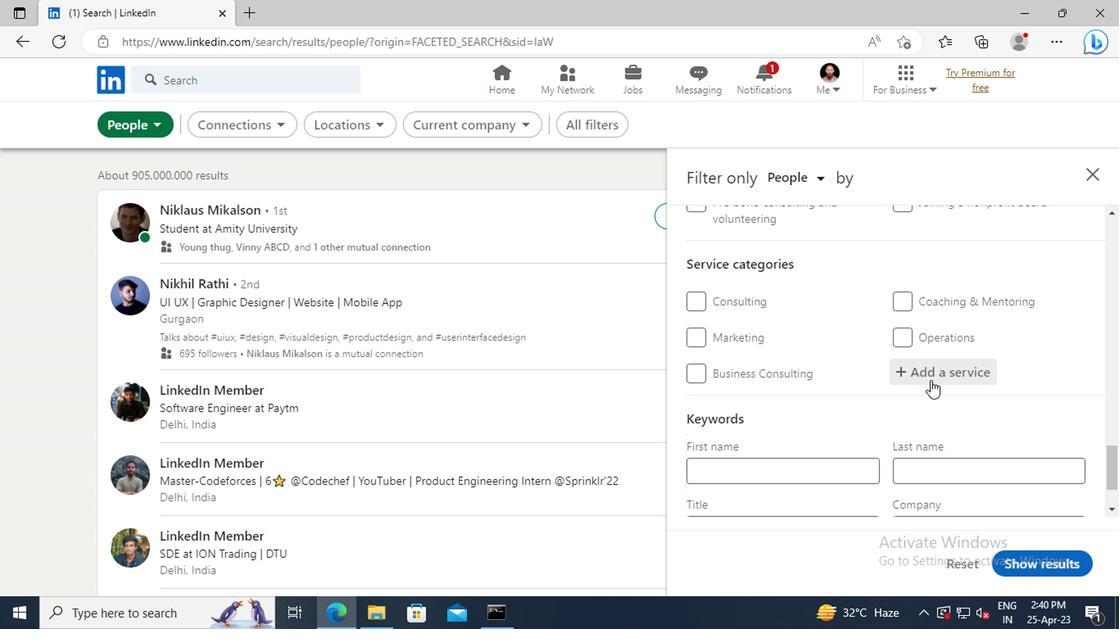 
Action: Mouse moved to (930, 373)
Screenshot: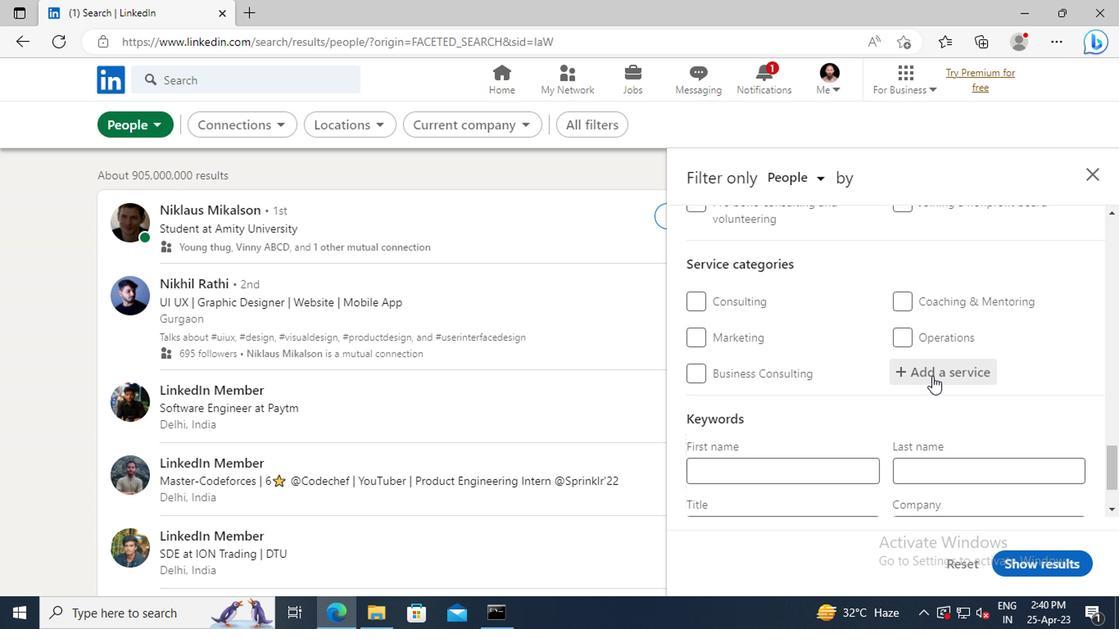 
Action: Key pressed <Key.shift>TRAINING
Screenshot: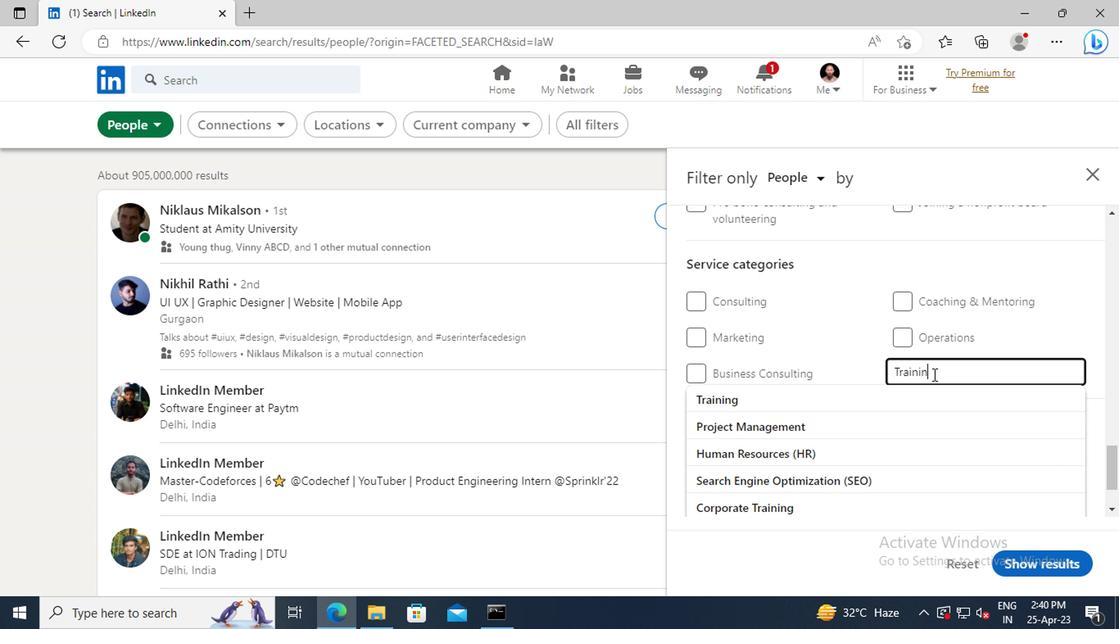 
Action: Mouse moved to (844, 397)
Screenshot: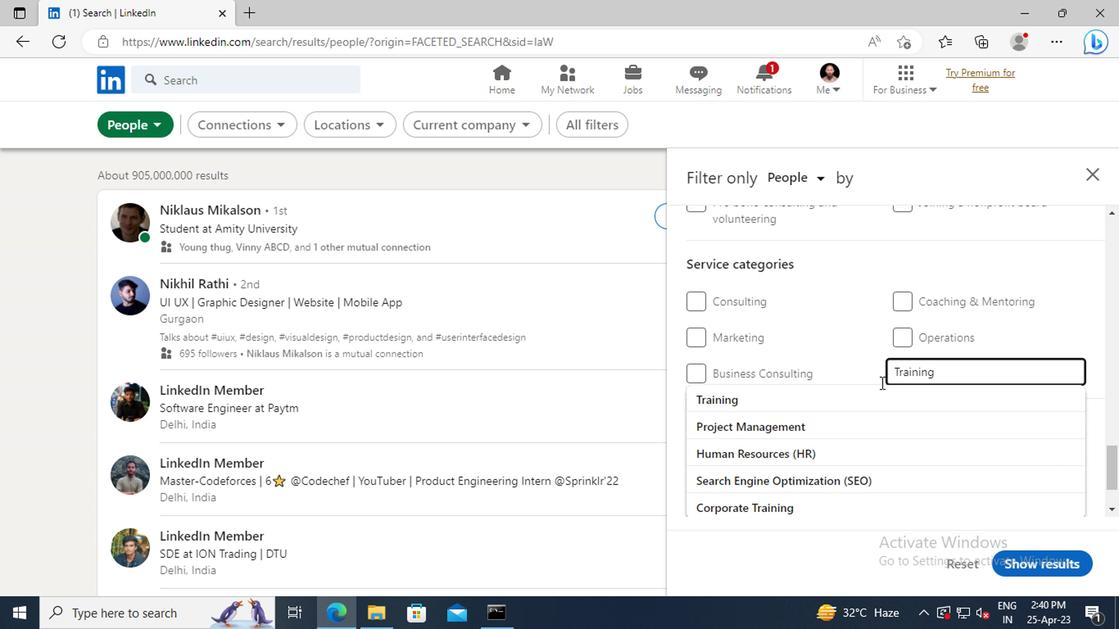 
Action: Mouse pressed left at (844, 397)
Screenshot: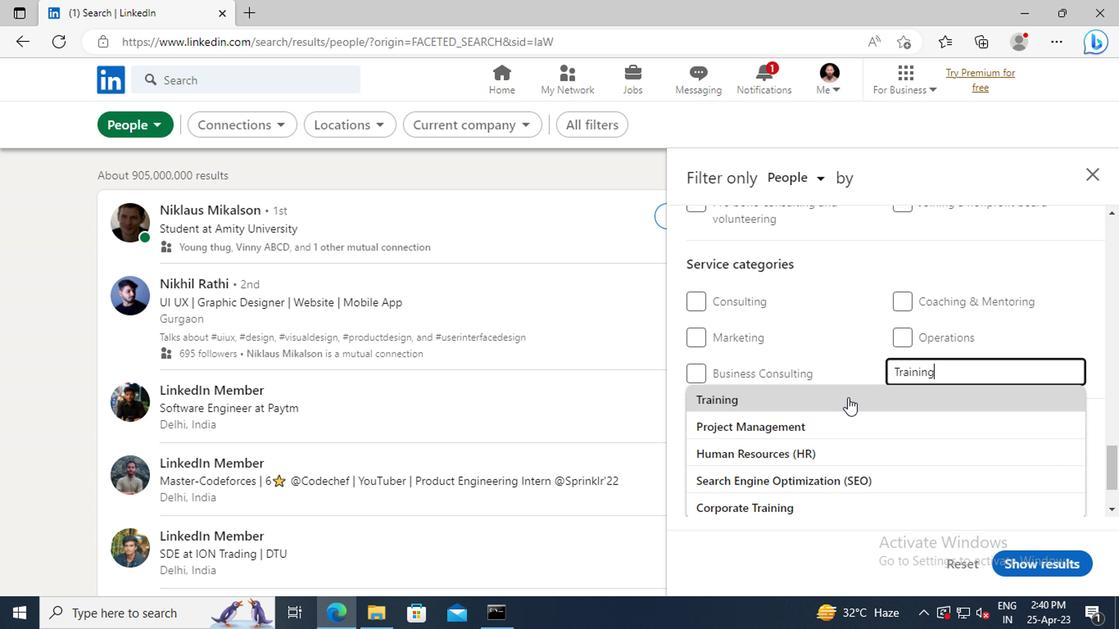 
Action: Mouse moved to (881, 344)
Screenshot: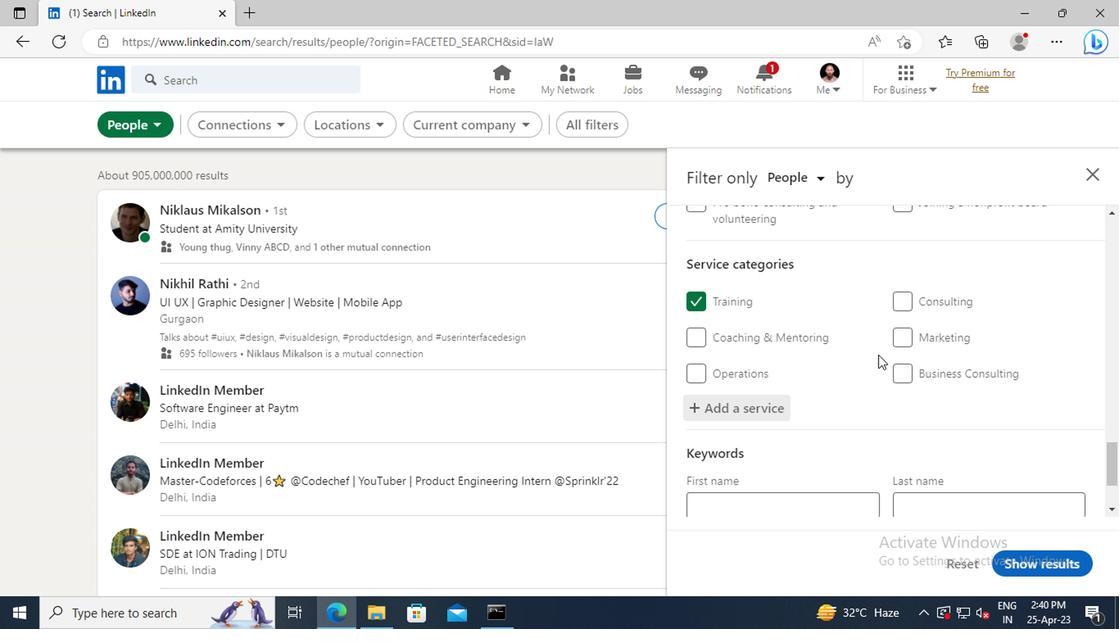 
Action: Mouse scrolled (881, 344) with delta (0, 0)
Screenshot: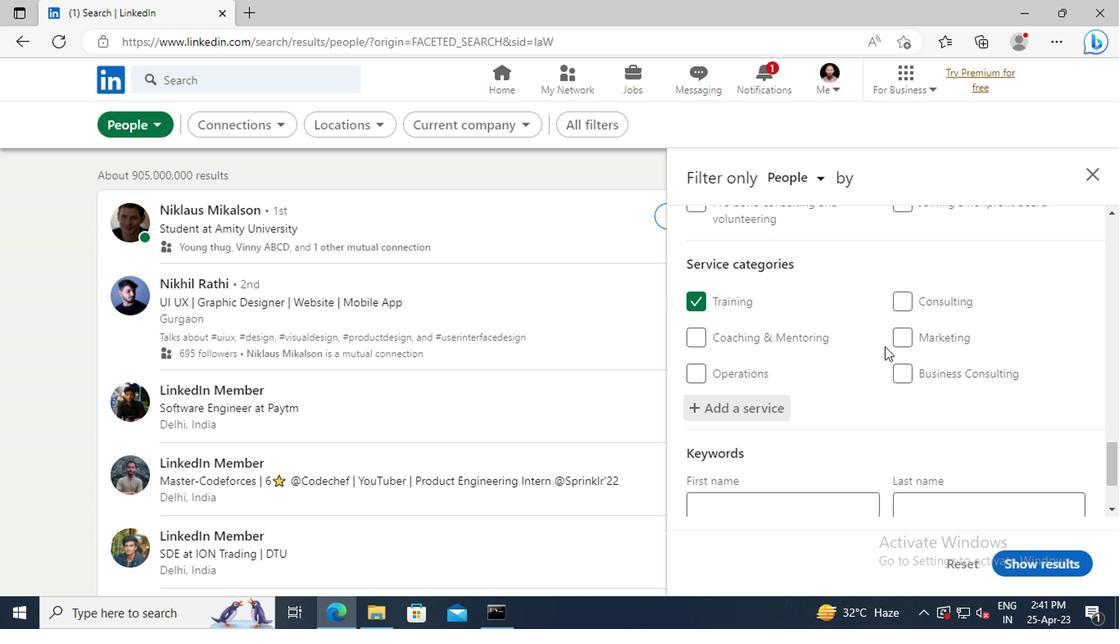 
Action: Mouse scrolled (881, 344) with delta (0, 0)
Screenshot: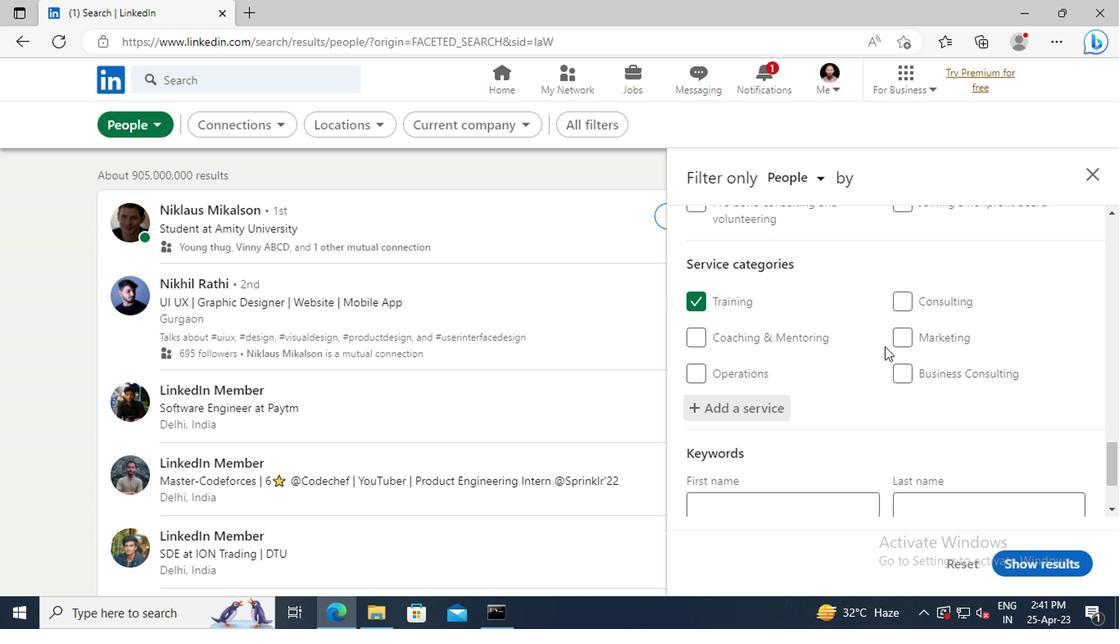 
Action: Mouse scrolled (881, 344) with delta (0, 0)
Screenshot: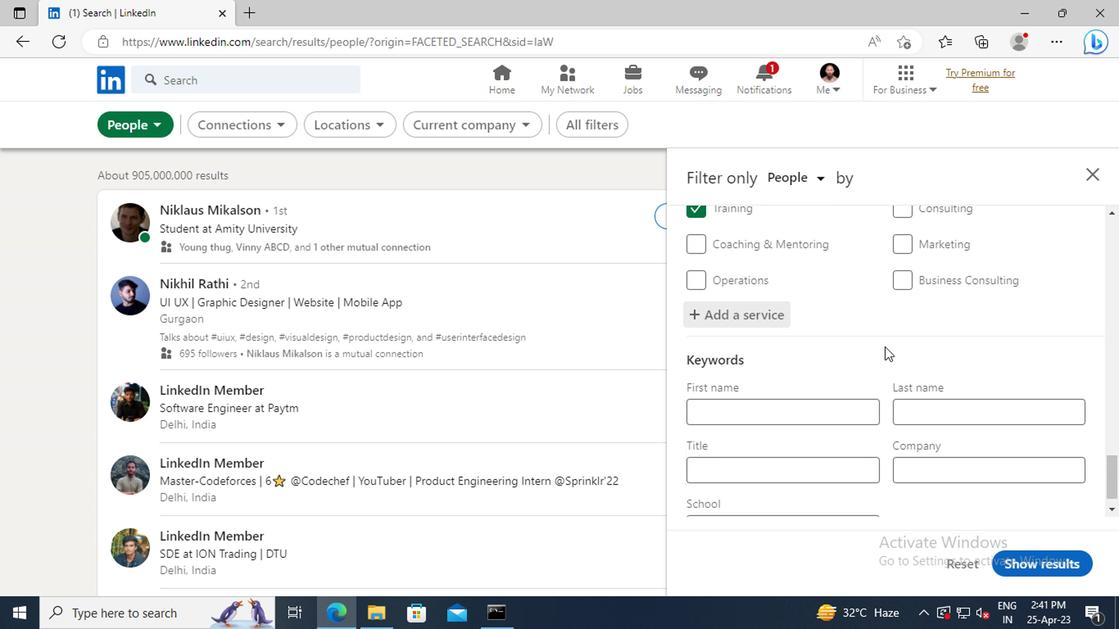 
Action: Mouse scrolled (881, 344) with delta (0, 0)
Screenshot: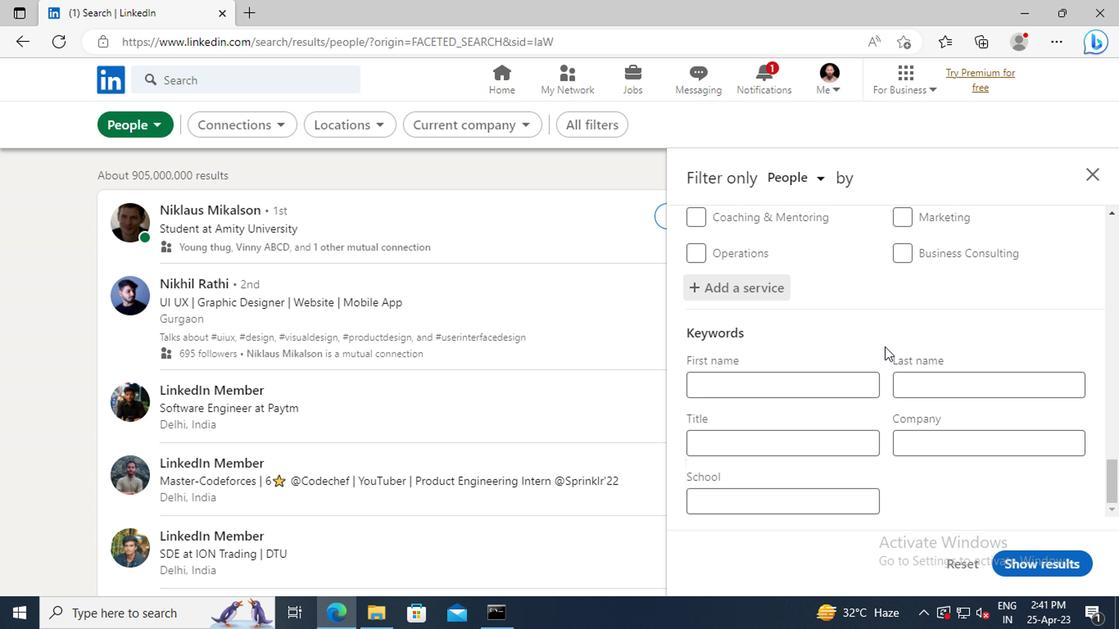 
Action: Mouse scrolled (881, 344) with delta (0, 0)
Screenshot: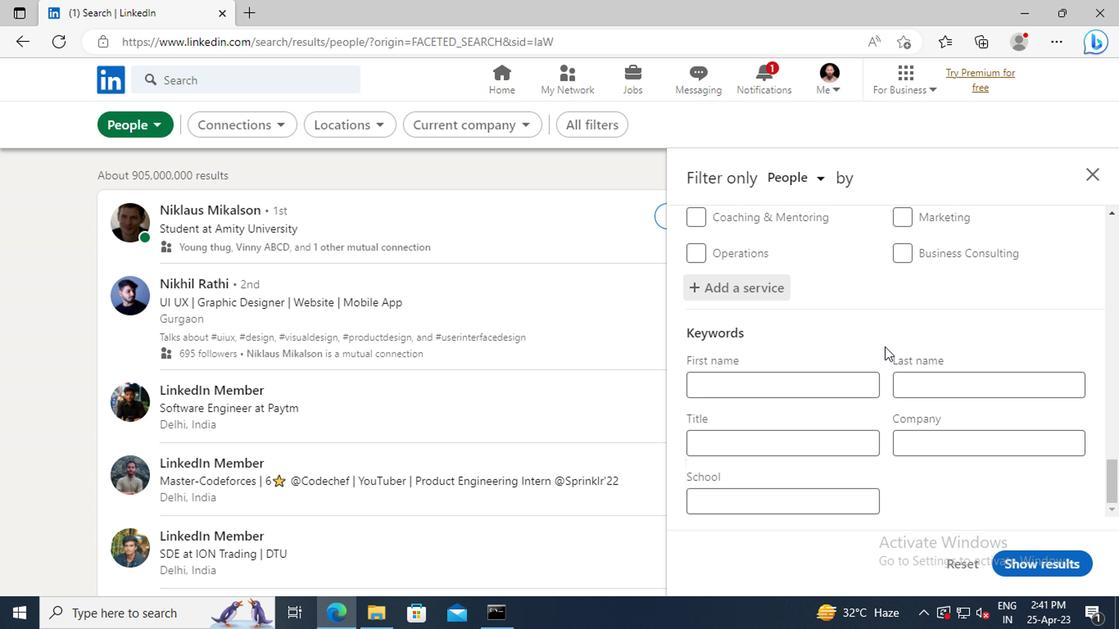 
Action: Mouse moved to (801, 443)
Screenshot: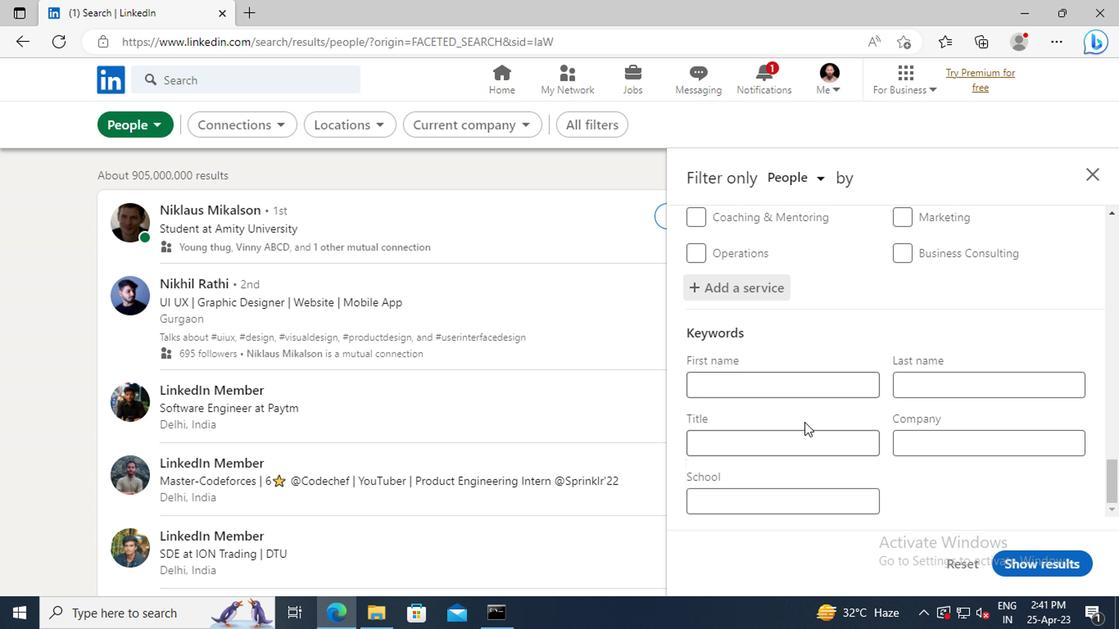 
Action: Mouse pressed left at (801, 443)
Screenshot: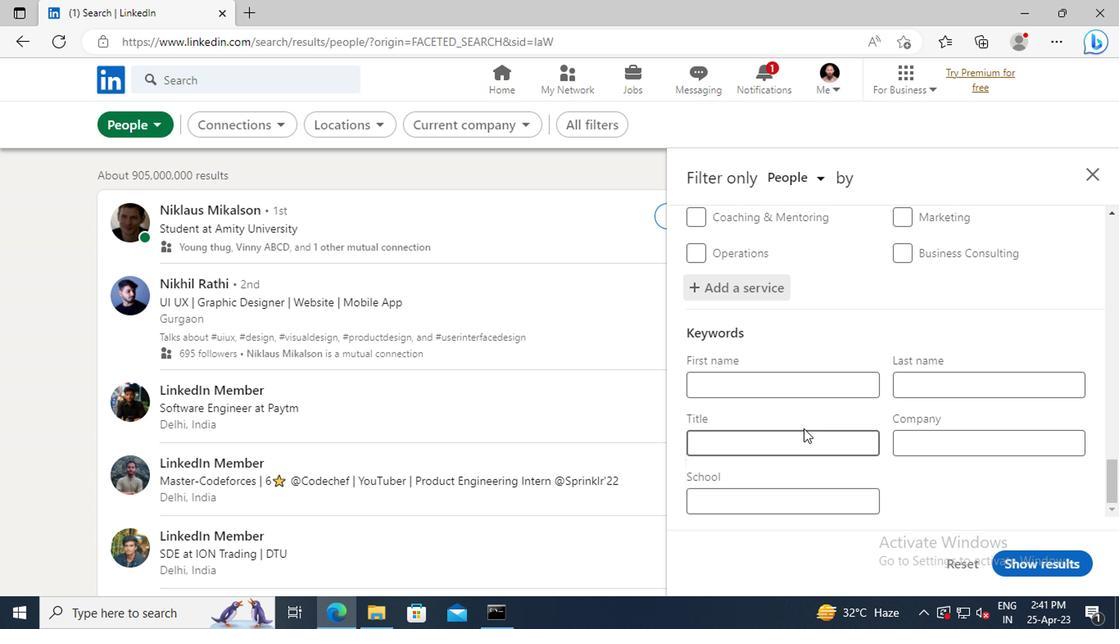 
Action: Key pressed <Key.shift>PRINCIPAL
Screenshot: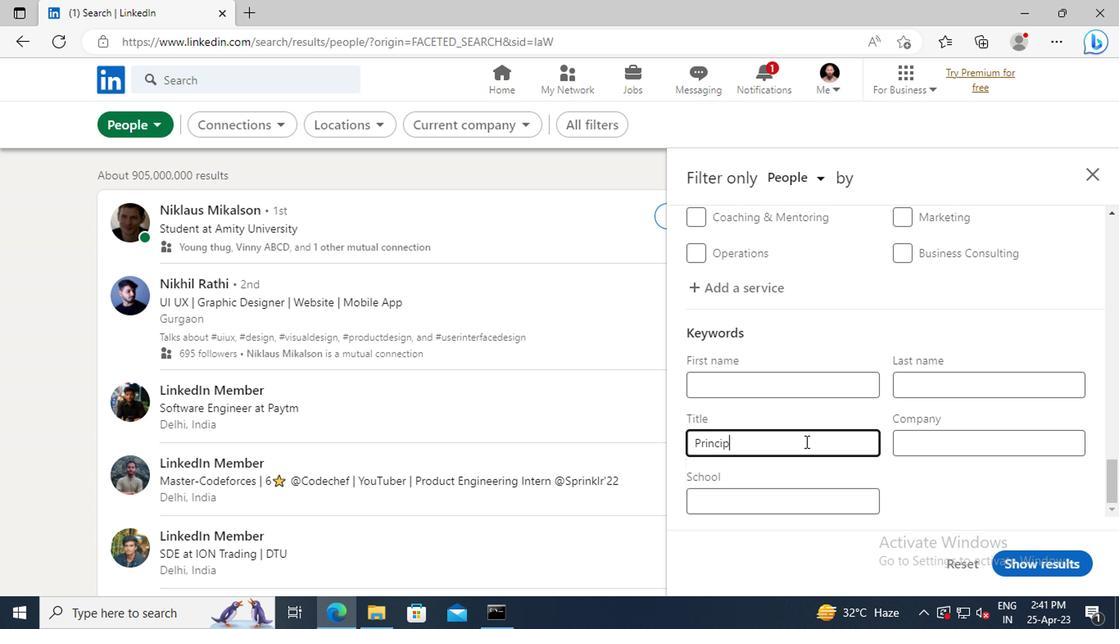
Action: Mouse moved to (1011, 568)
Screenshot: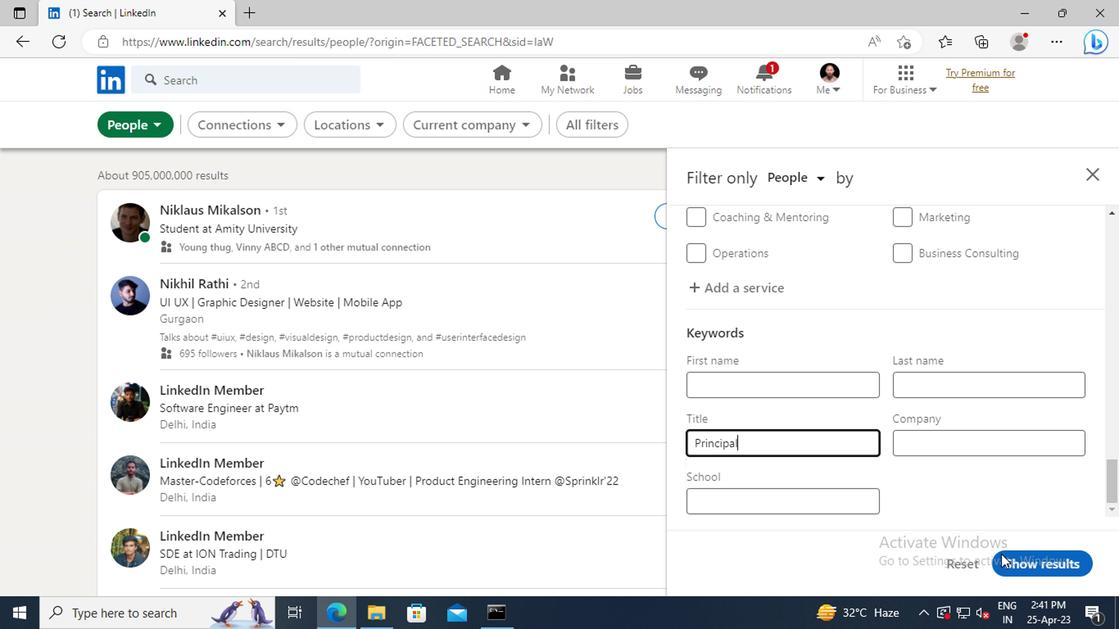 
Action: Mouse pressed left at (1011, 568)
Screenshot: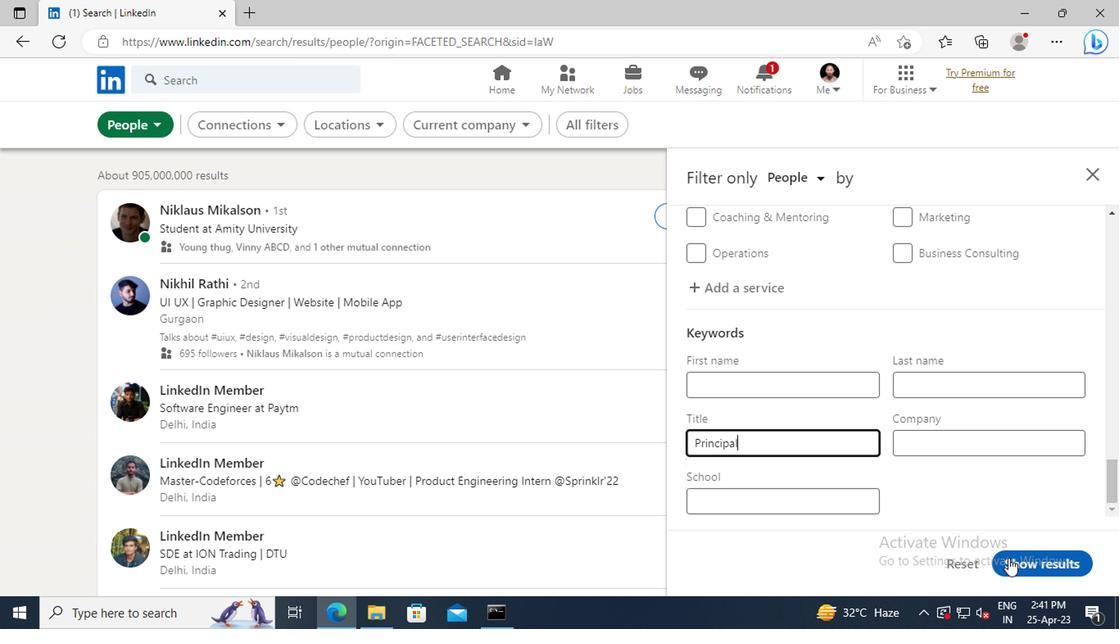 
